 Task: In the  document record.docx. Insert footer and write 'www.nexusTech.com'. Find the word using Dictionary 'gratitude' Use the tool word Count and display word count while typing
Action: Mouse moved to (300, 337)
Screenshot: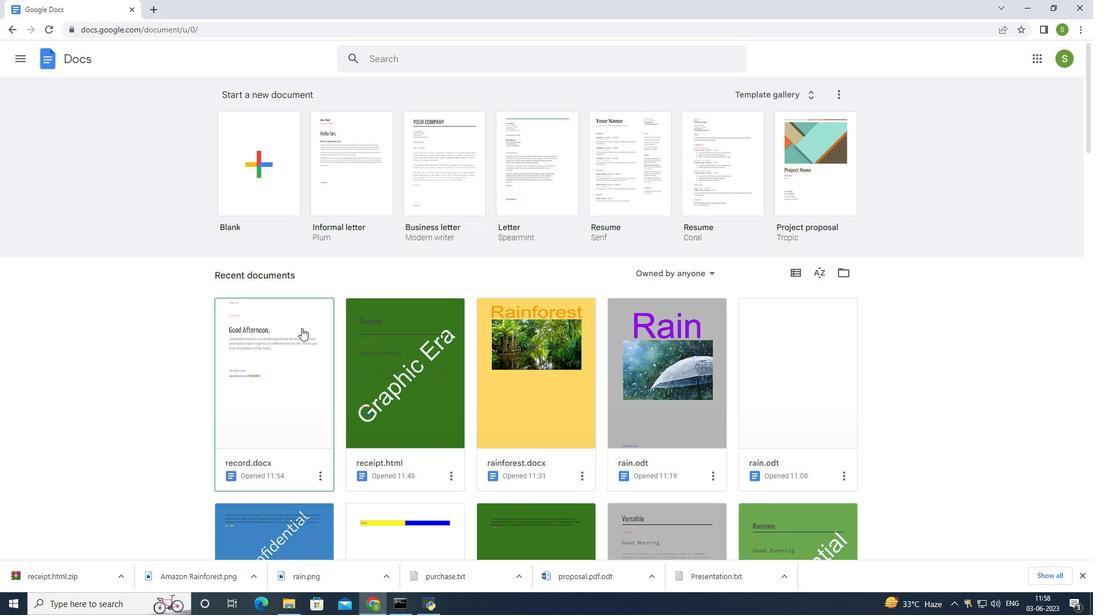 
Action: Mouse pressed left at (300, 337)
Screenshot: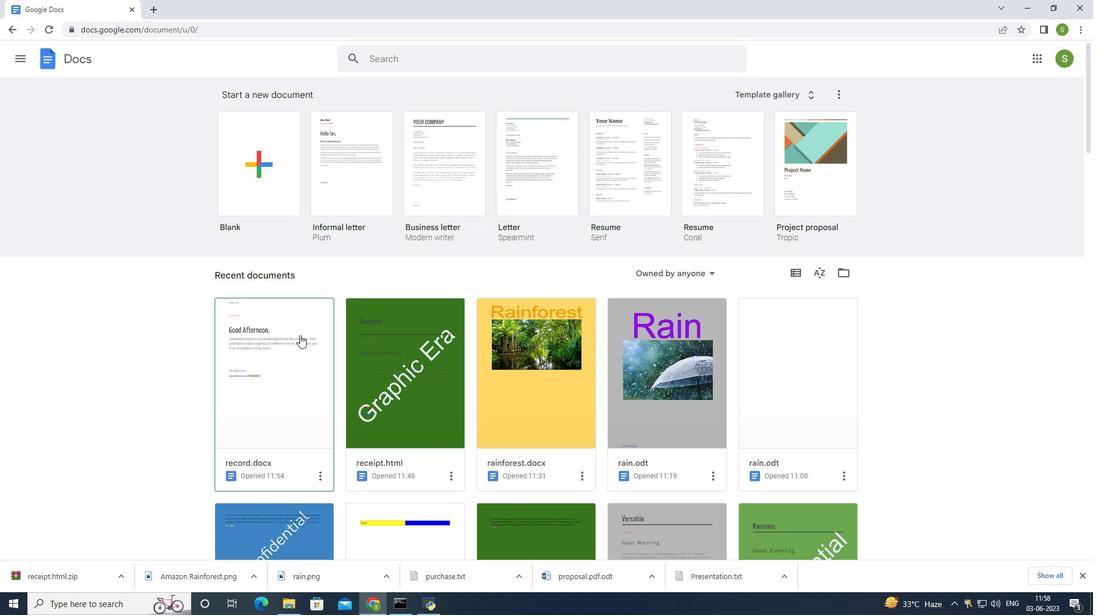 
Action: Mouse moved to (492, 373)
Screenshot: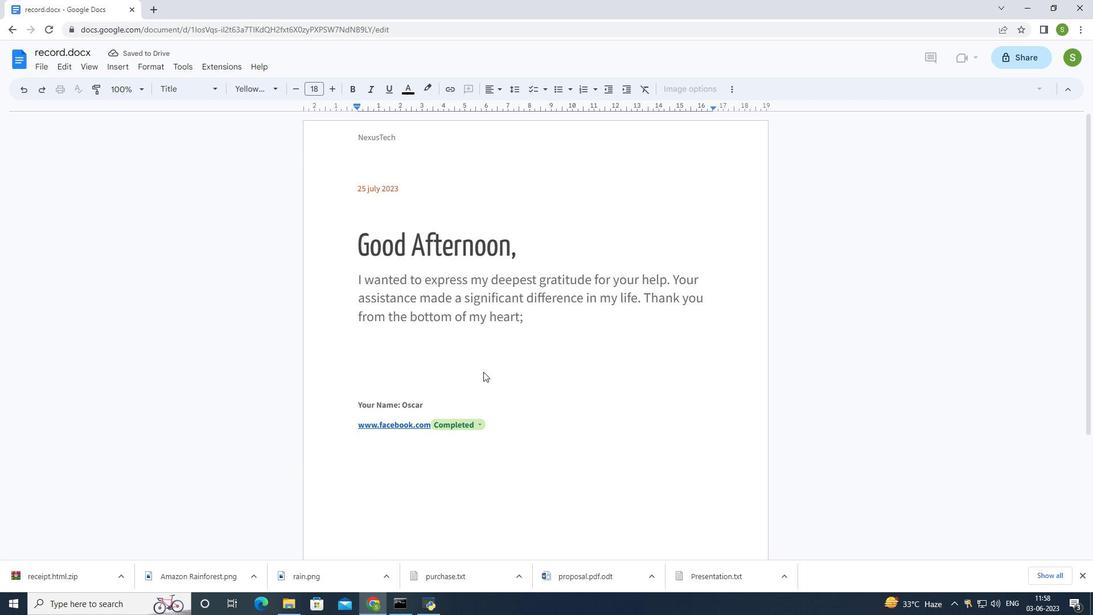 
Action: Mouse scrolled (492, 372) with delta (0, 0)
Screenshot: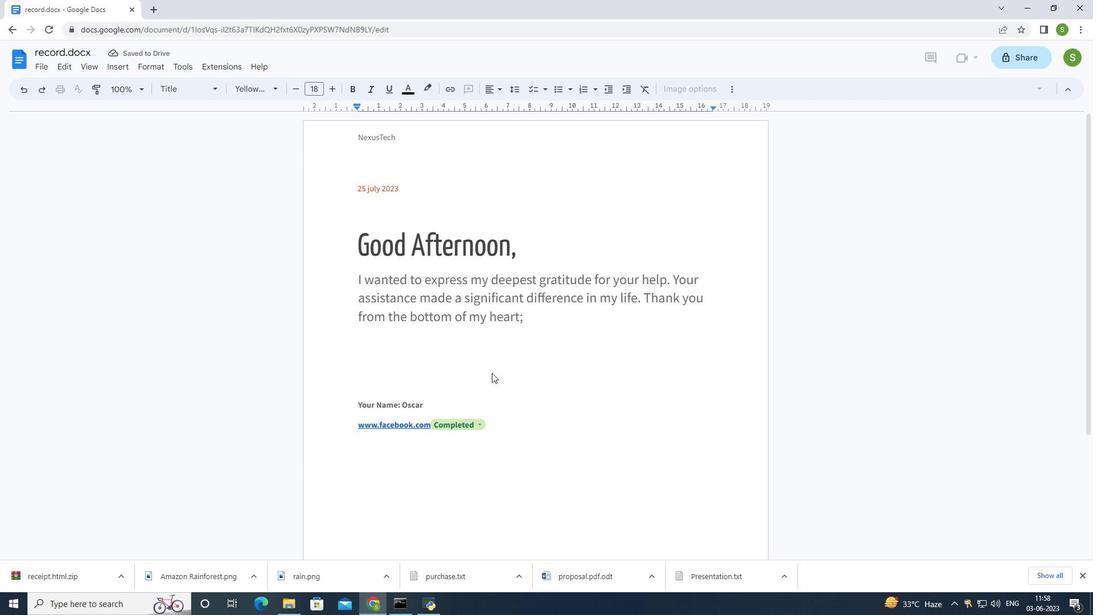 
Action: Mouse scrolled (492, 372) with delta (0, 0)
Screenshot: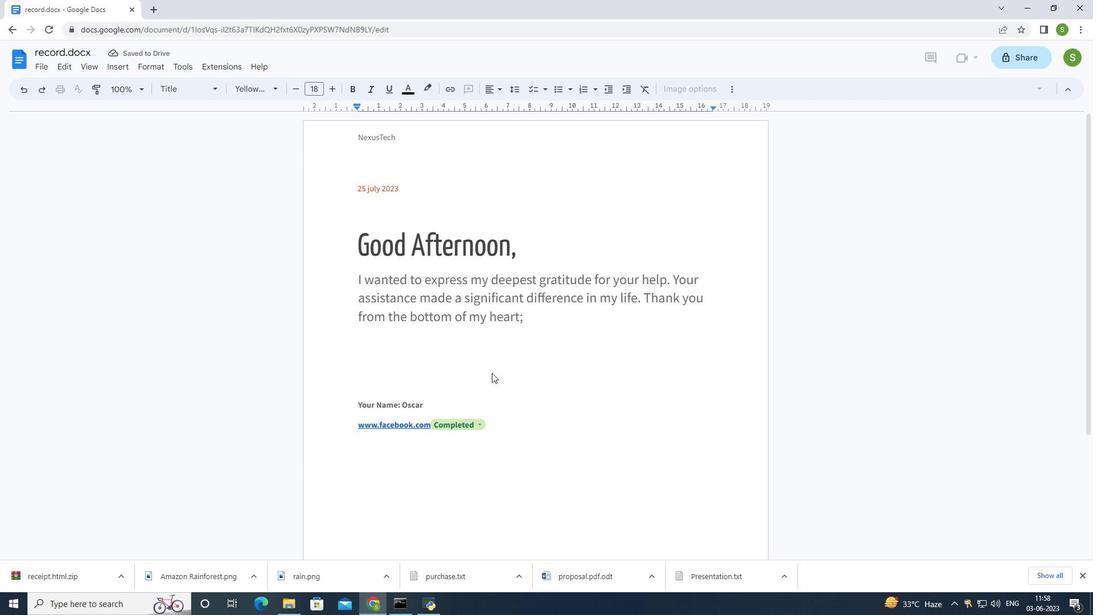 
Action: Mouse scrolled (492, 372) with delta (0, 0)
Screenshot: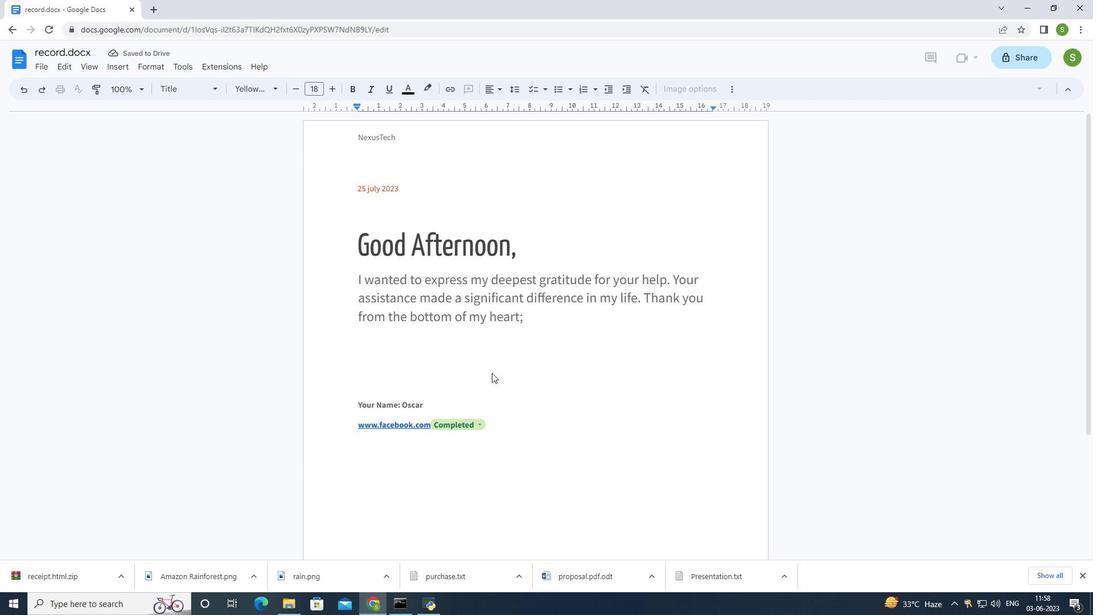 
Action: Mouse scrolled (492, 372) with delta (0, 0)
Screenshot: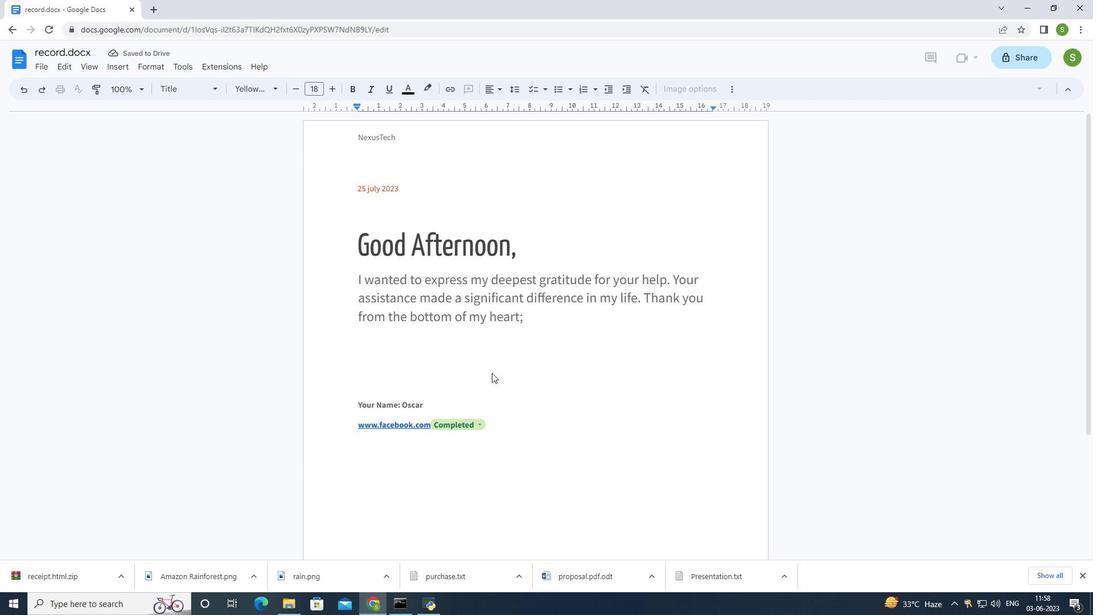 
Action: Mouse scrolled (492, 372) with delta (0, 0)
Screenshot: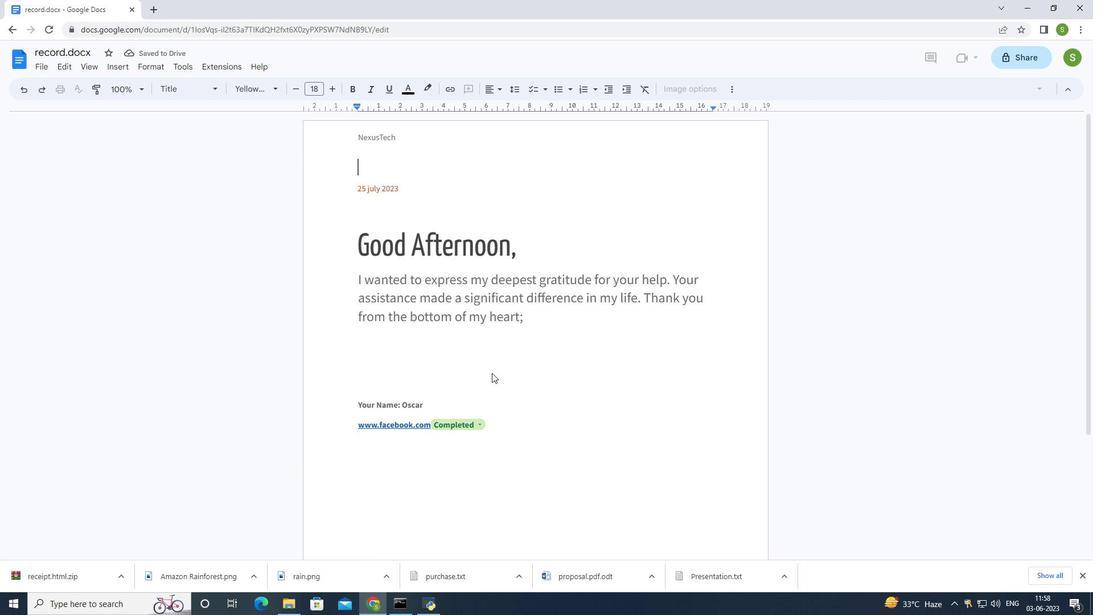 
Action: Mouse moved to (491, 365)
Screenshot: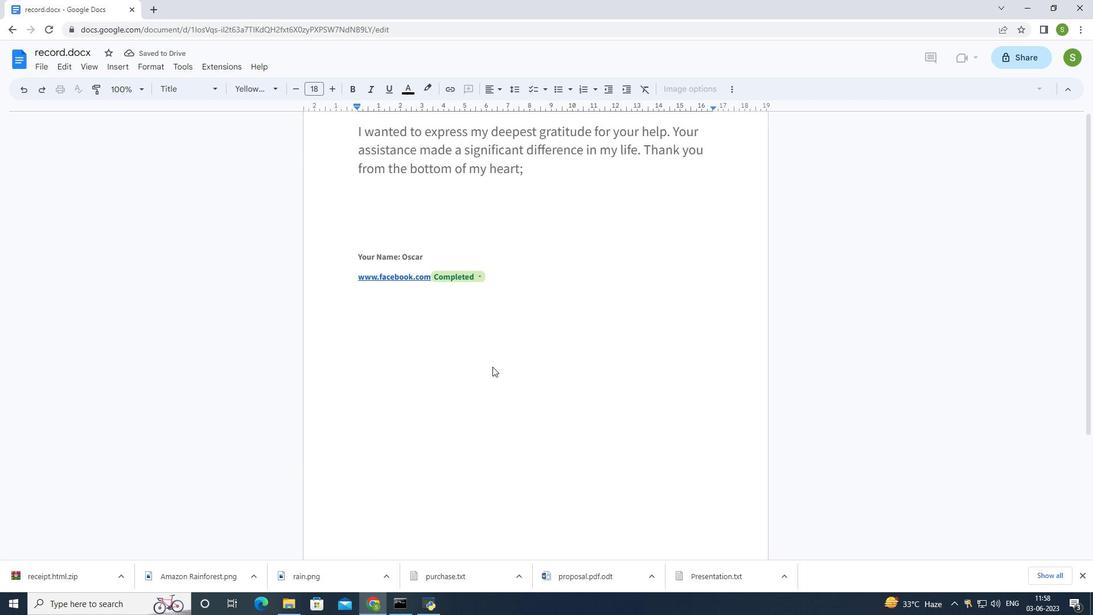 
Action: Mouse scrolled (491, 365) with delta (0, 0)
Screenshot: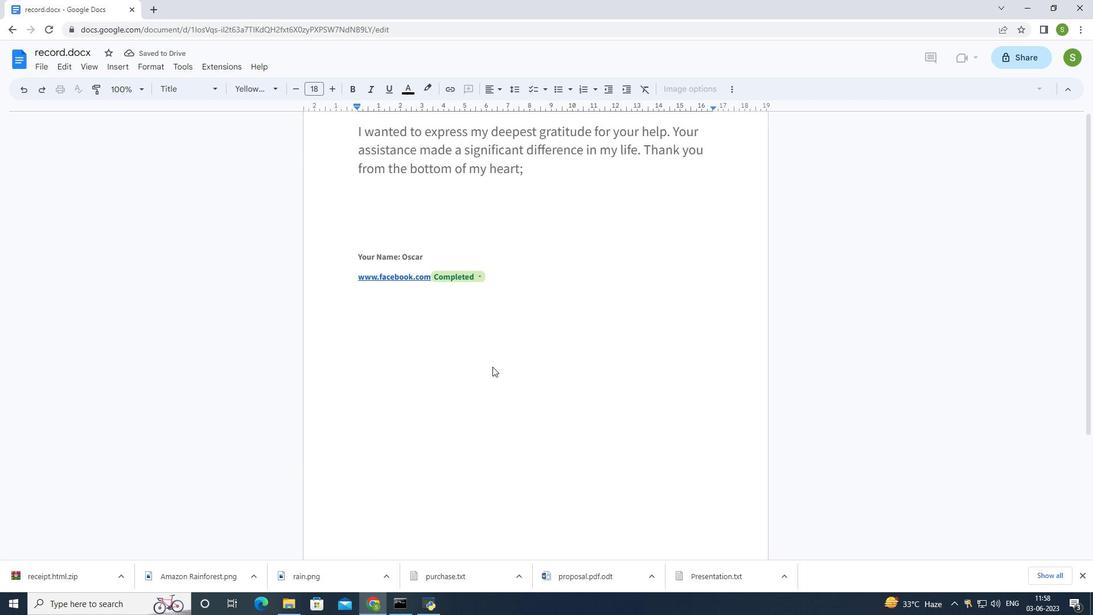 
Action: Mouse moved to (491, 365)
Screenshot: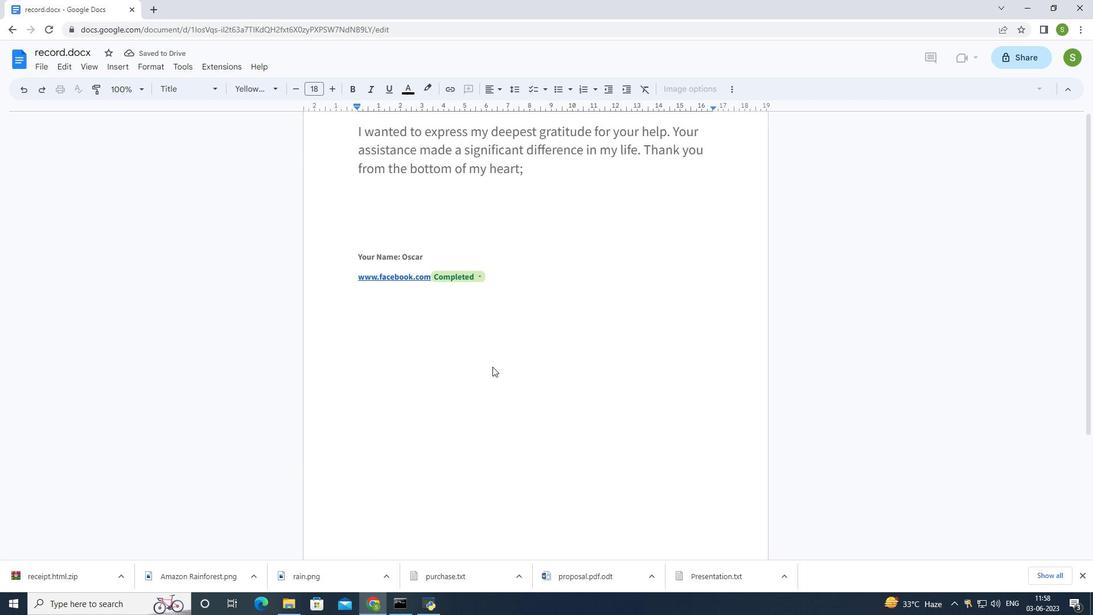 
Action: Mouse scrolled (491, 365) with delta (0, 0)
Screenshot: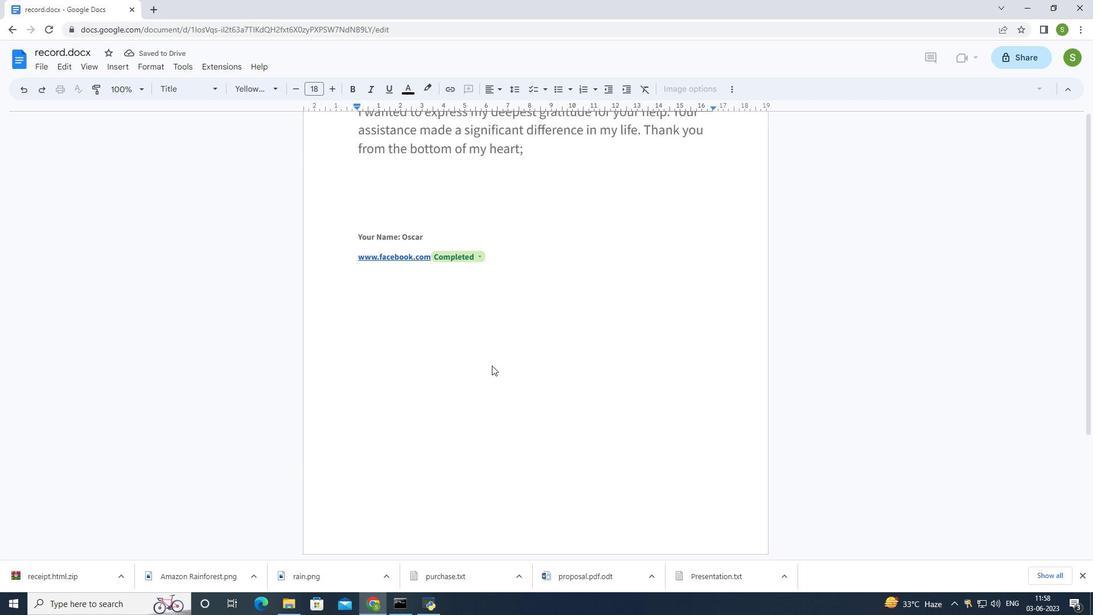 
Action: Mouse moved to (490, 366)
Screenshot: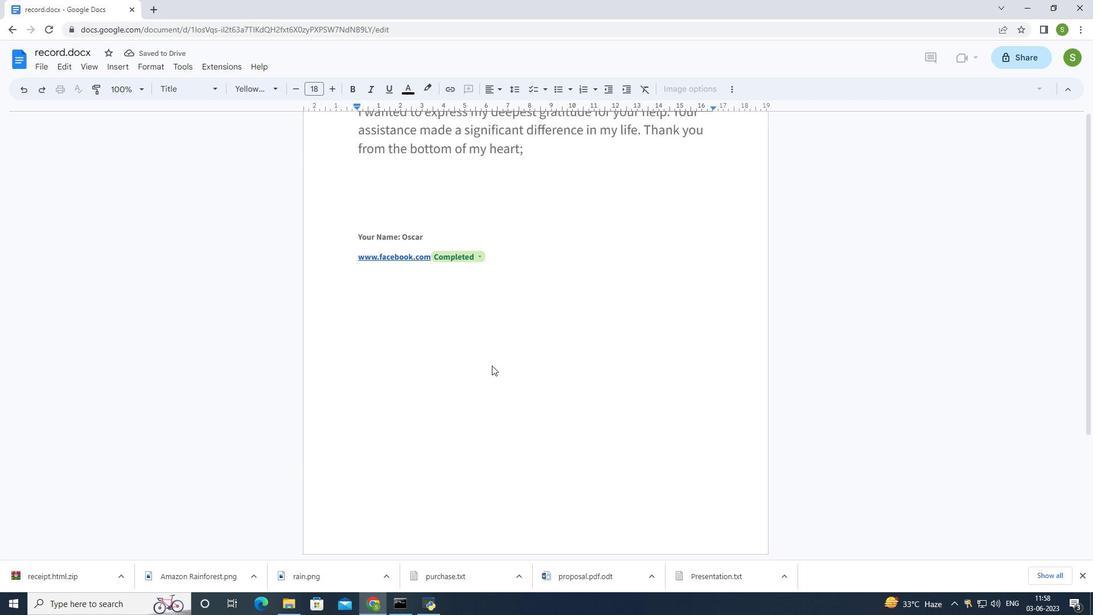 
Action: Mouse scrolled (490, 365) with delta (0, 0)
Screenshot: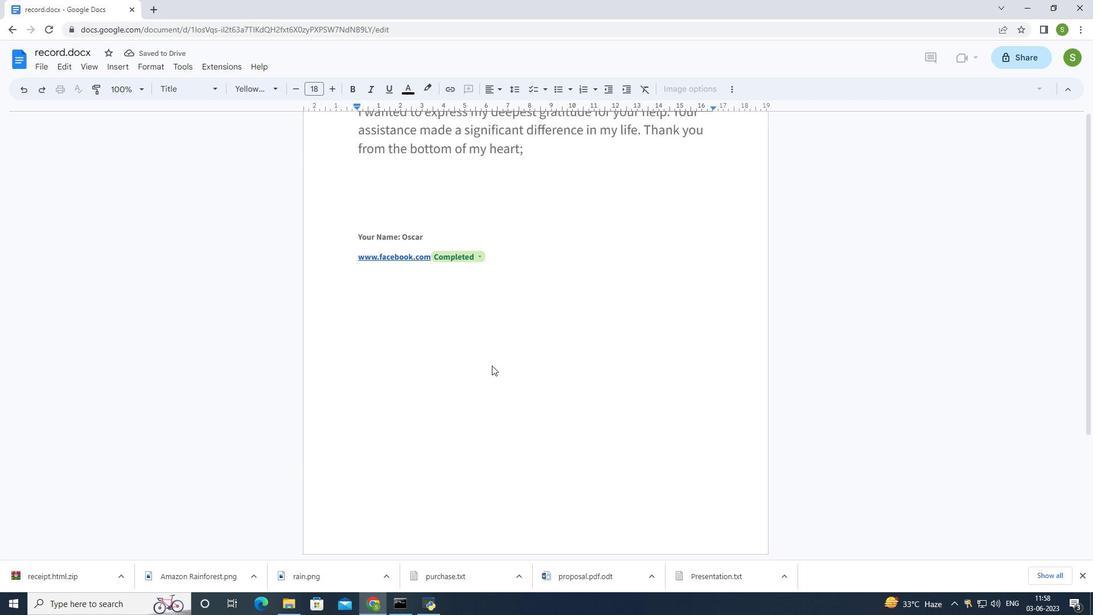 
Action: Mouse moved to (404, 512)
Screenshot: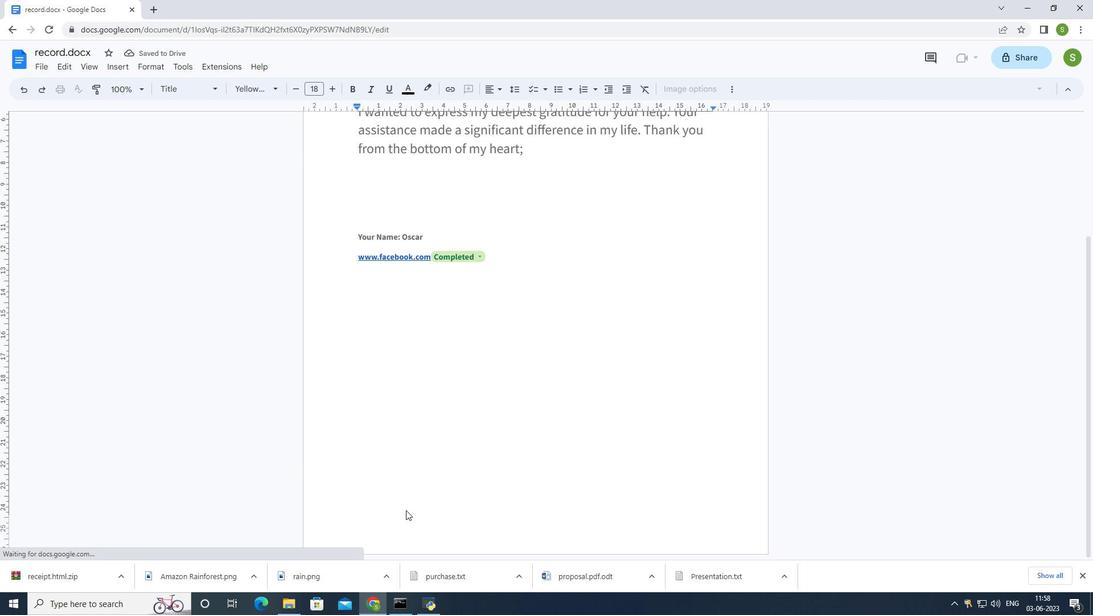 
Action: Mouse pressed left at (404, 512)
Screenshot: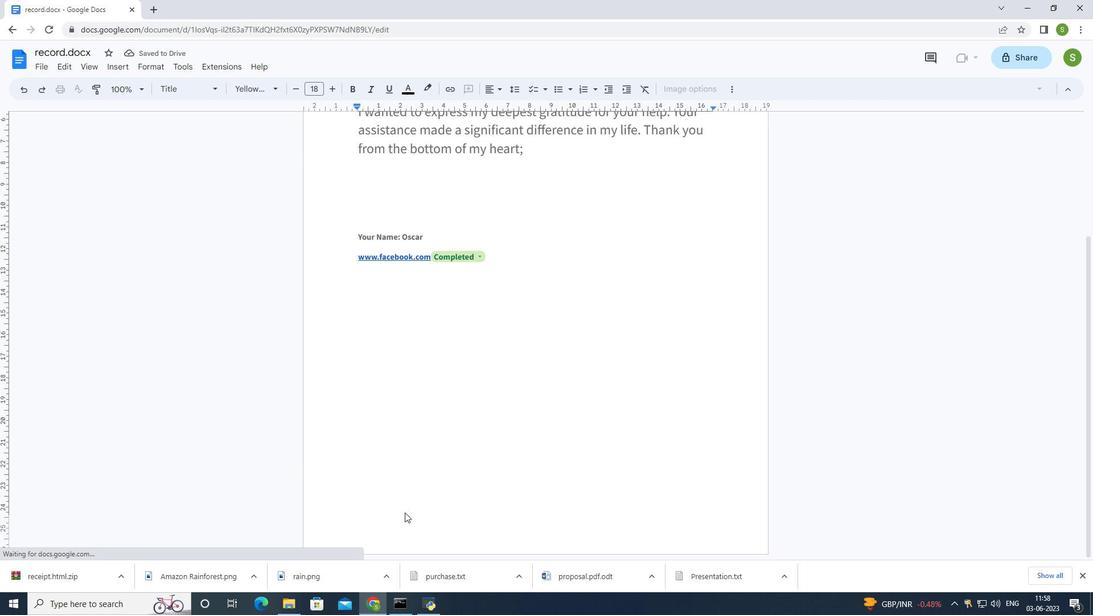 
Action: Mouse pressed left at (404, 512)
Screenshot: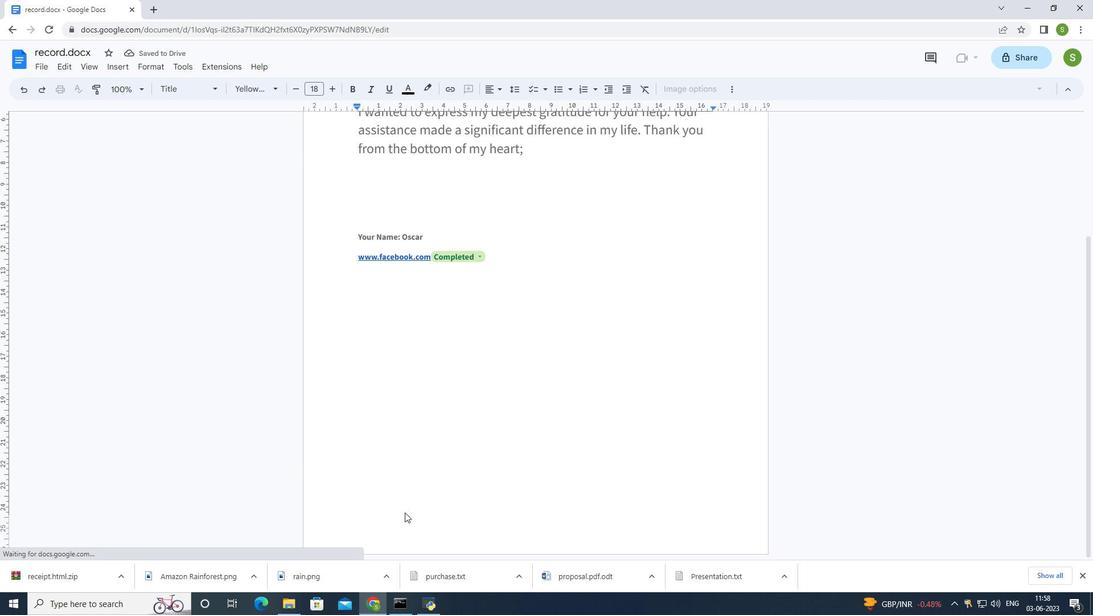 
Action: Mouse pressed left at (404, 512)
Screenshot: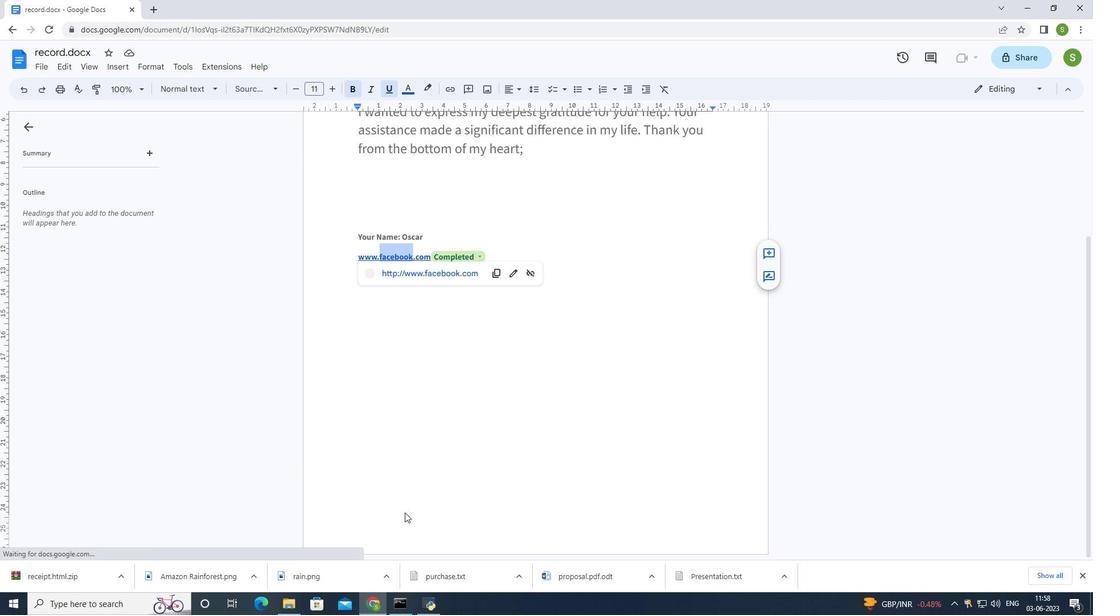 
Action: Mouse pressed left at (404, 512)
Screenshot: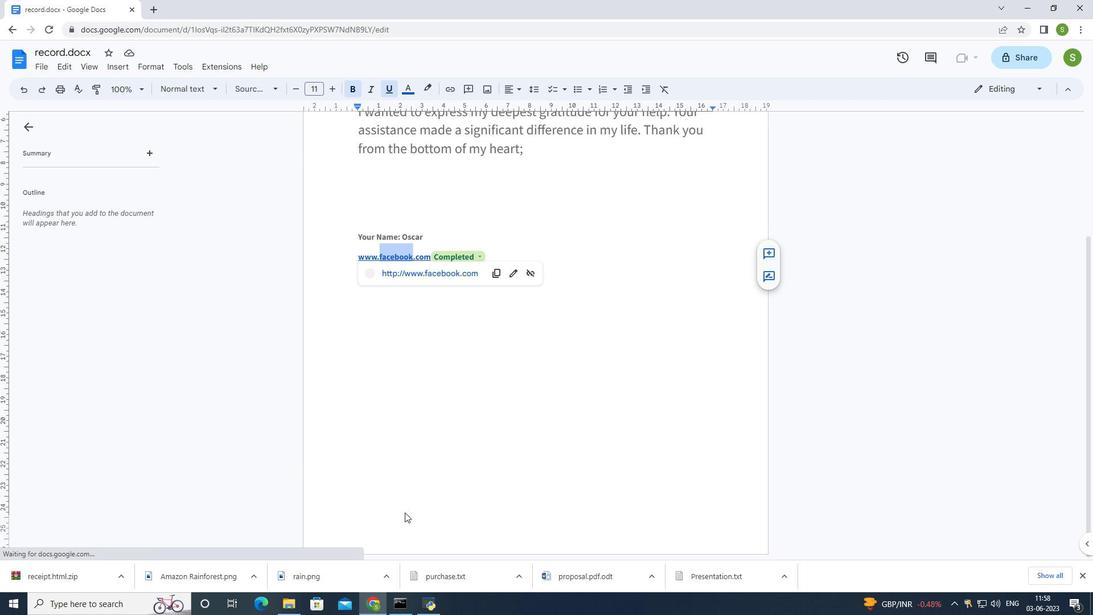 
Action: Mouse pressed left at (404, 512)
Screenshot: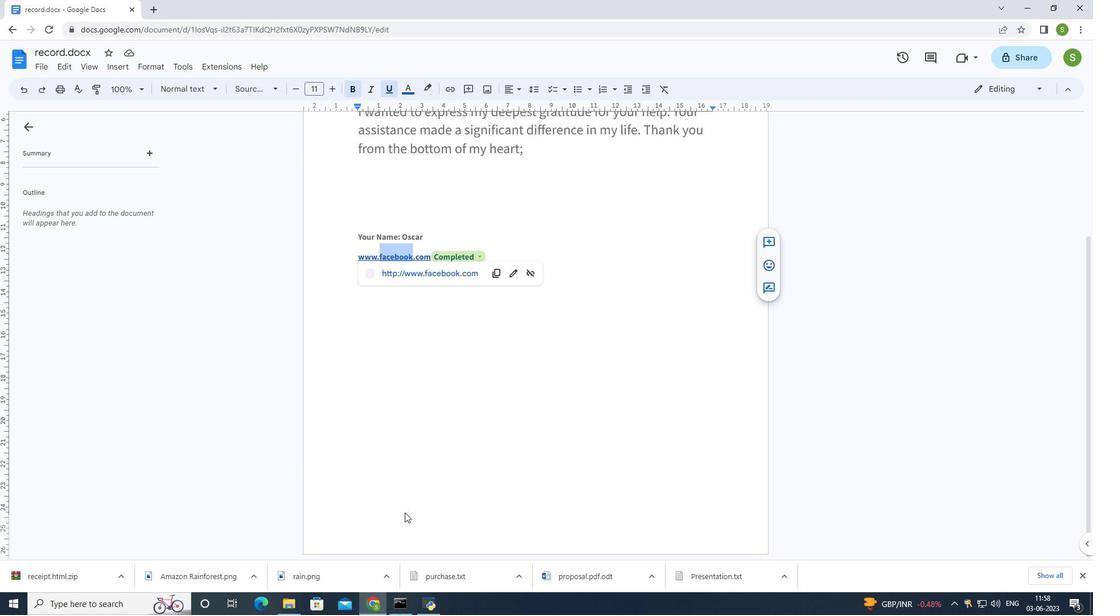 
Action: Mouse pressed left at (404, 512)
Screenshot: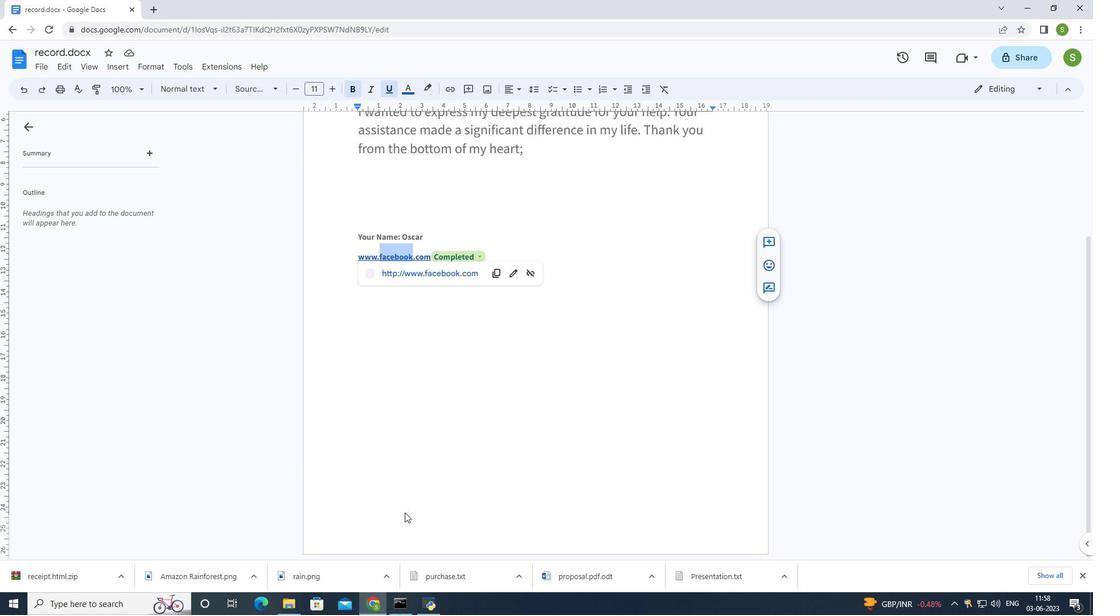 
Action: Mouse pressed left at (404, 512)
Screenshot: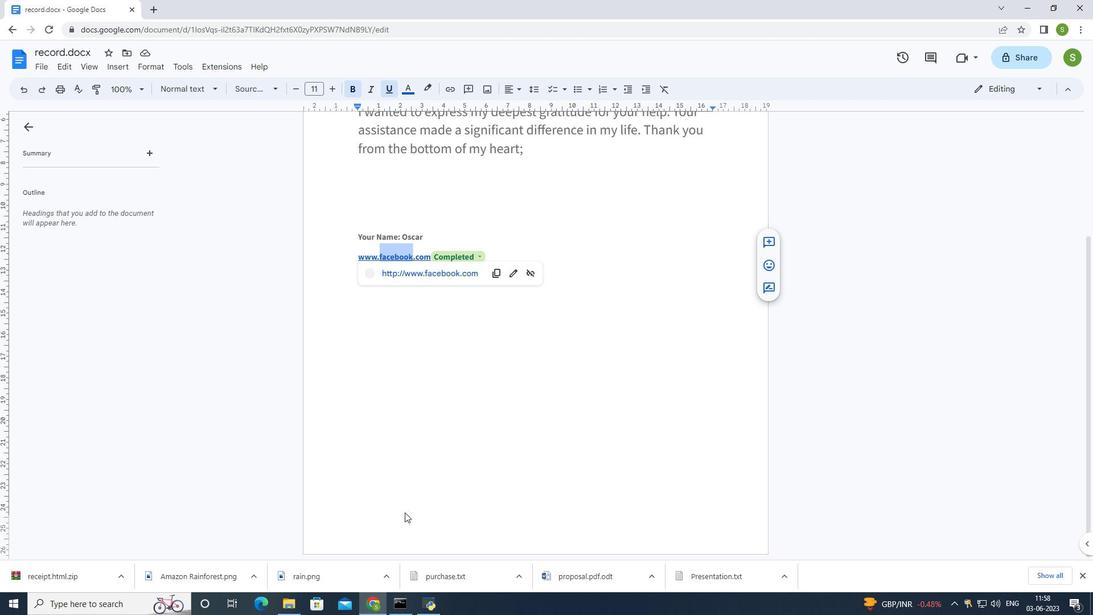 
Action: Mouse pressed left at (404, 512)
Screenshot: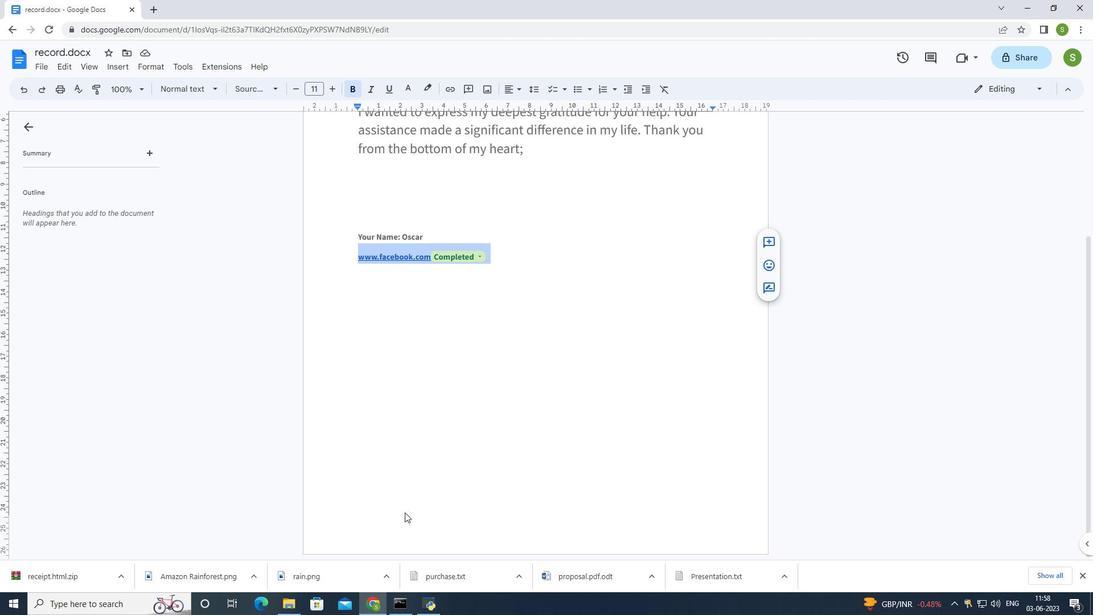 
Action: Mouse pressed left at (404, 512)
Screenshot: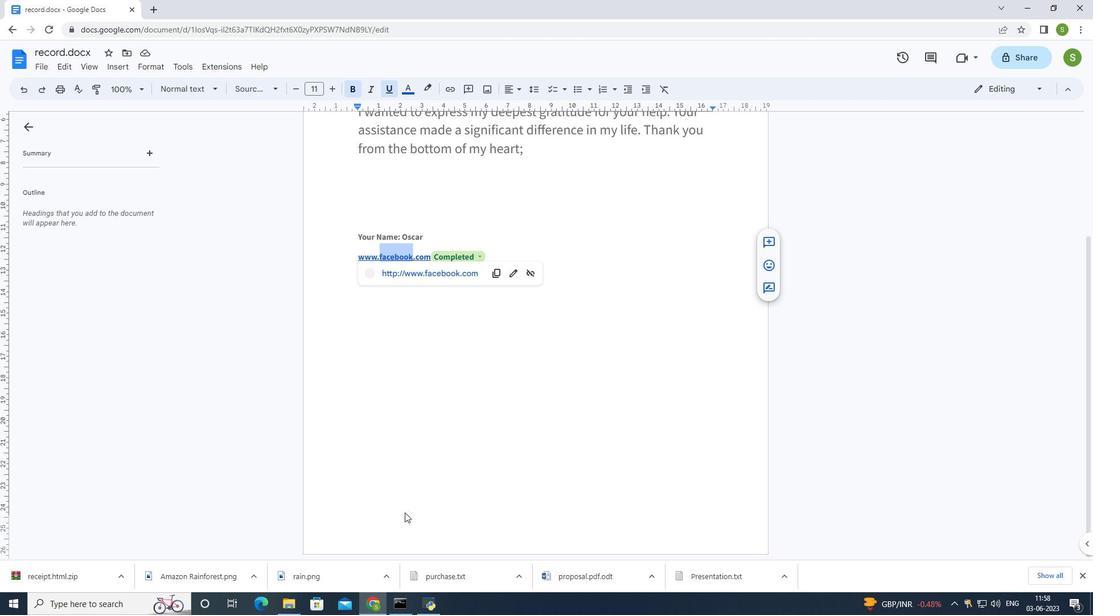 
Action: Mouse pressed left at (404, 512)
Screenshot: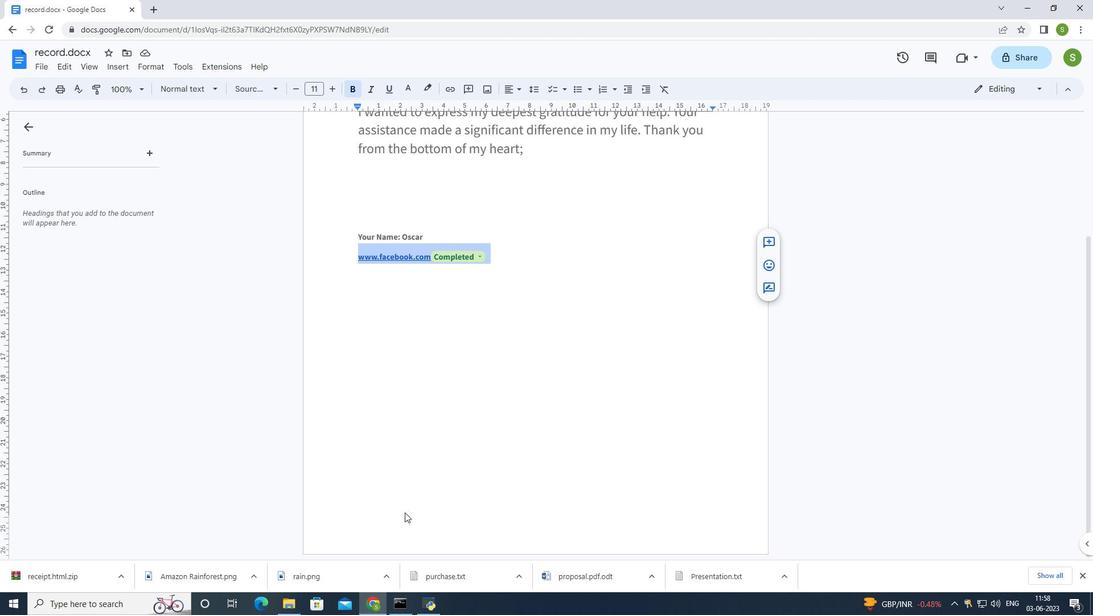 
Action: Mouse moved to (522, 411)
Screenshot: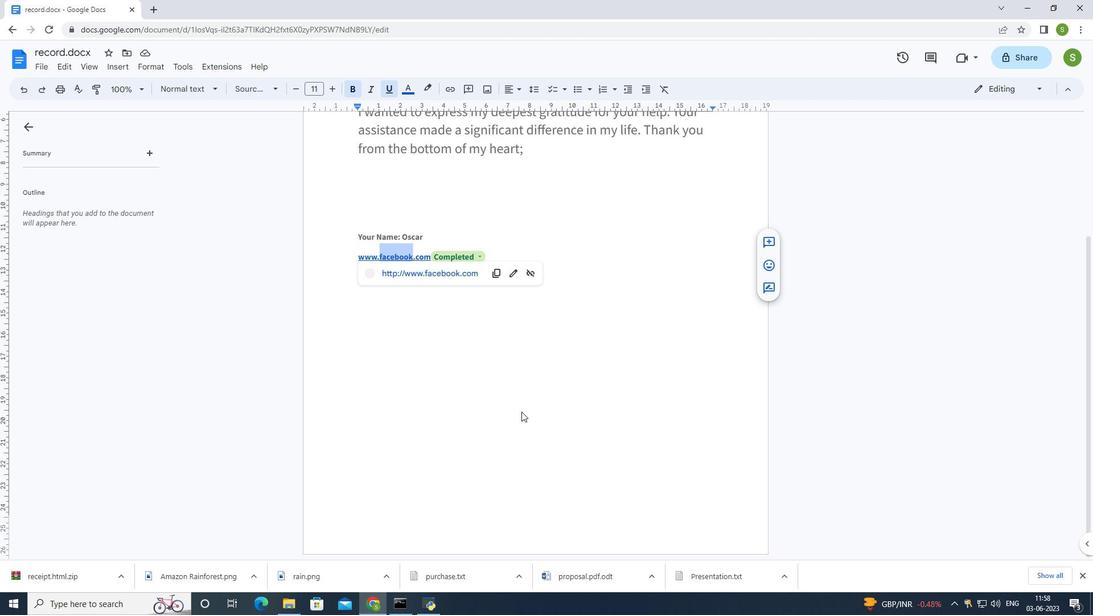 
Action: Mouse pressed left at (522, 411)
Screenshot: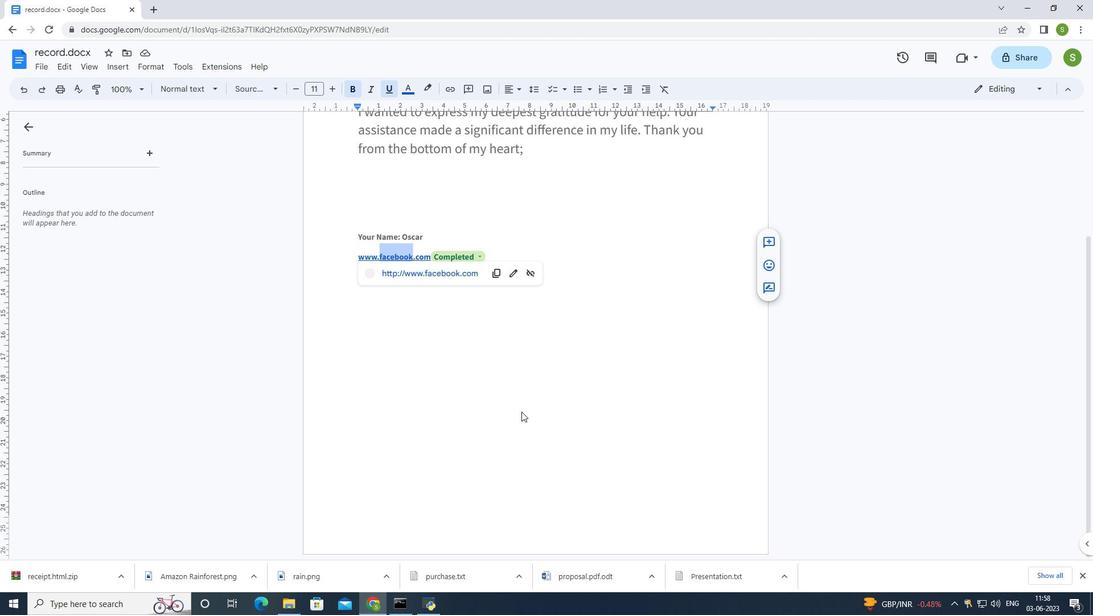 
Action: Mouse moved to (500, 425)
Screenshot: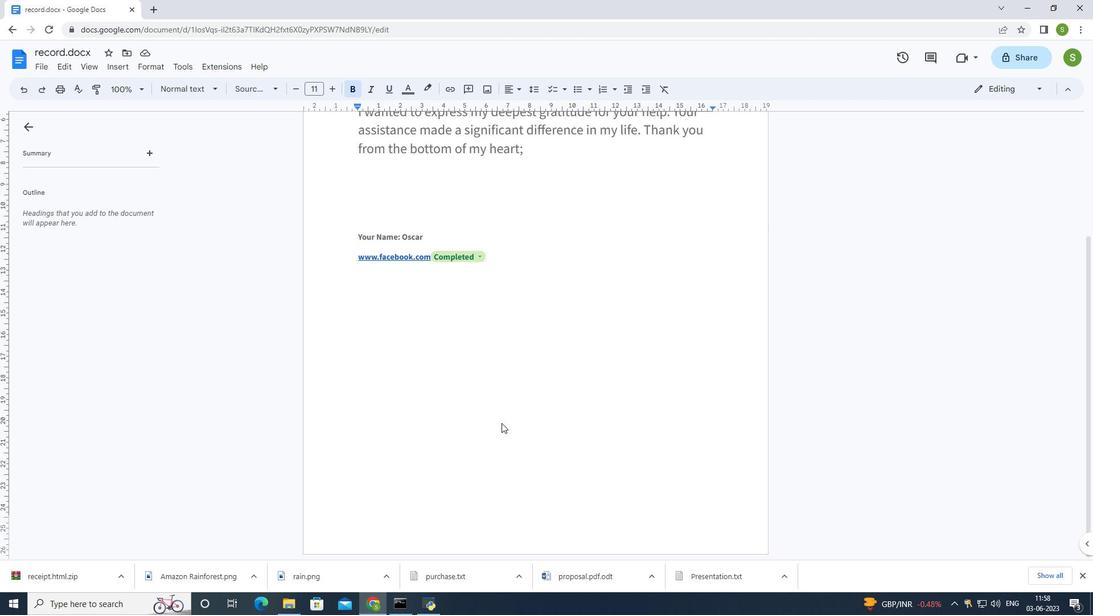 
Action: Key pressed <Key.enter><Key.enter><Key.enter><Key.enter>
Screenshot: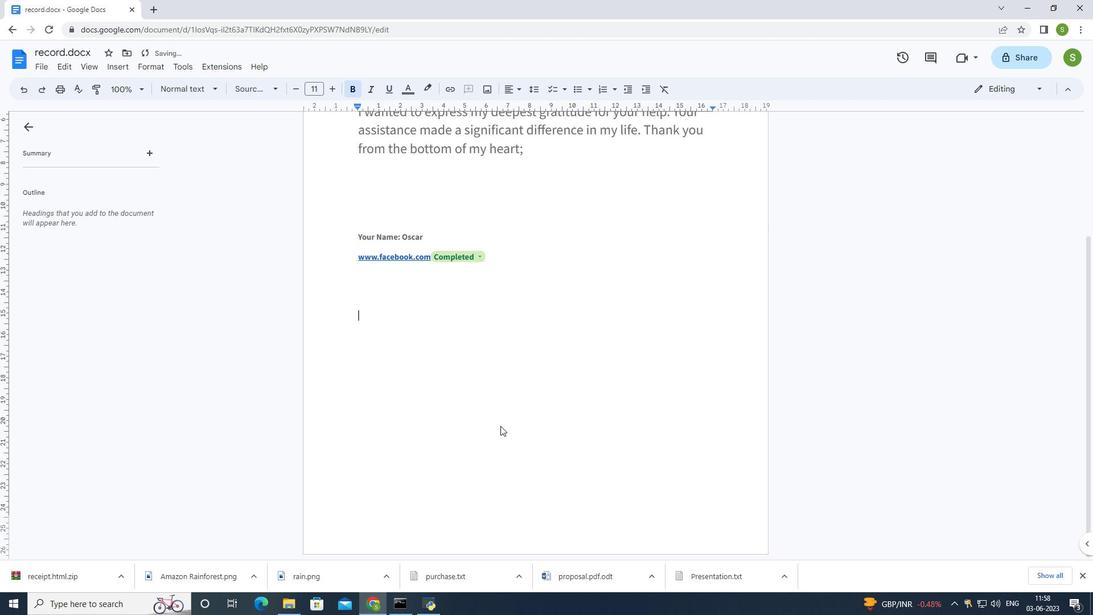 
Action: Mouse moved to (380, 497)
Screenshot: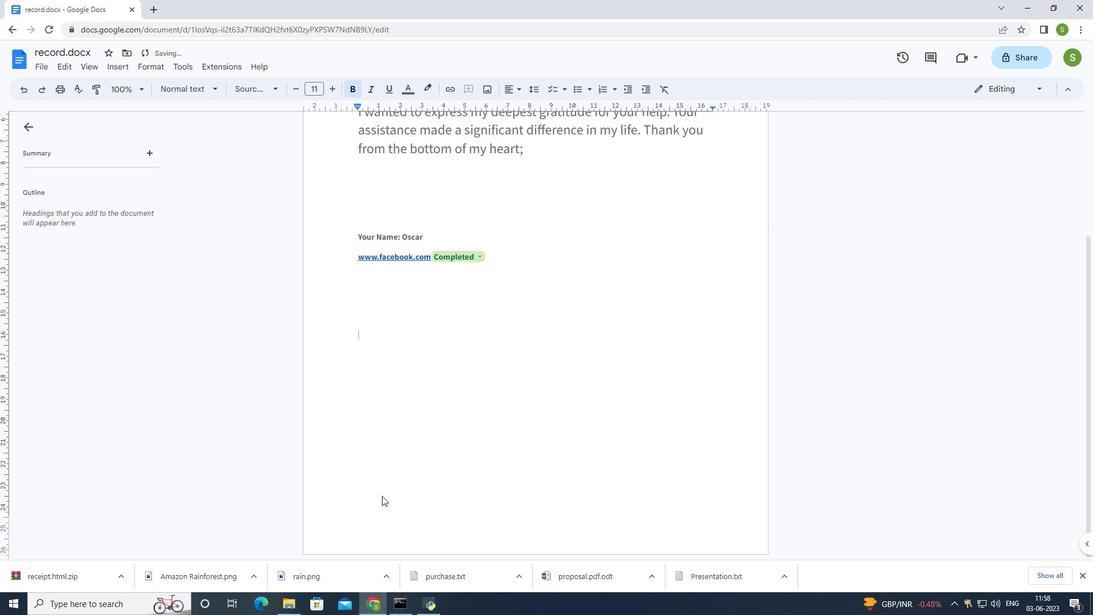 
Action: Mouse pressed left at (380, 497)
Screenshot: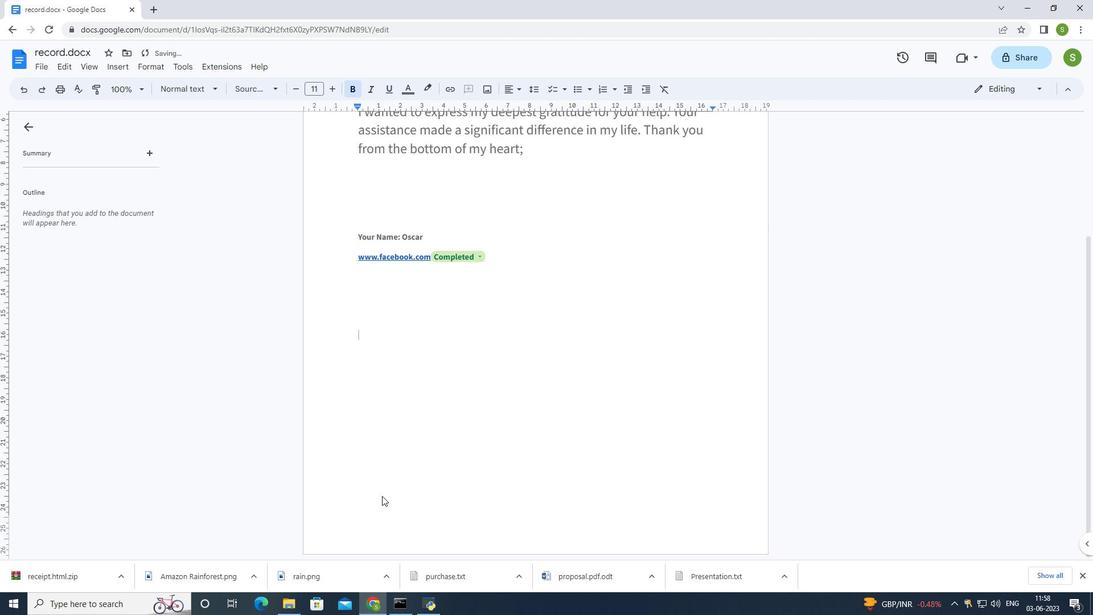 
Action: Mouse moved to (379, 497)
Screenshot: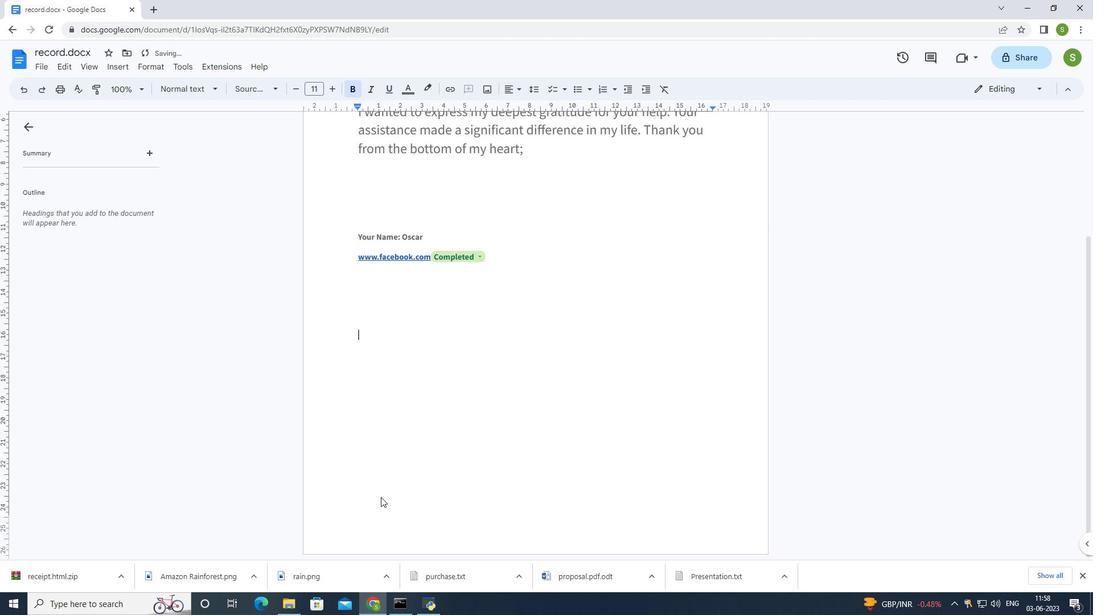 
Action: Mouse pressed left at (379, 497)
Screenshot: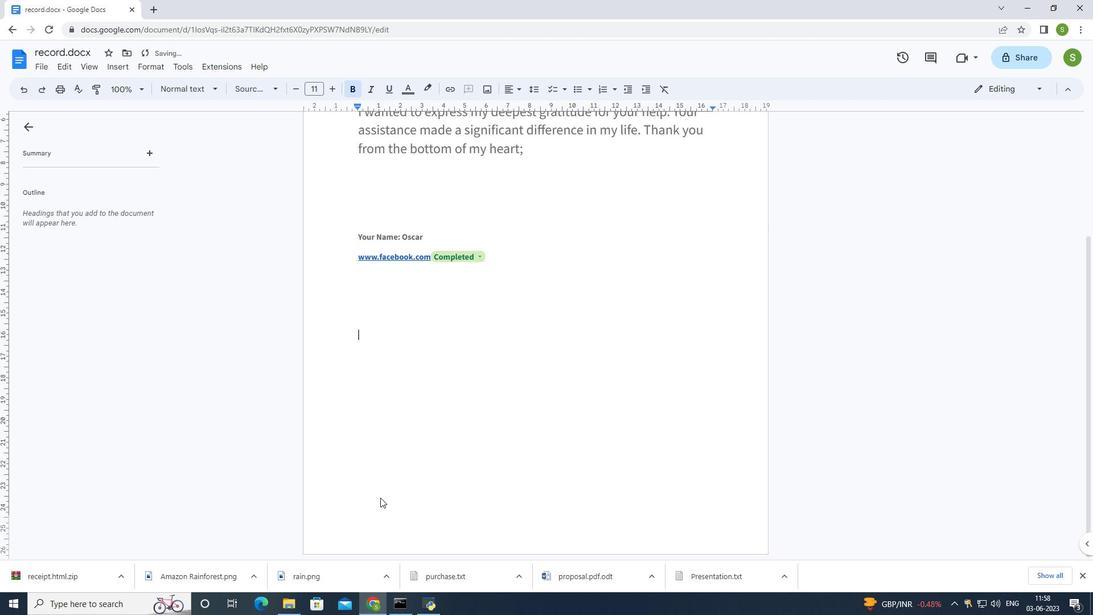 
Action: Mouse moved to (379, 498)
Screenshot: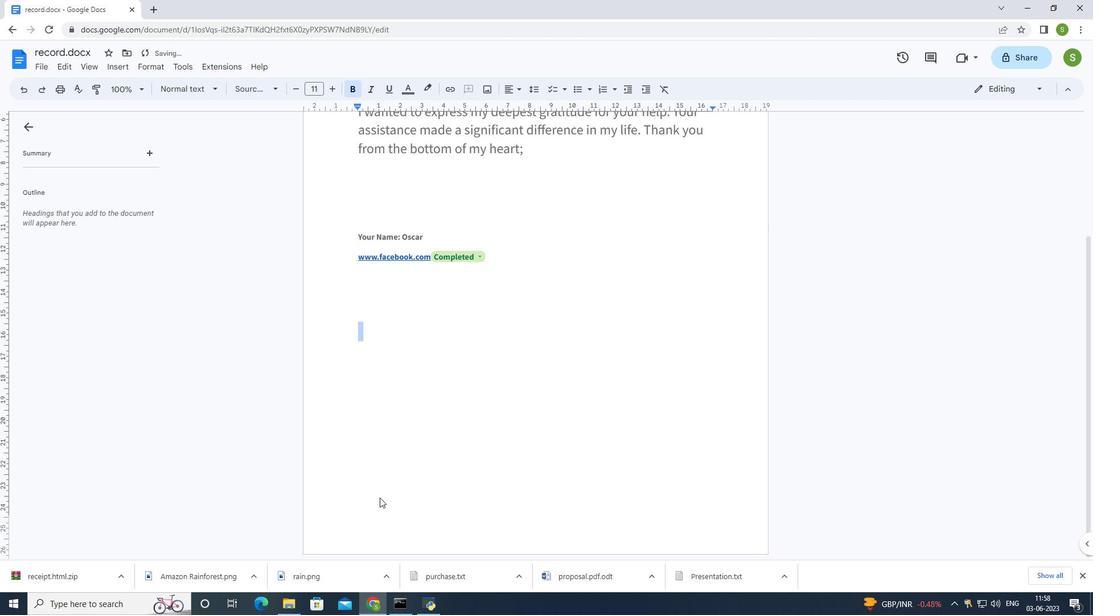 
Action: Mouse pressed left at (379, 498)
Screenshot: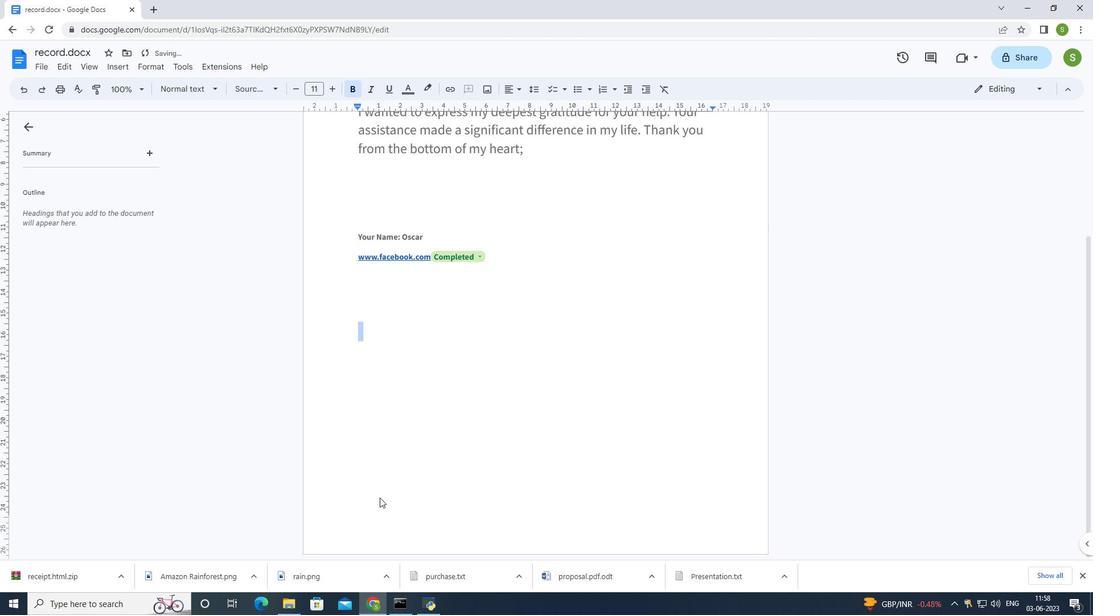 
Action: Mouse moved to (379, 501)
Screenshot: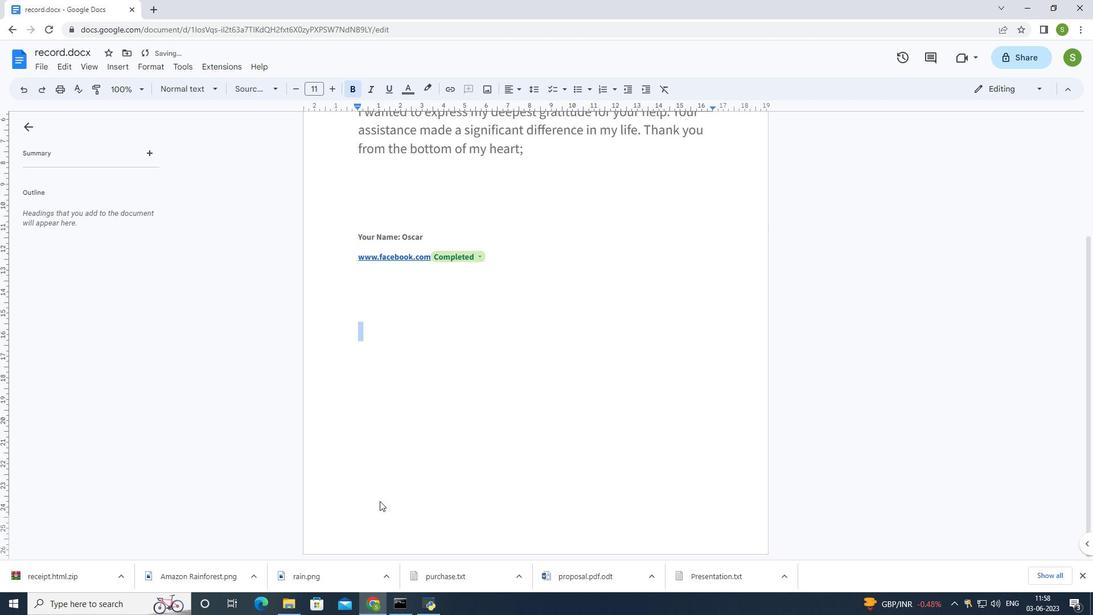 
Action: Mouse pressed left at (379, 501)
Screenshot: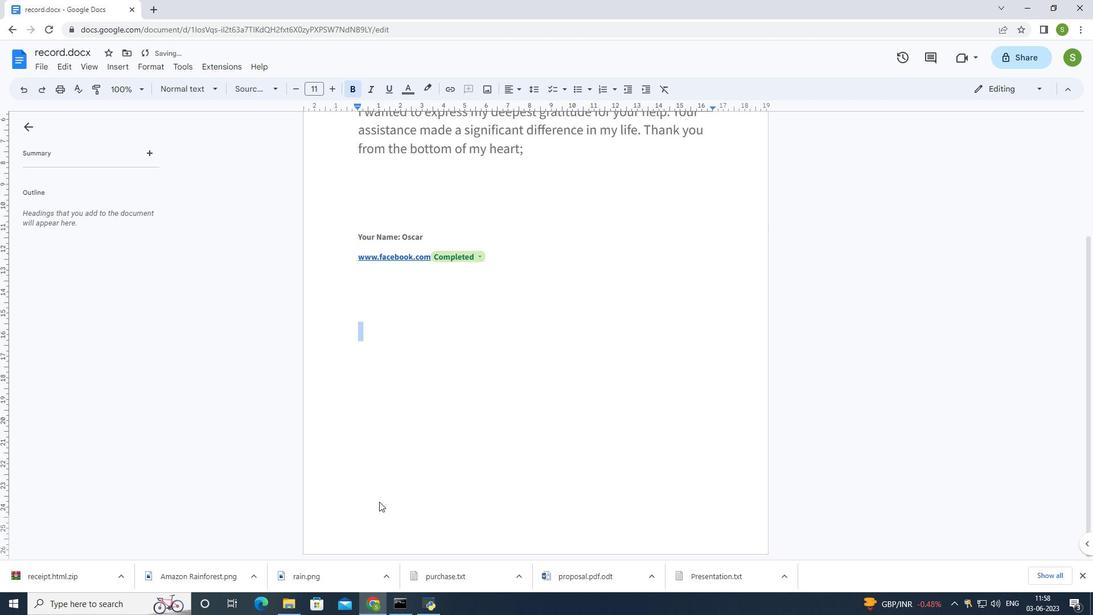 
Action: Mouse pressed left at (379, 501)
Screenshot: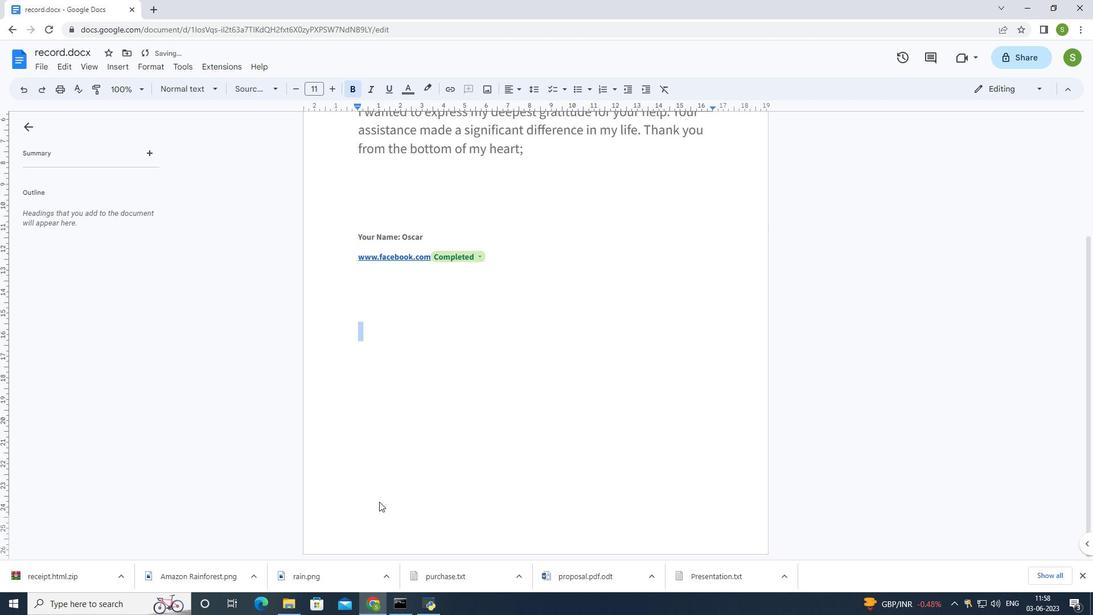 
Action: Mouse moved to (378, 502)
Screenshot: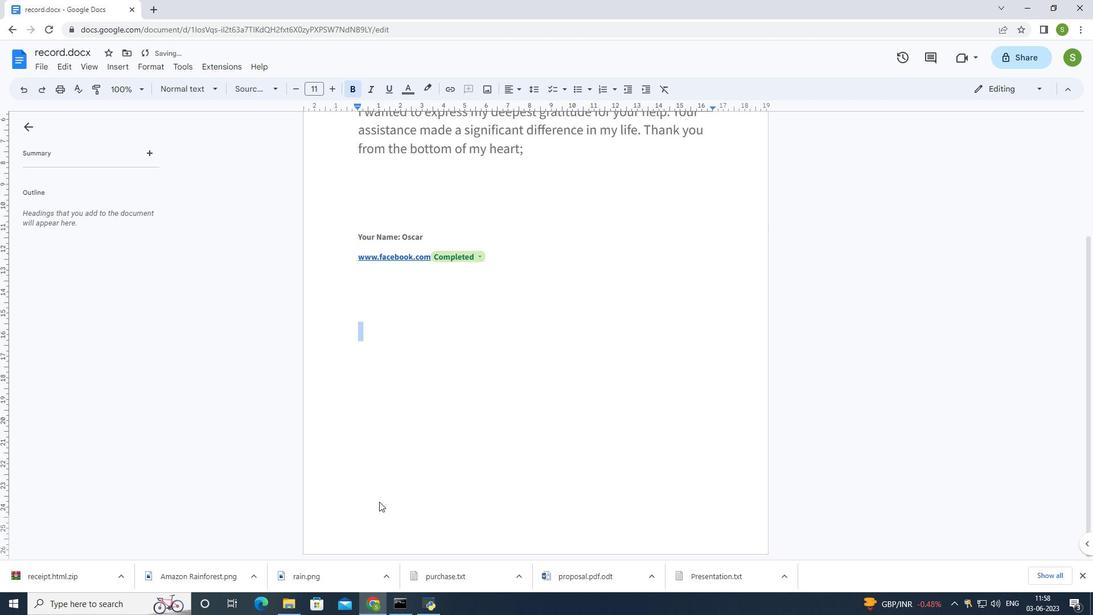 
Action: Mouse pressed left at (379, 501)
Screenshot: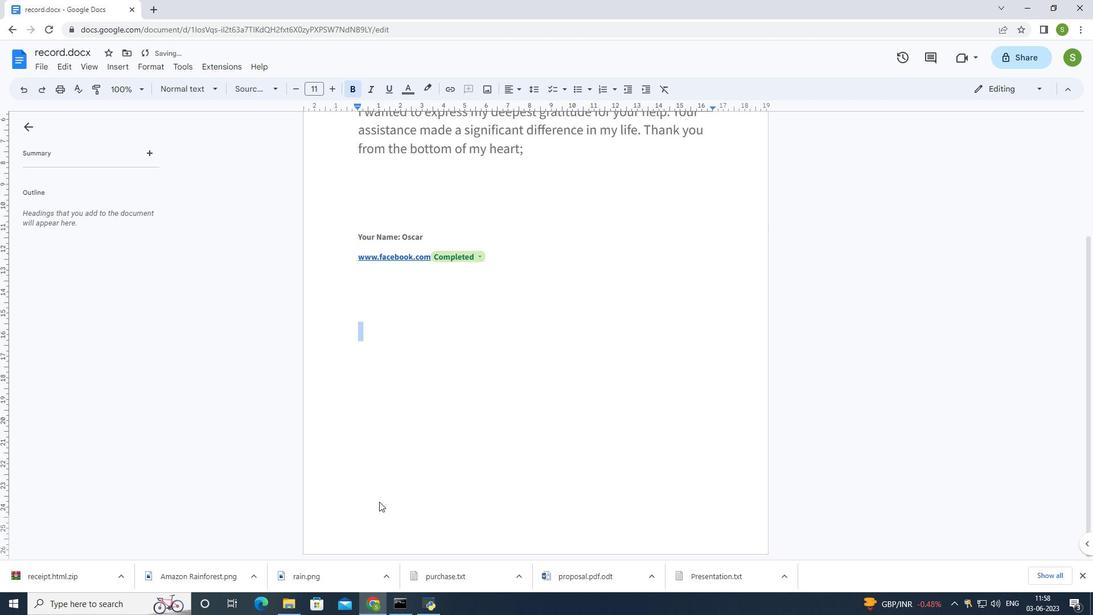 
Action: Mouse moved to (378, 504)
Screenshot: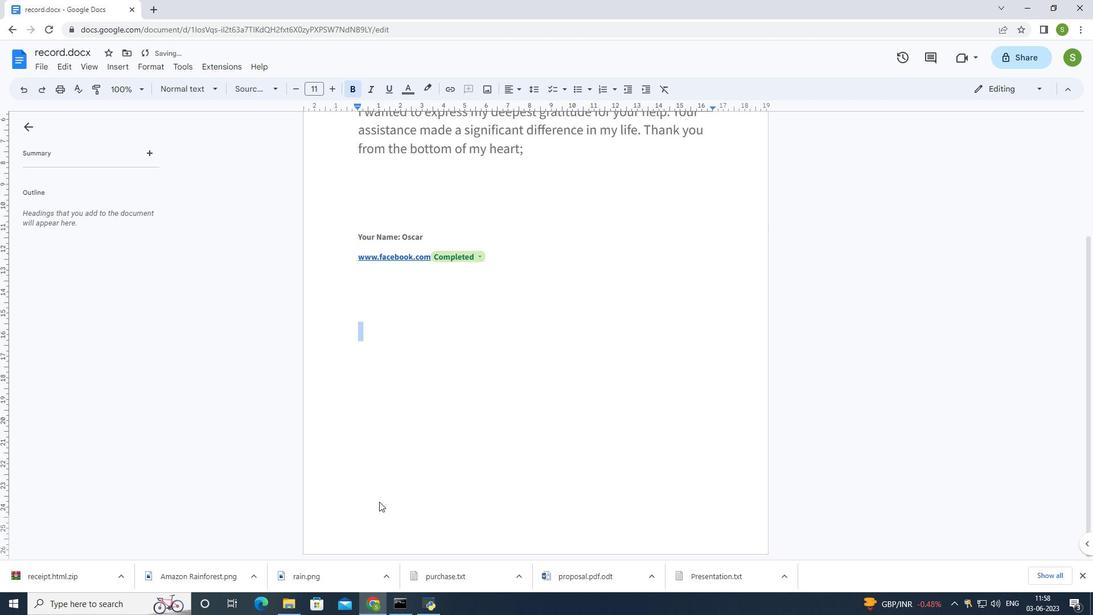 
Action: Mouse pressed left at (378, 504)
Screenshot: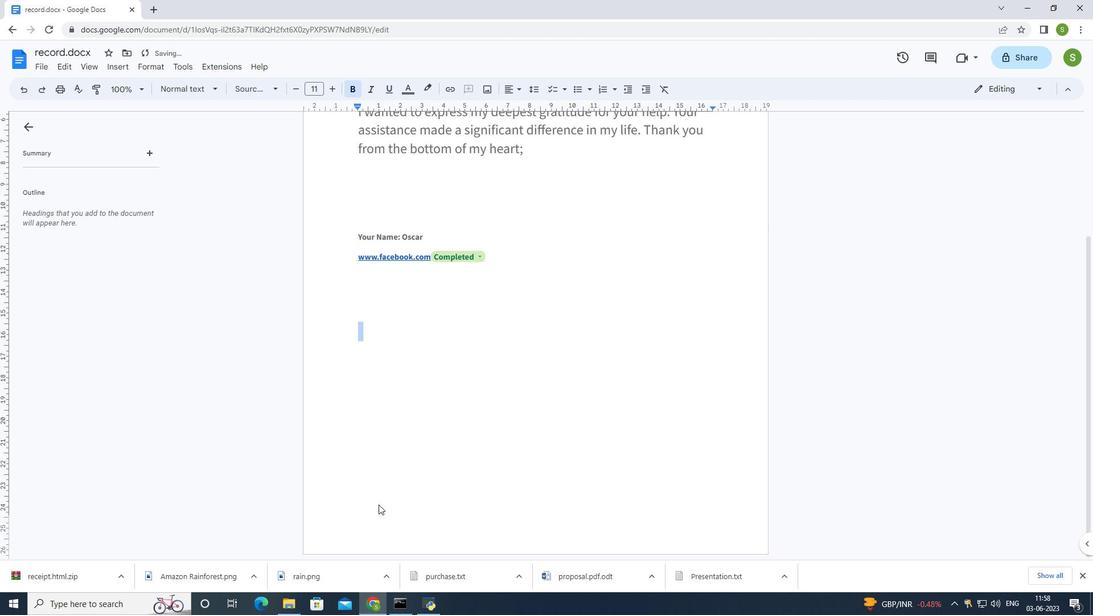 
Action: Mouse moved to (378, 505)
Screenshot: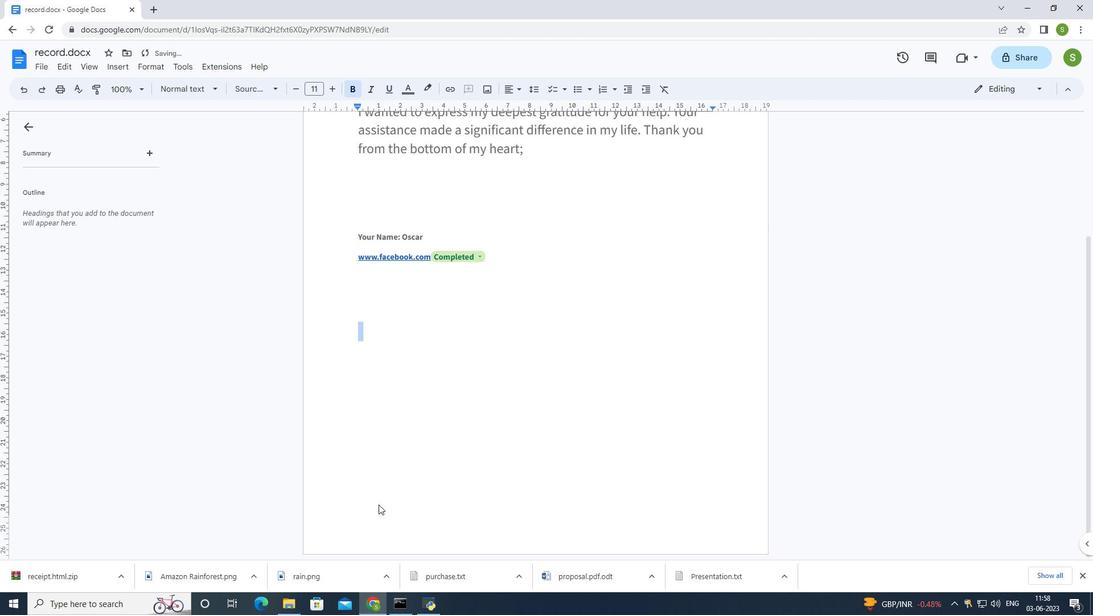 
Action: Mouse pressed left at (378, 505)
Screenshot: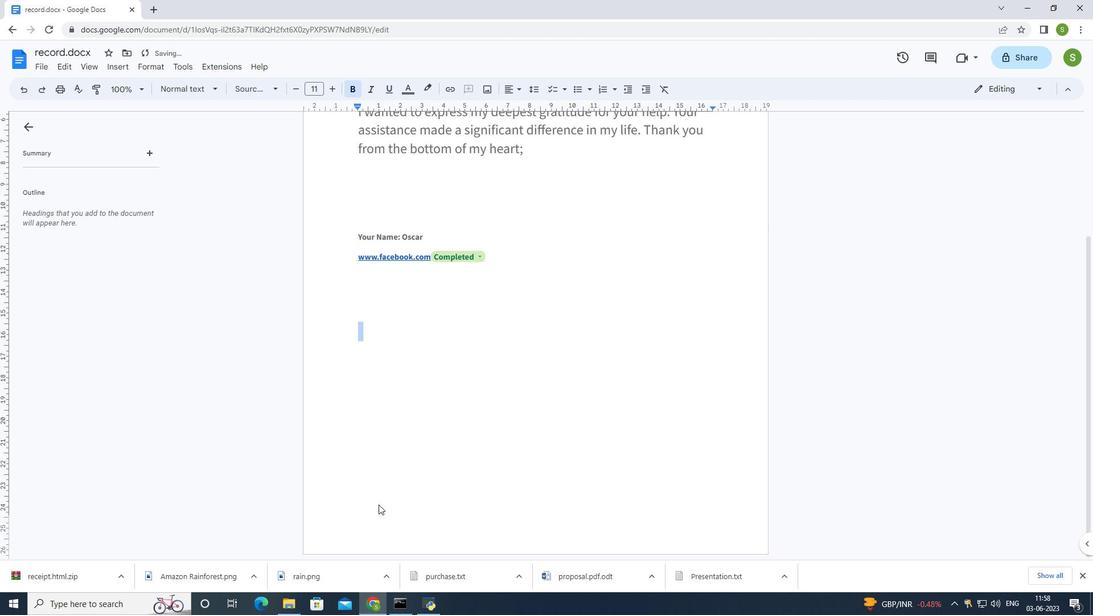 
Action: Mouse pressed left at (378, 505)
Screenshot: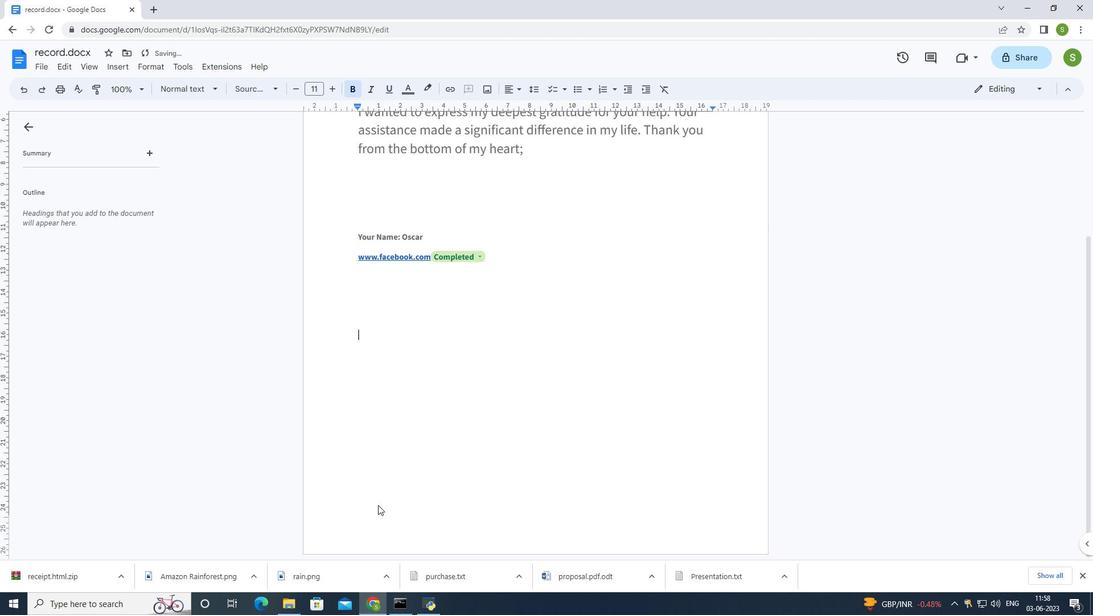 
Action: Mouse moved to (407, 394)
Screenshot: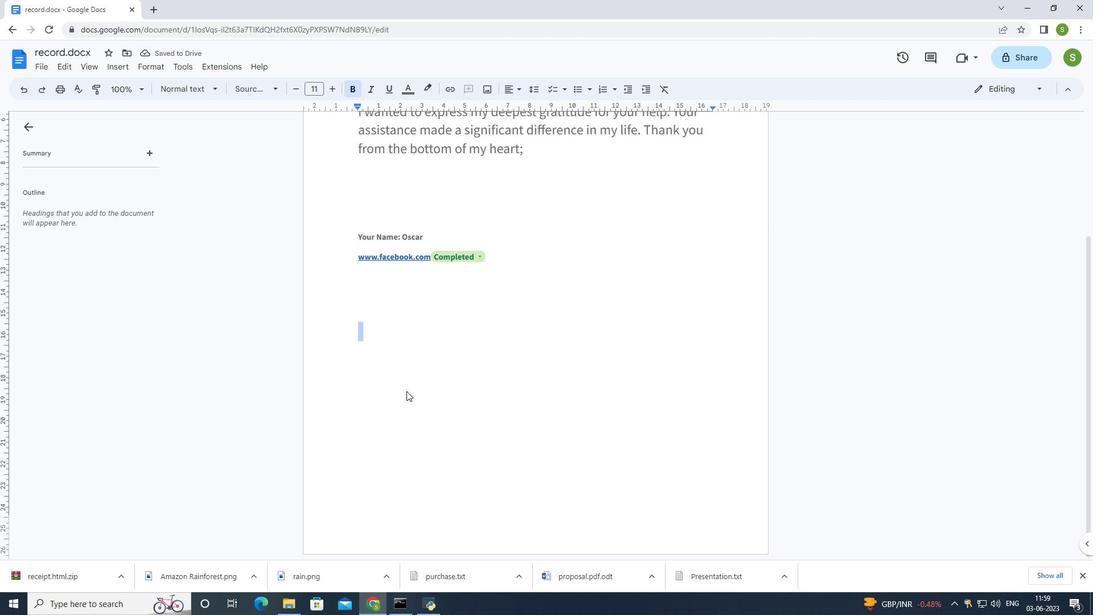
Action: Key pressed <Key.enter>
Screenshot: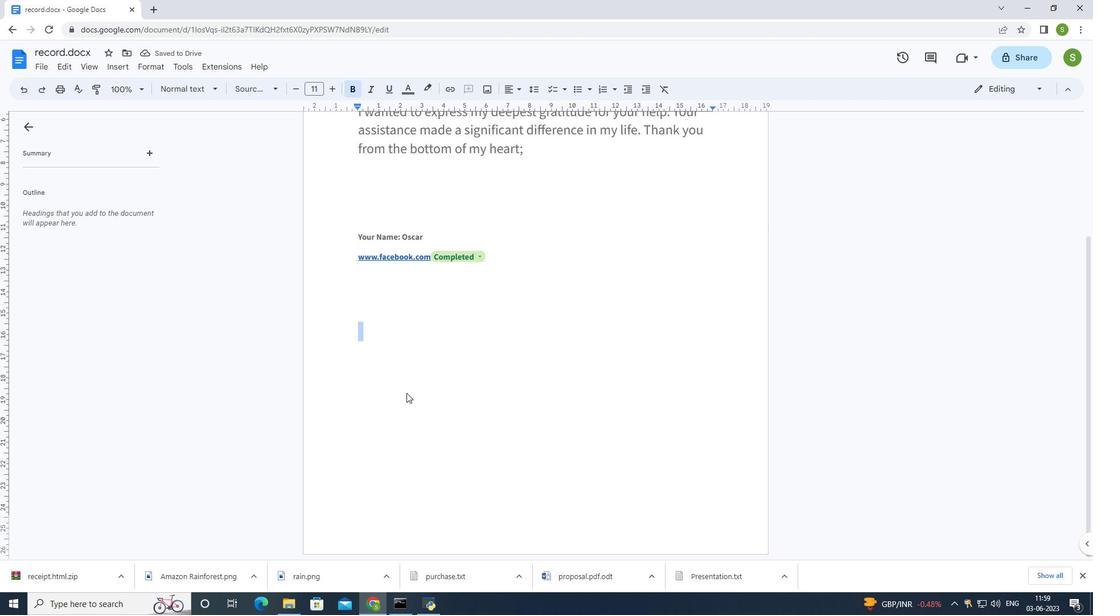 
Action: Mouse moved to (407, 395)
Screenshot: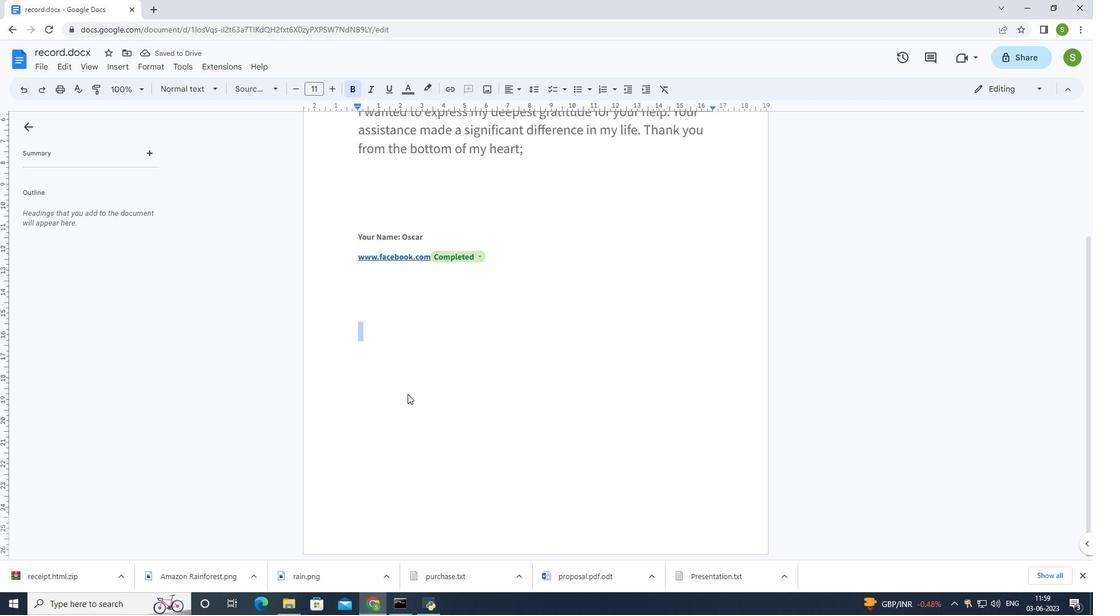 
Action: Key pressed <Key.enter>
Screenshot: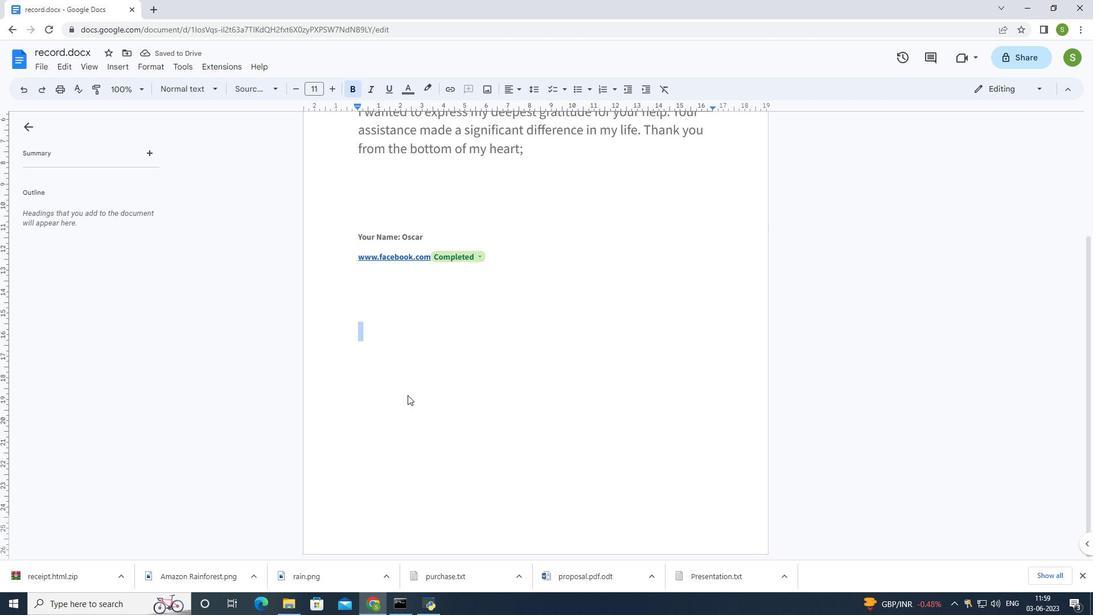 
Action: Mouse moved to (408, 395)
Screenshot: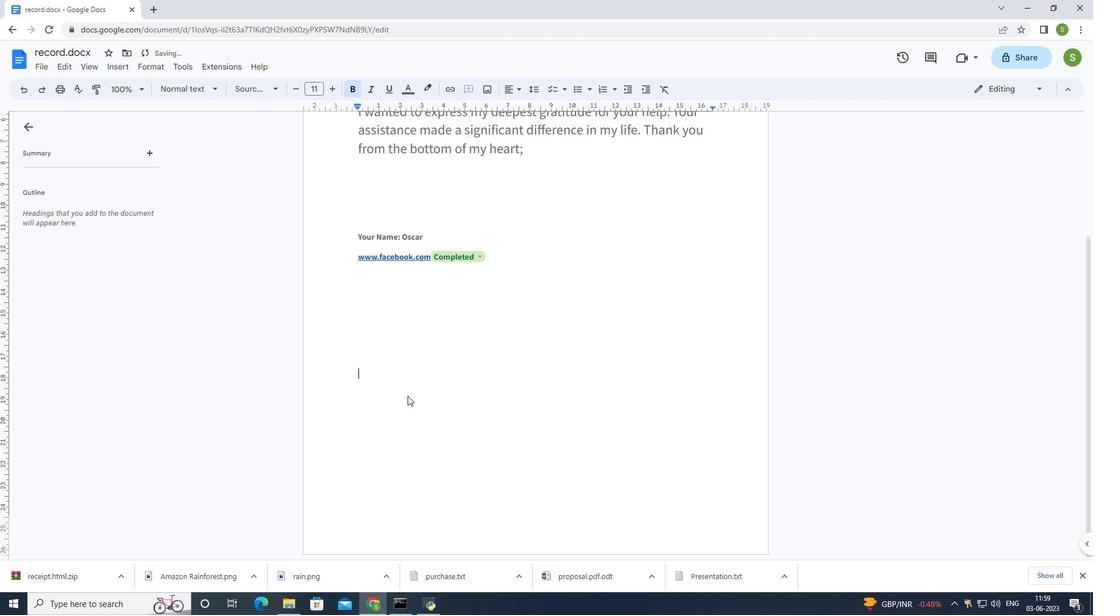 
Action: Key pressed <Key.enter>
Screenshot: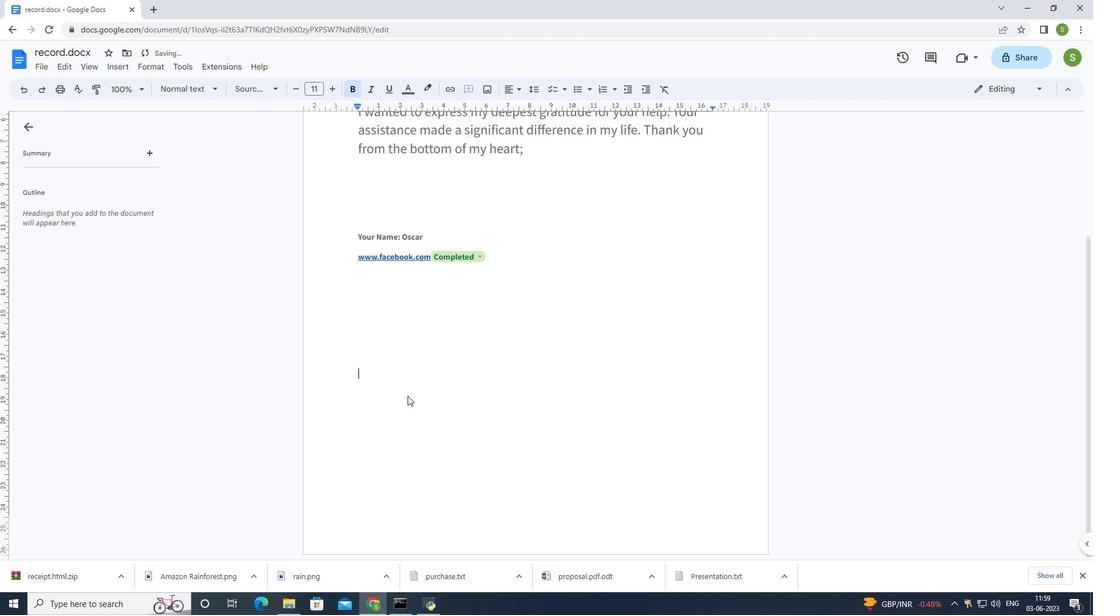 
Action: Mouse moved to (409, 395)
Screenshot: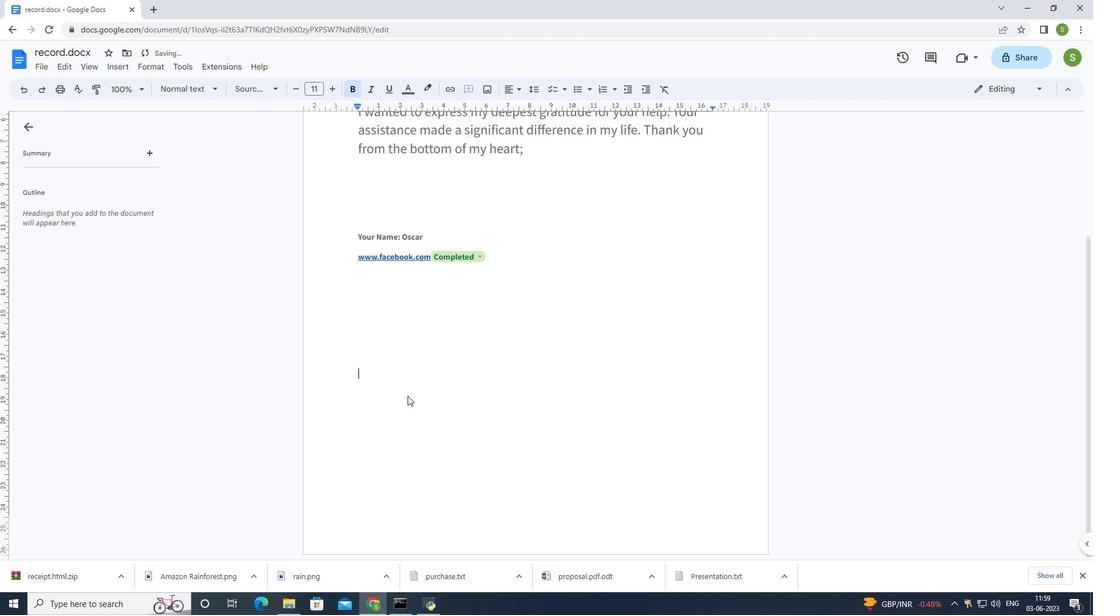 
Action: Key pressed <Key.enter>
Screenshot: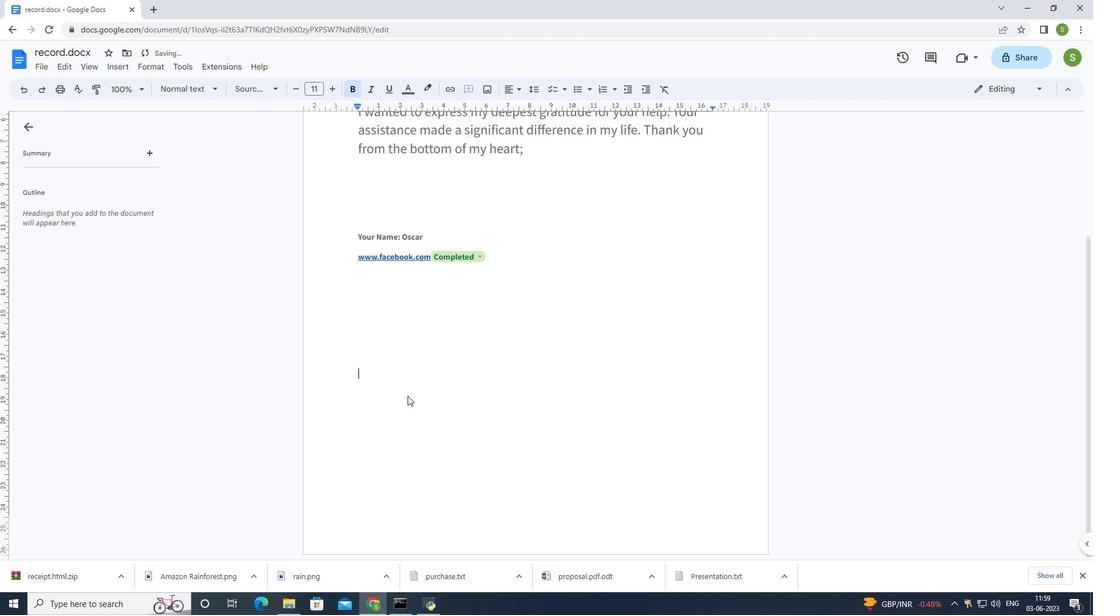 
Action: Mouse moved to (410, 395)
Screenshot: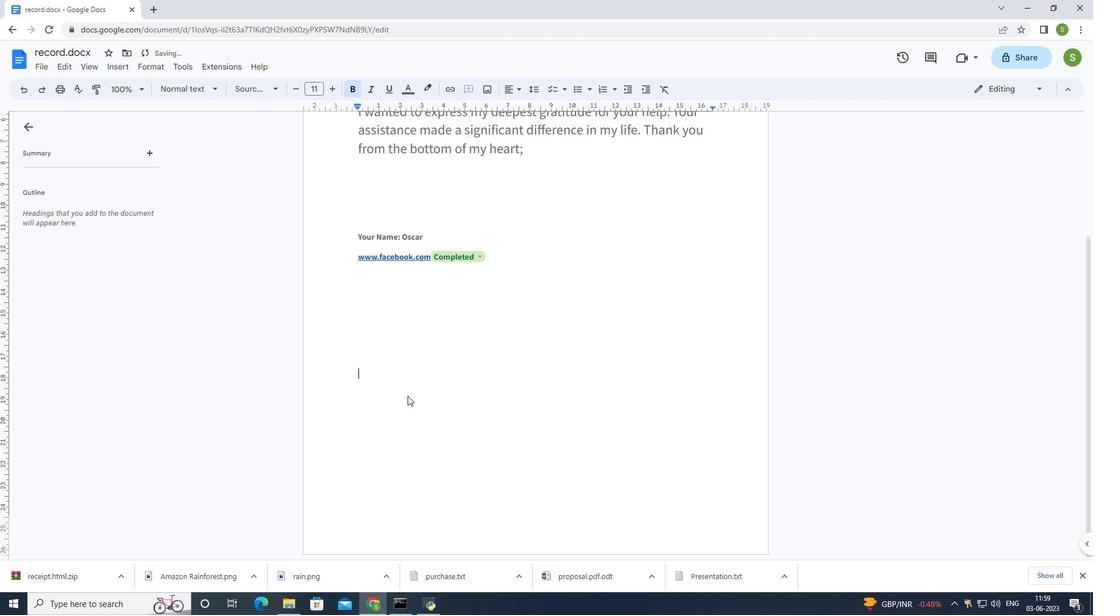 
Action: Key pressed <Key.enter><Key.enter>
Screenshot: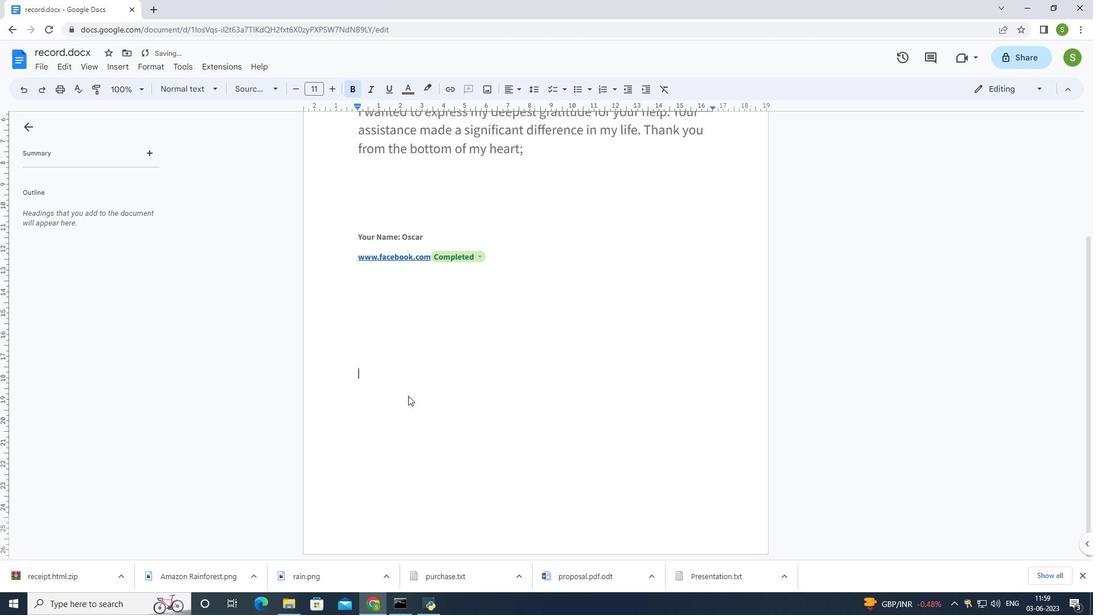 
Action: Mouse moved to (410, 395)
Screenshot: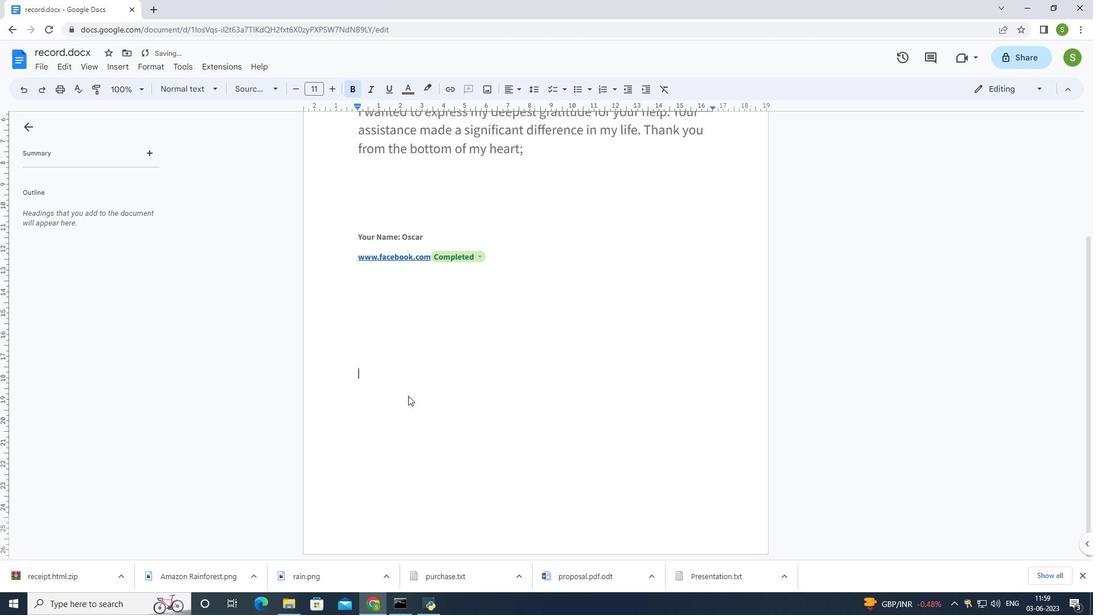 
Action: Key pressed <Key.enter><Key.enter><Key.enter>
Screenshot: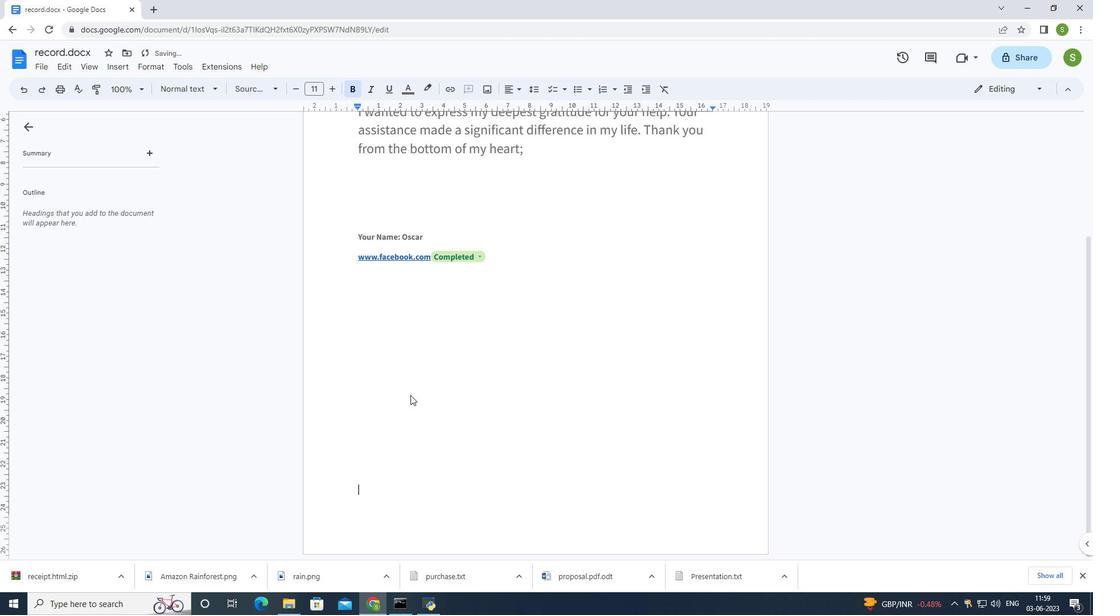 
Action: Mouse moved to (385, 519)
Screenshot: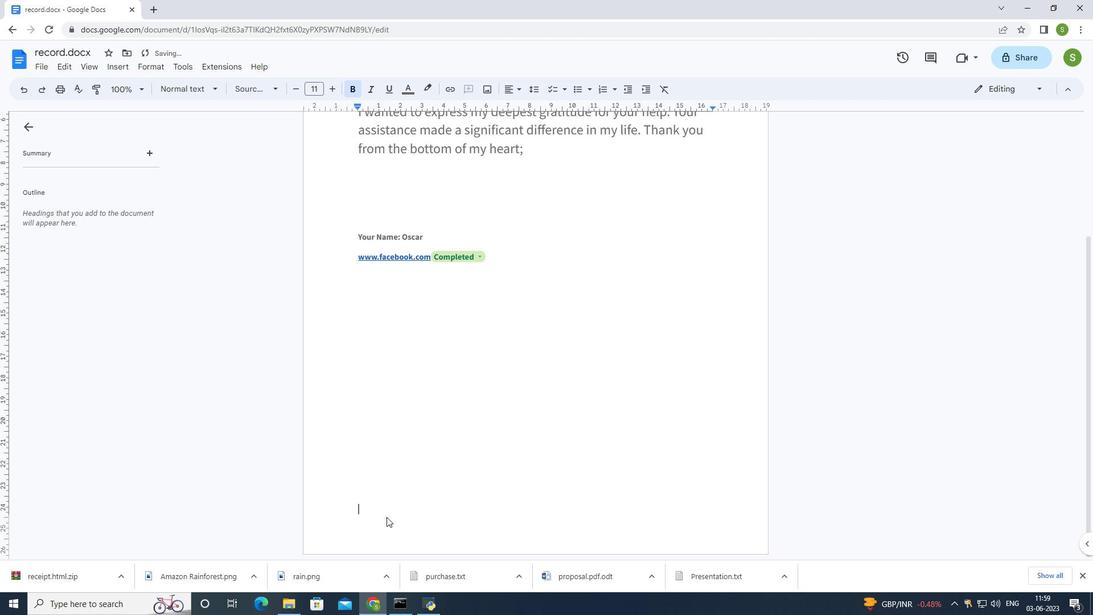 
Action: Mouse pressed left at (385, 519)
Screenshot: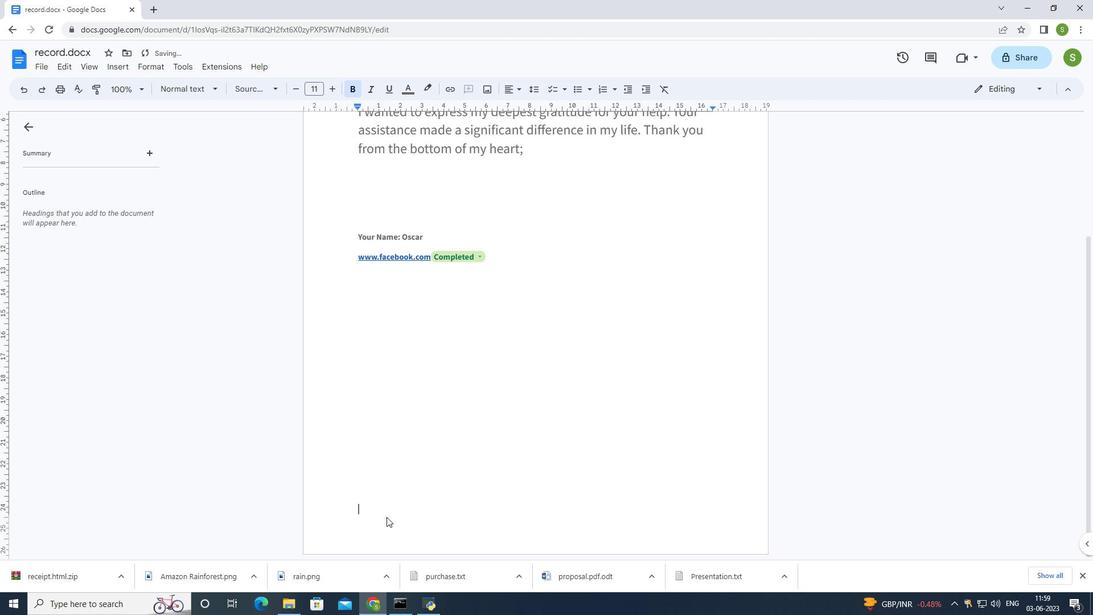 
Action: Mouse moved to (385, 518)
Screenshot: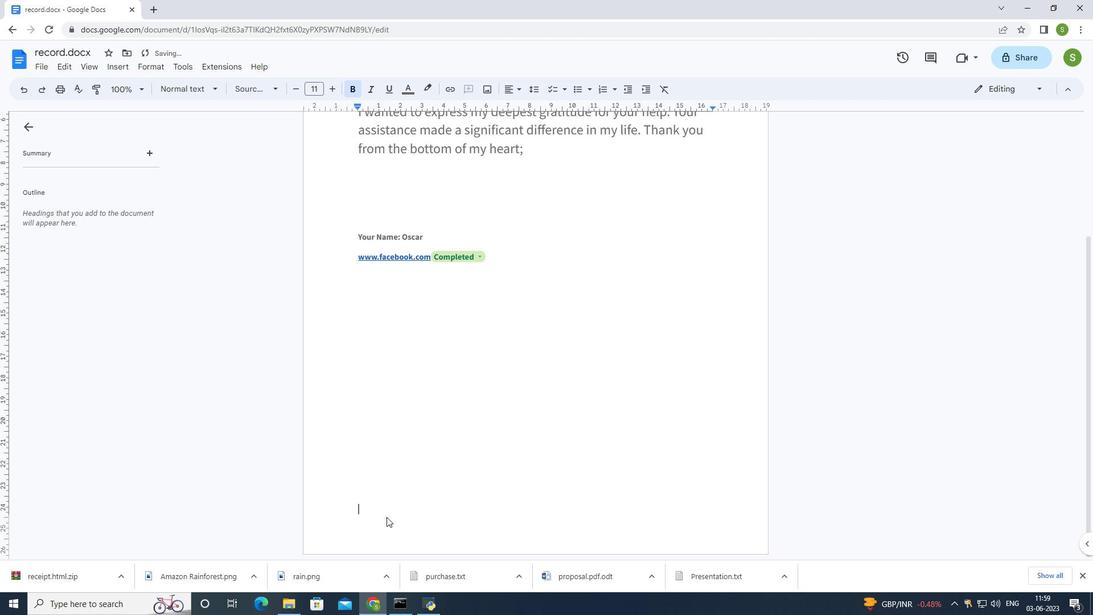
Action: Mouse pressed left at (385, 518)
Screenshot: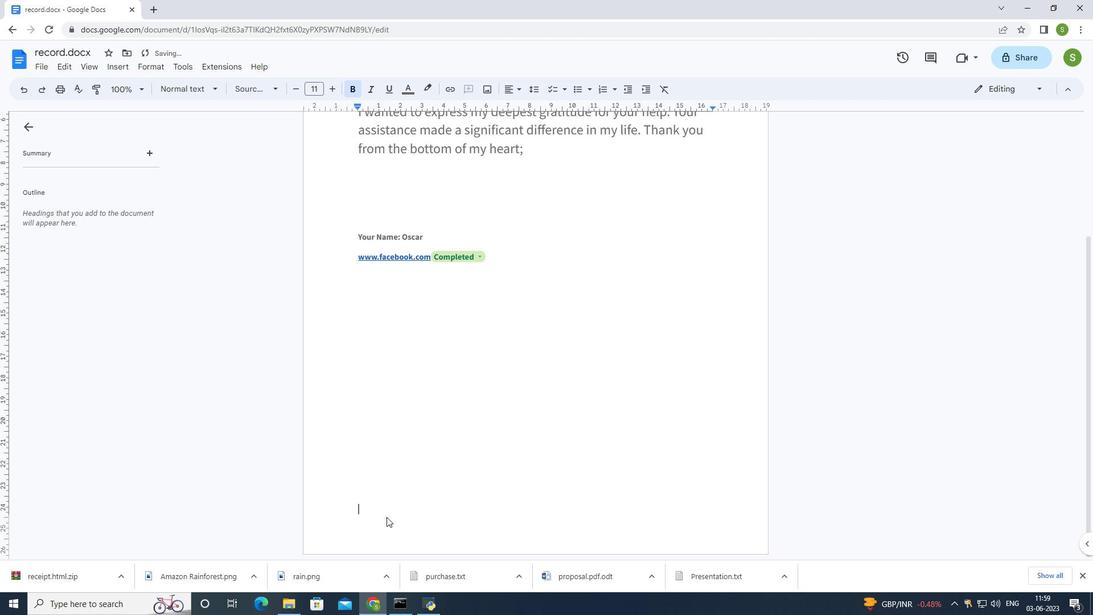 
Action: Mouse moved to (385, 518)
Screenshot: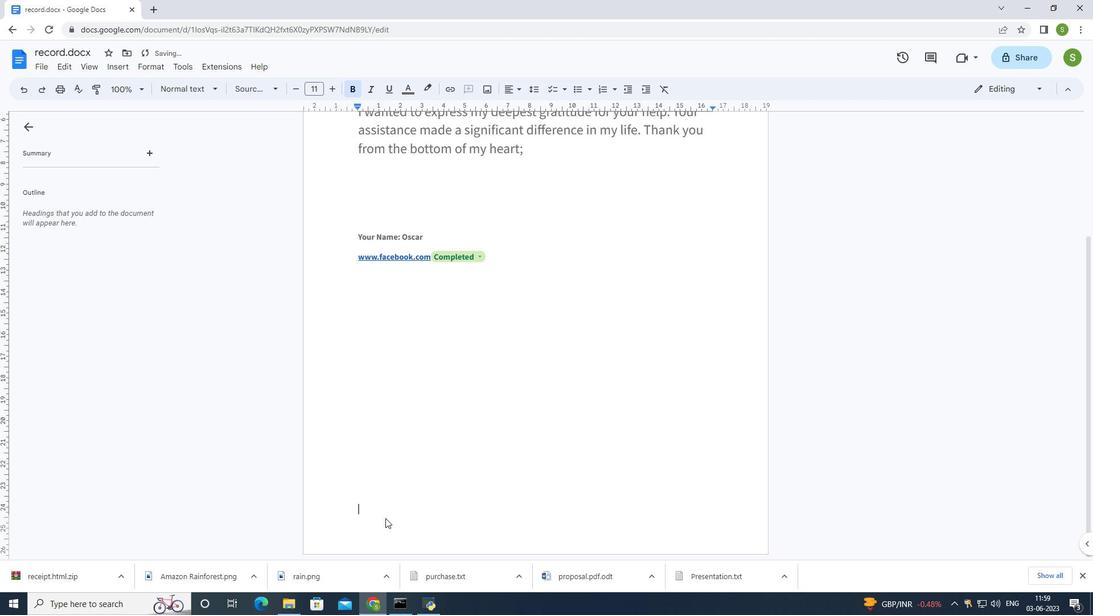 
Action: Mouse pressed left at (385, 518)
Screenshot: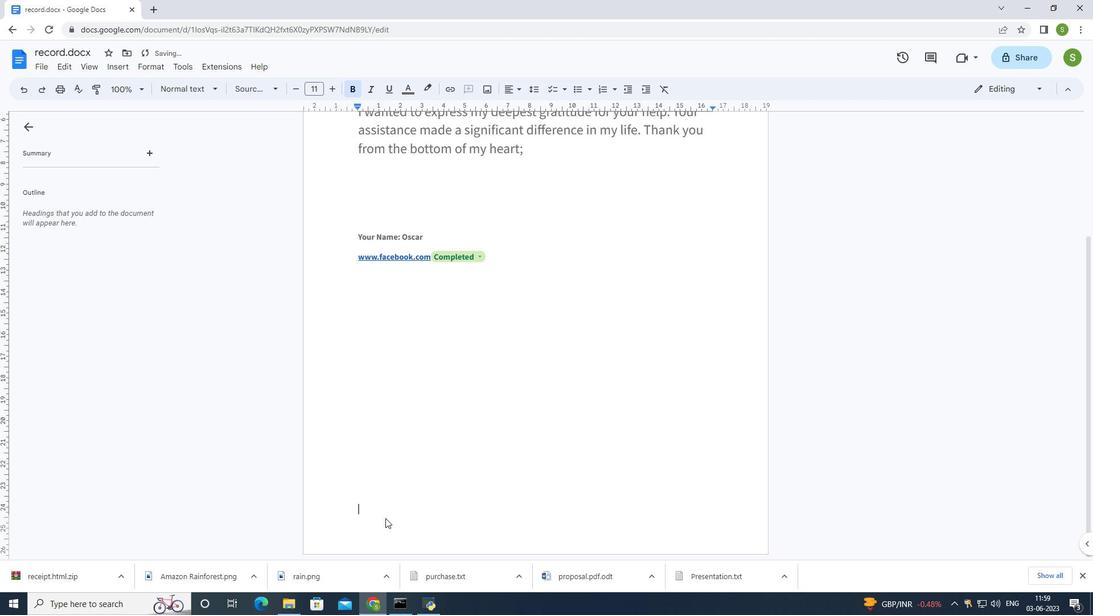 
Action: Mouse moved to (407, 486)
Screenshot: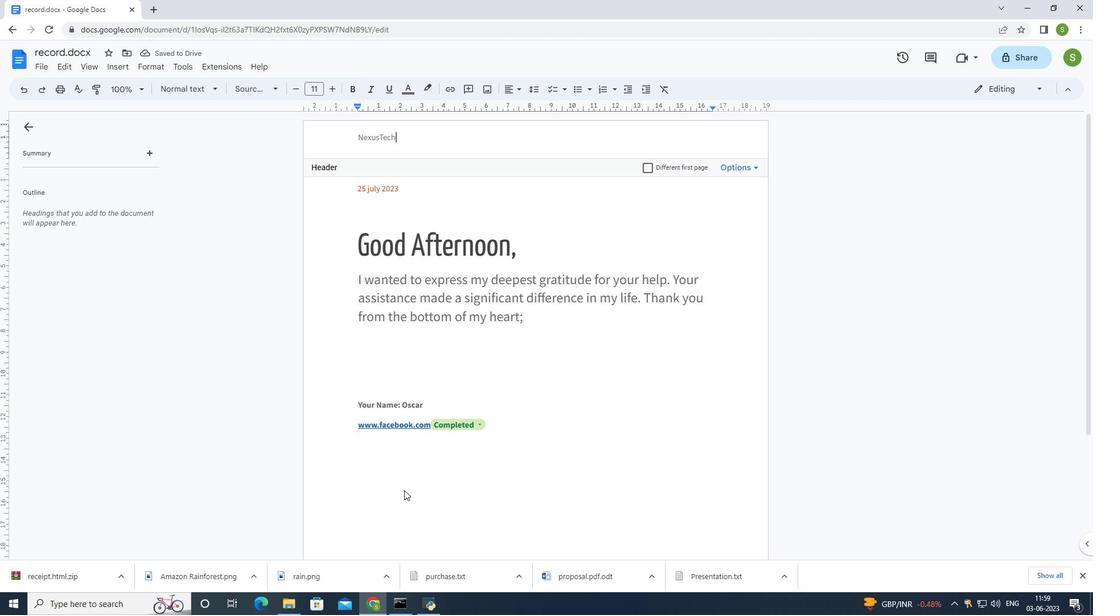 
Action: Mouse scrolled (407, 485) with delta (0, 0)
Screenshot: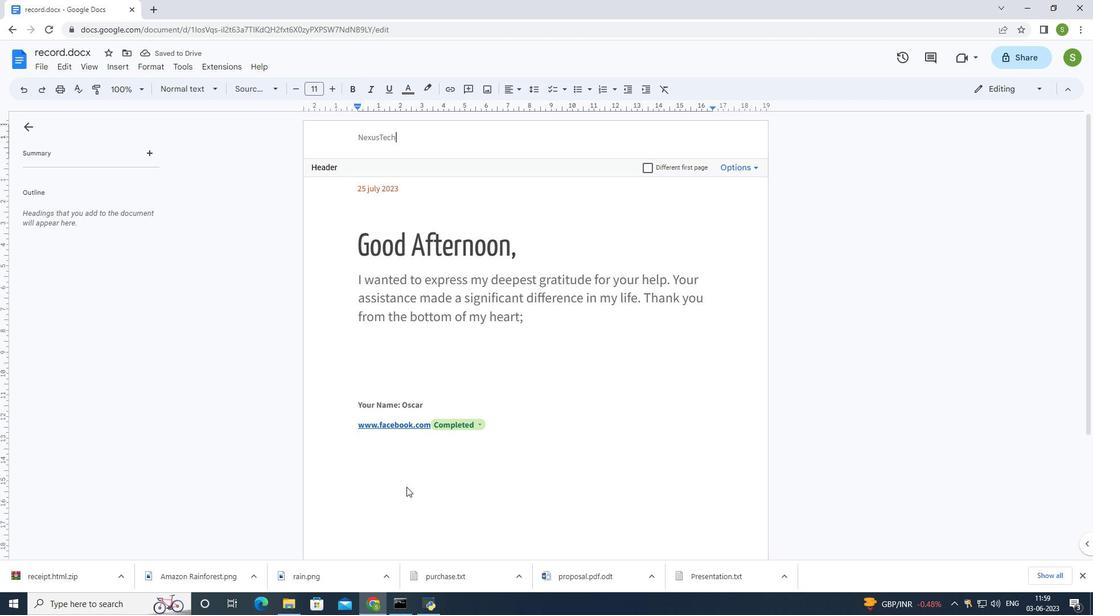 
Action: Mouse scrolled (407, 485) with delta (0, 0)
Screenshot: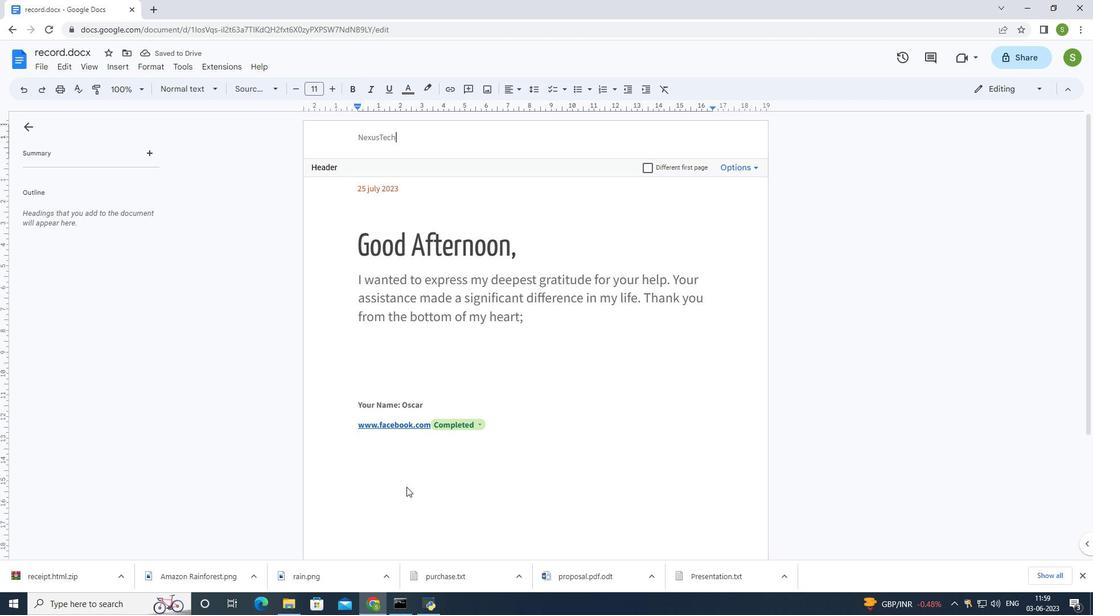 
Action: Mouse scrolled (407, 485) with delta (0, 0)
Screenshot: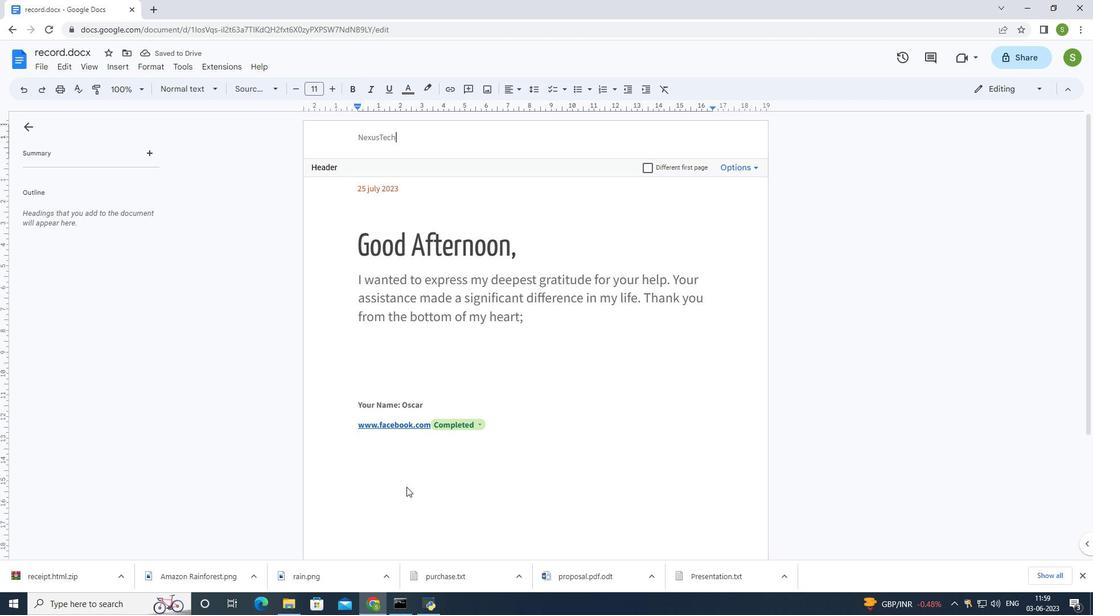 
Action: Mouse scrolled (407, 485) with delta (0, 0)
Screenshot: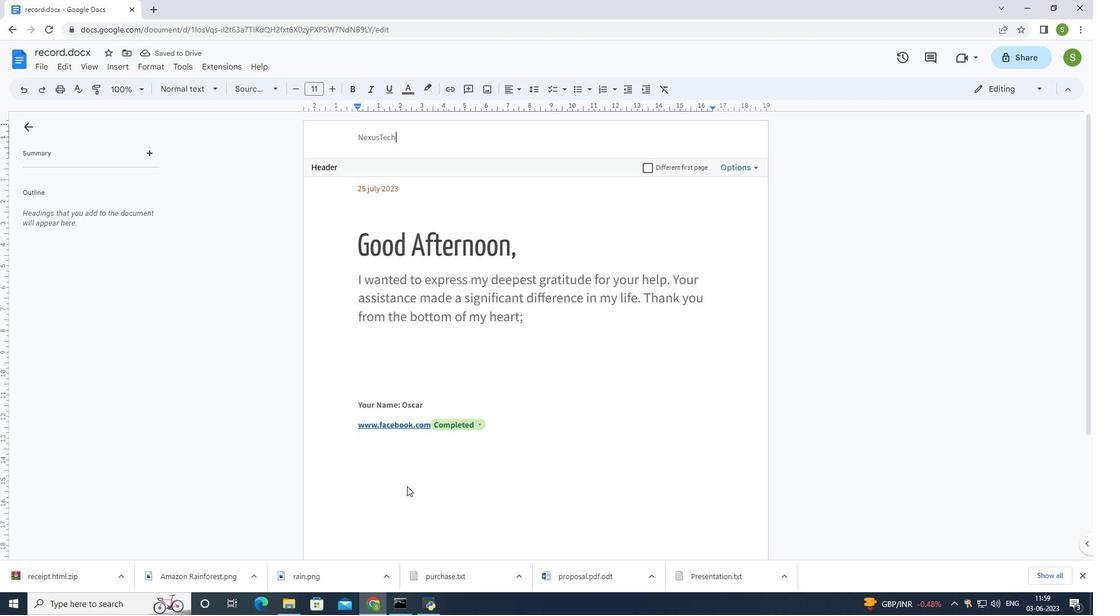
Action: Mouse scrolled (407, 485) with delta (0, 0)
Screenshot: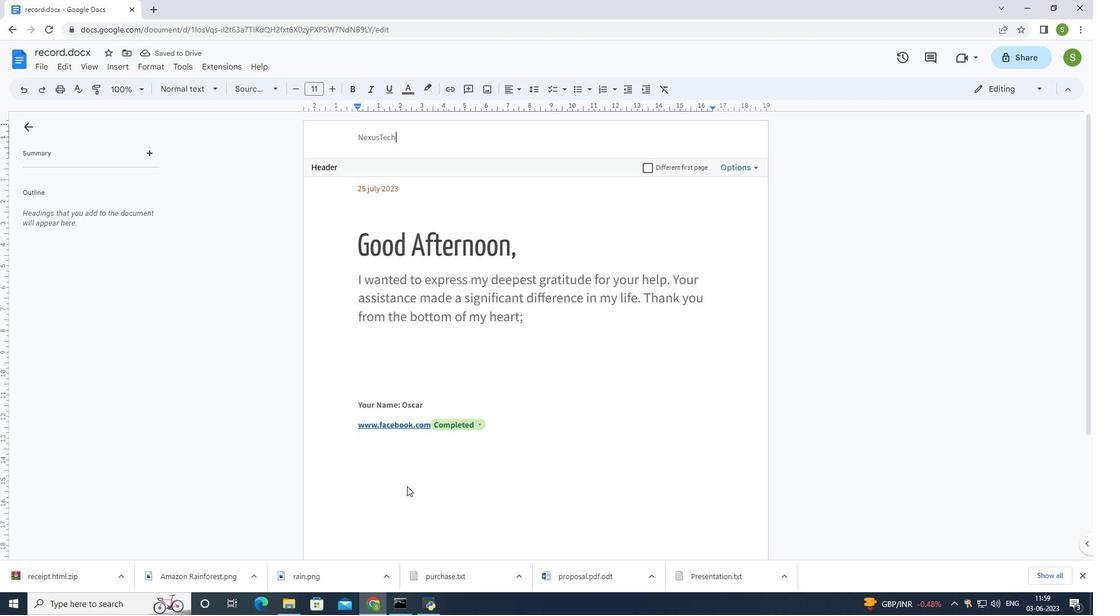 
Action: Mouse moved to (410, 483)
Screenshot: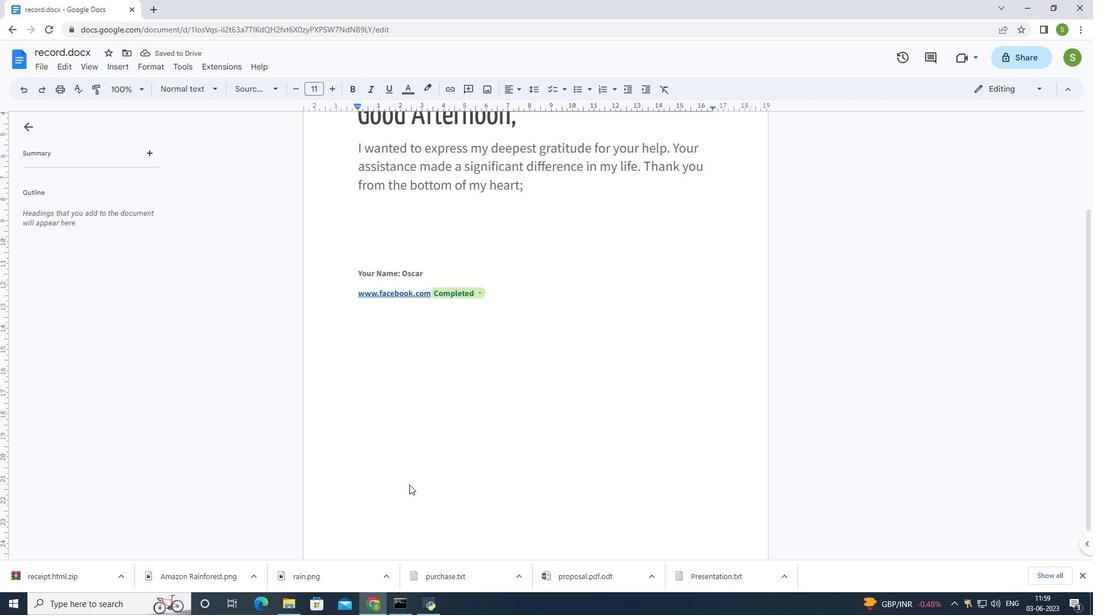 
Action: Mouse scrolled (410, 482) with delta (0, 0)
Screenshot: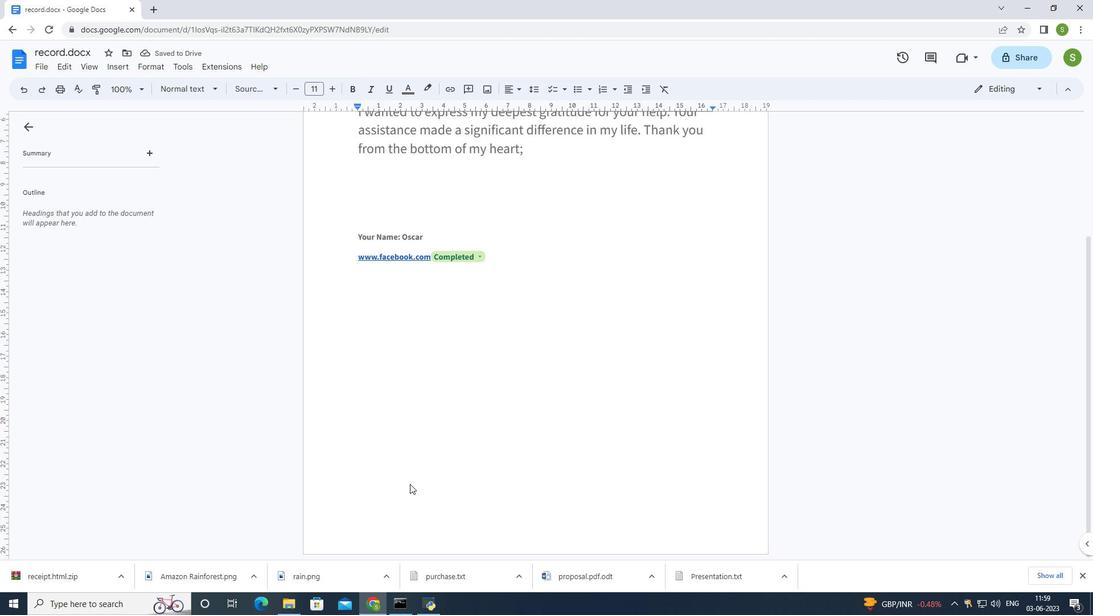 
Action: Mouse scrolled (410, 482) with delta (0, 0)
Screenshot: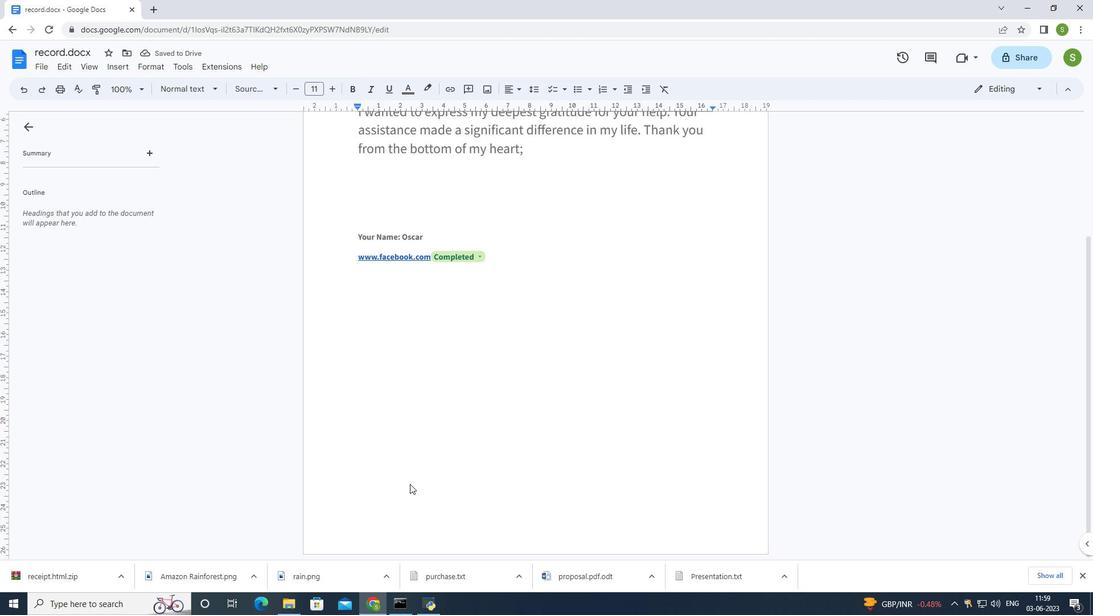 
Action: Mouse scrolled (410, 482) with delta (0, 0)
Screenshot: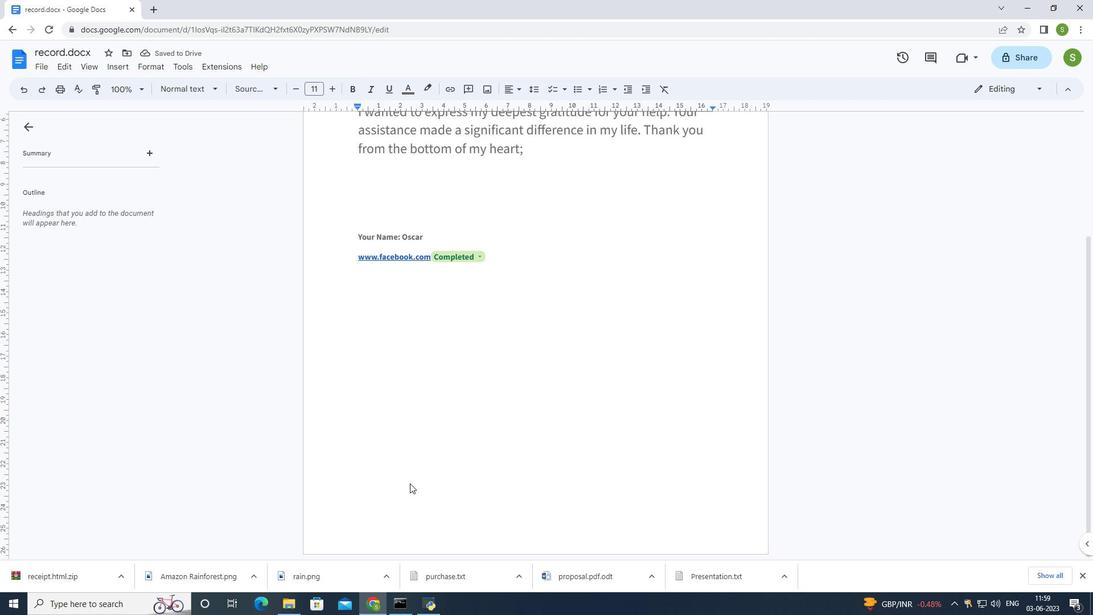 
Action: Mouse scrolled (410, 482) with delta (0, 0)
Screenshot: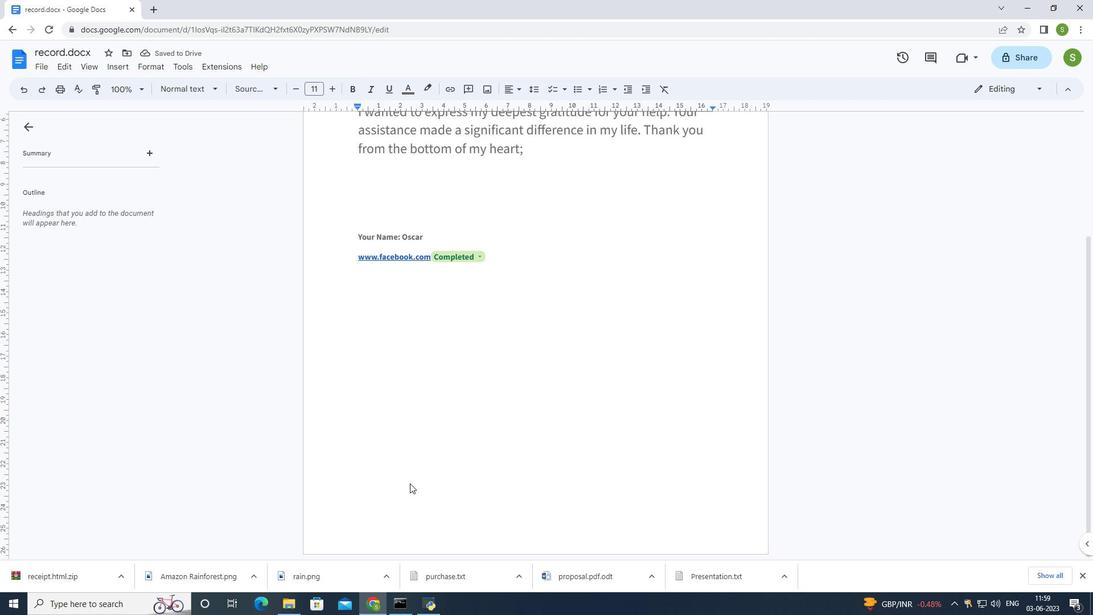 
Action: Mouse moved to (381, 521)
Screenshot: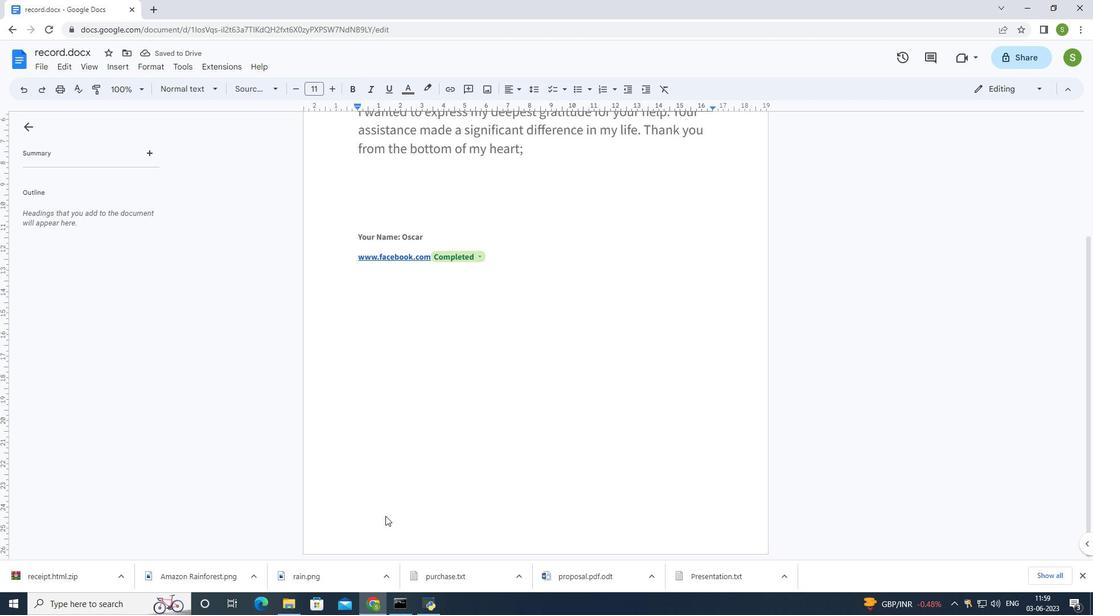 
Action: Mouse pressed left at (381, 521)
Screenshot: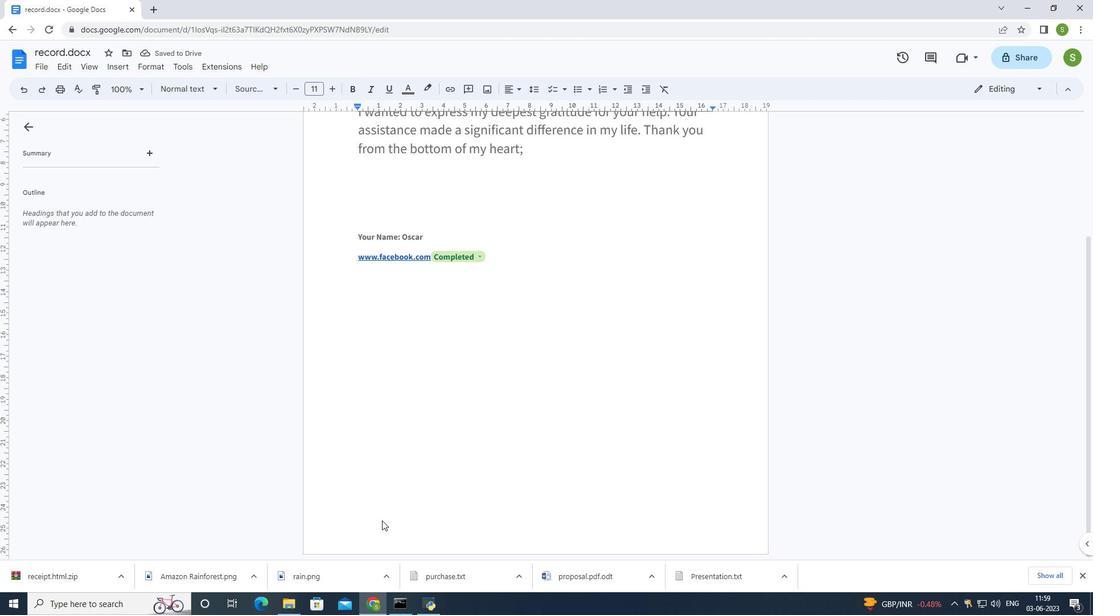 
Action: Mouse moved to (450, 92)
Screenshot: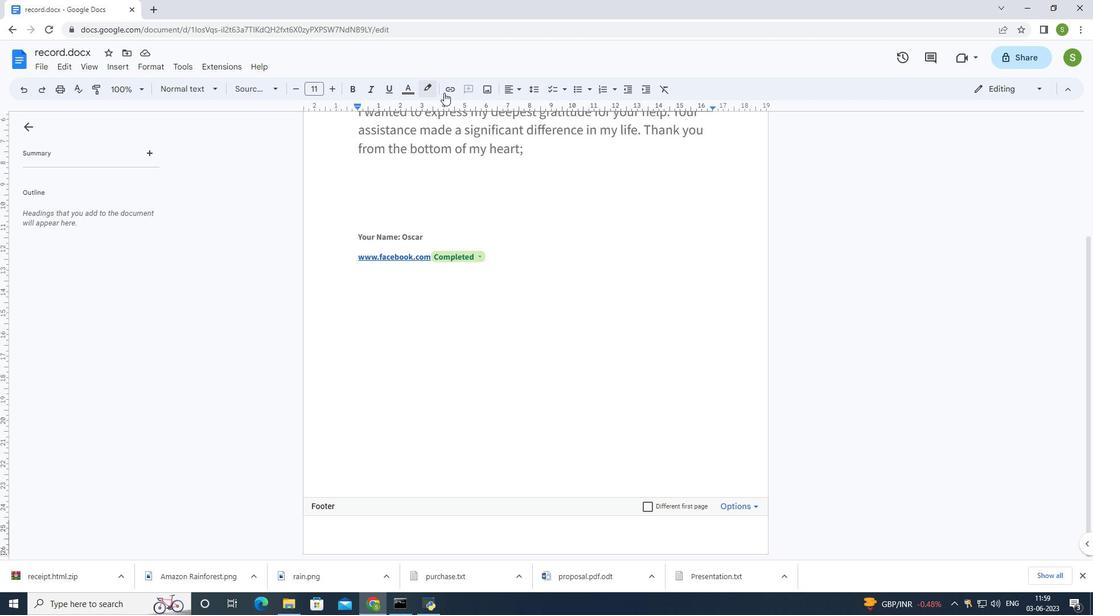 
Action: Mouse pressed left at (450, 92)
Screenshot: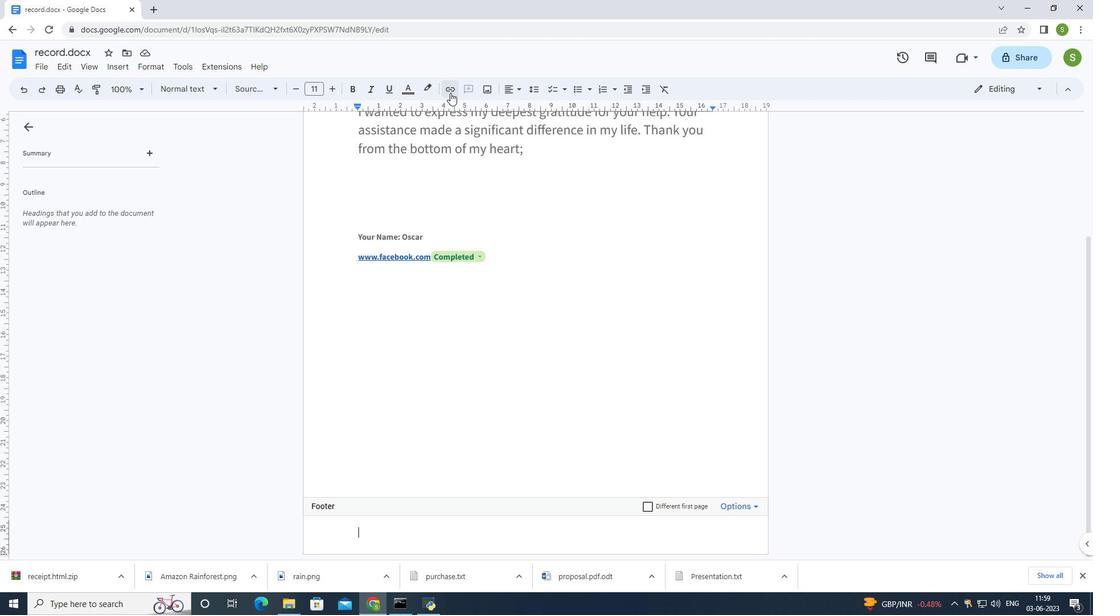 
Action: Mouse moved to (596, 304)
Screenshot: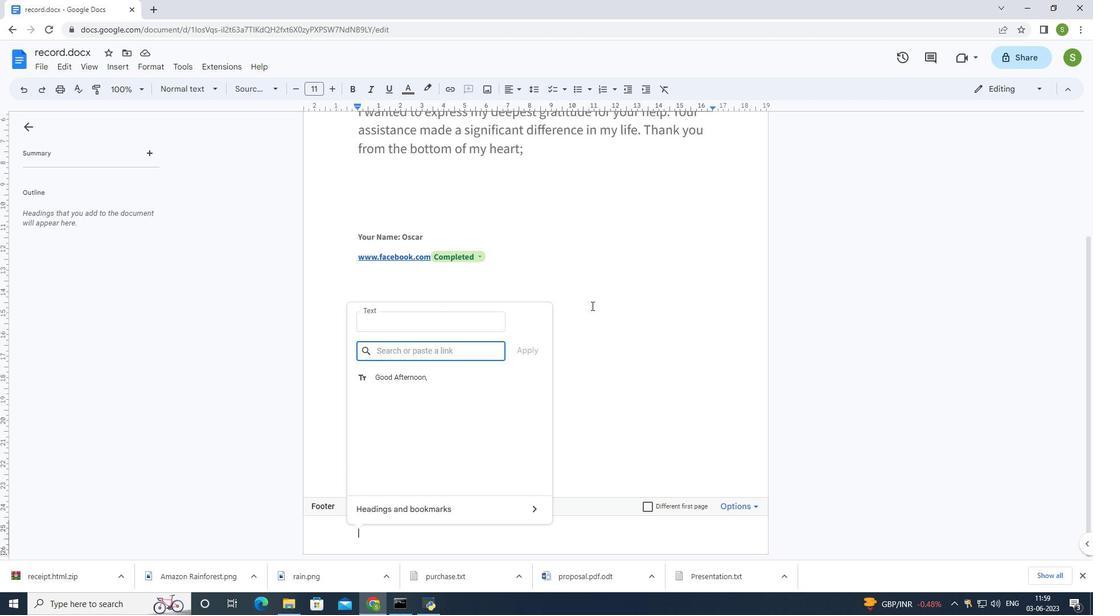 
Action: Key pressed www
Screenshot: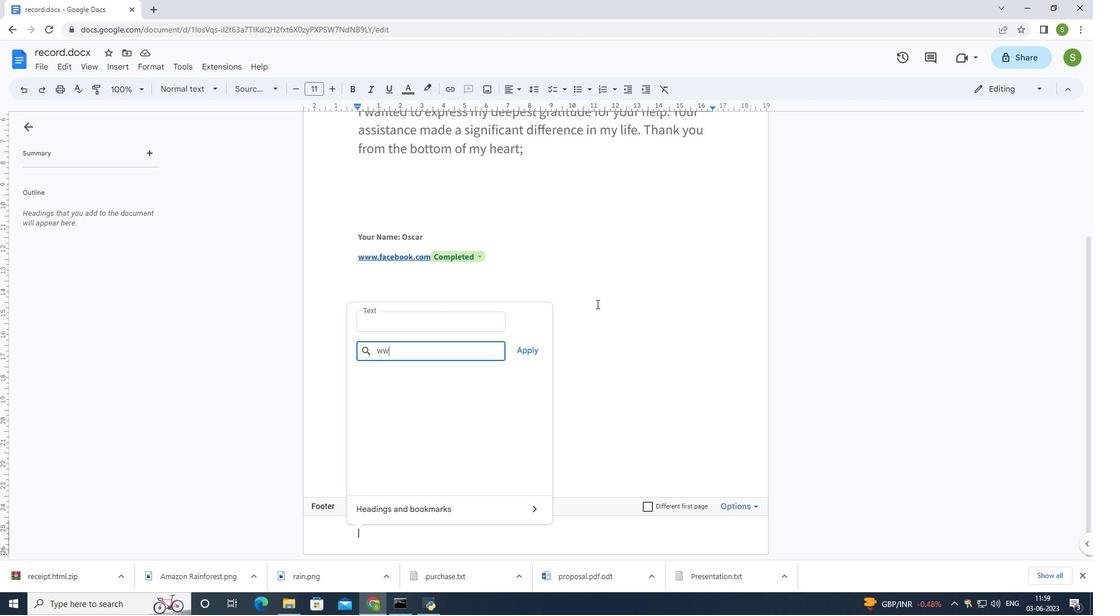 
Action: Mouse moved to (597, 303)
Screenshot: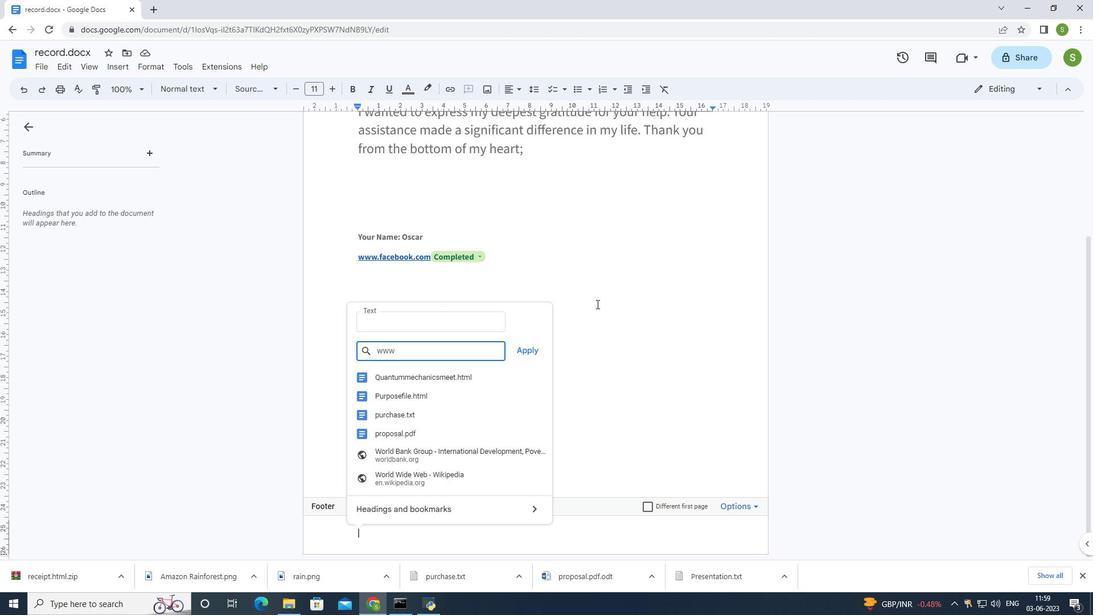
Action: Key pressed .
Screenshot: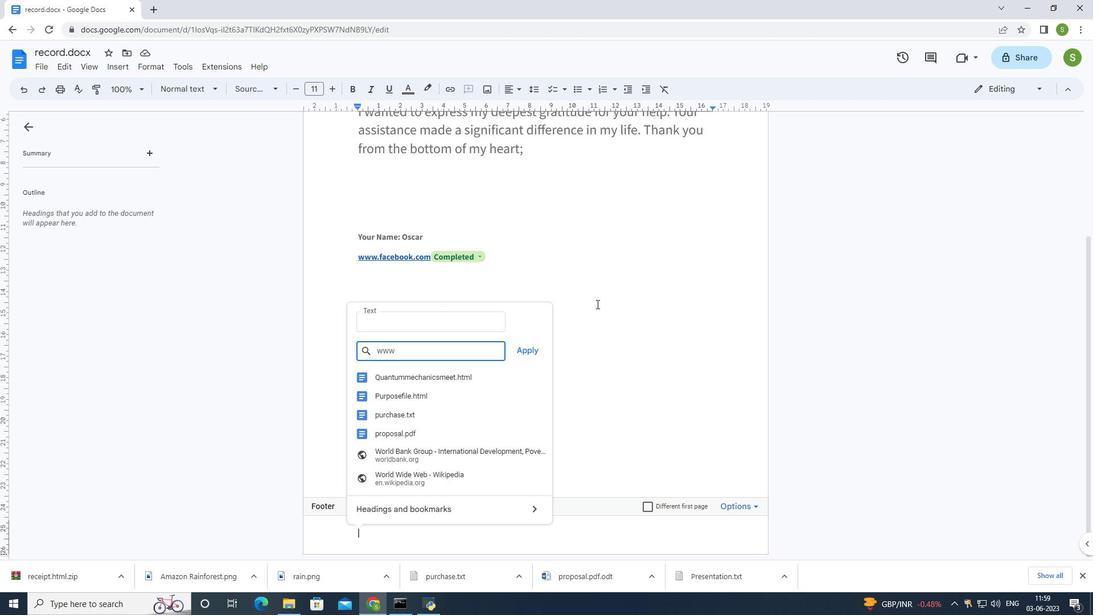 
Action: Mouse moved to (604, 298)
Screenshot: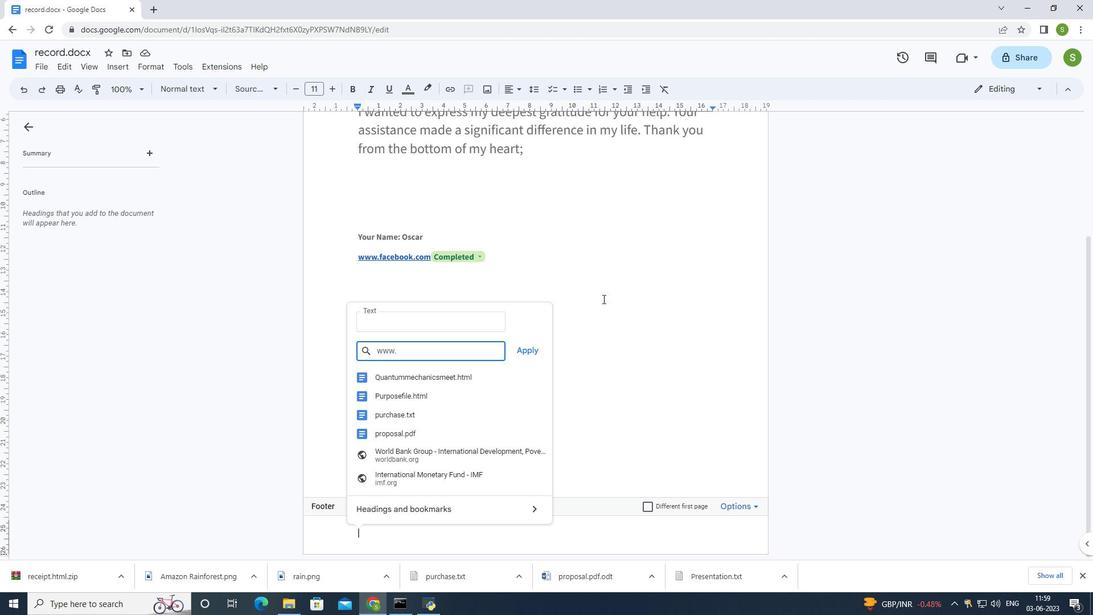 
Action: Key pressed nexus<Key.shift>Tech.com<Key.enter>
Screenshot: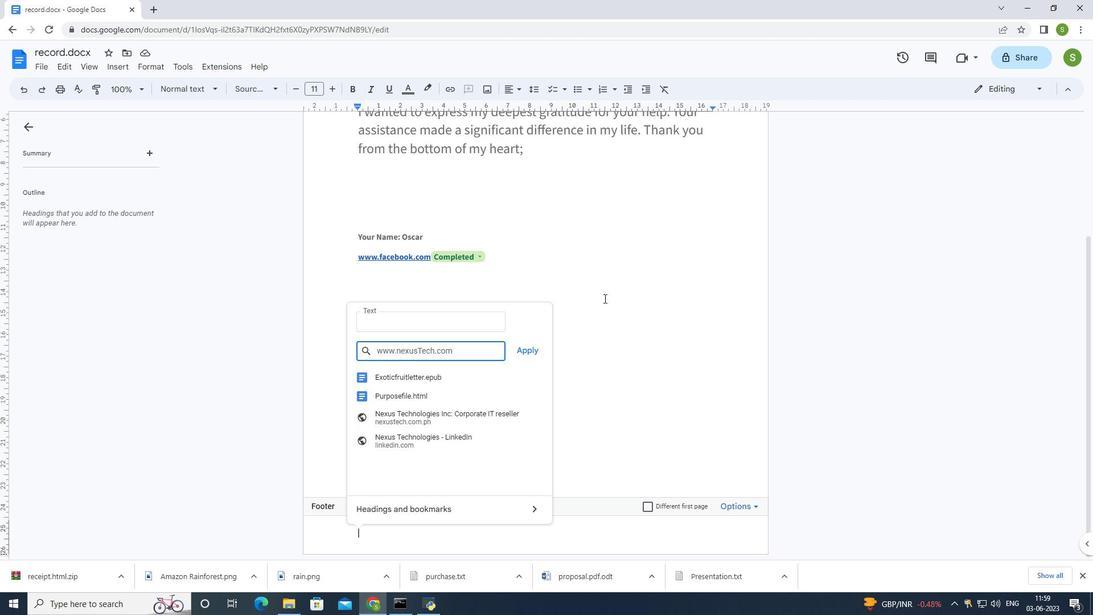 
Action: Mouse moved to (175, 67)
Screenshot: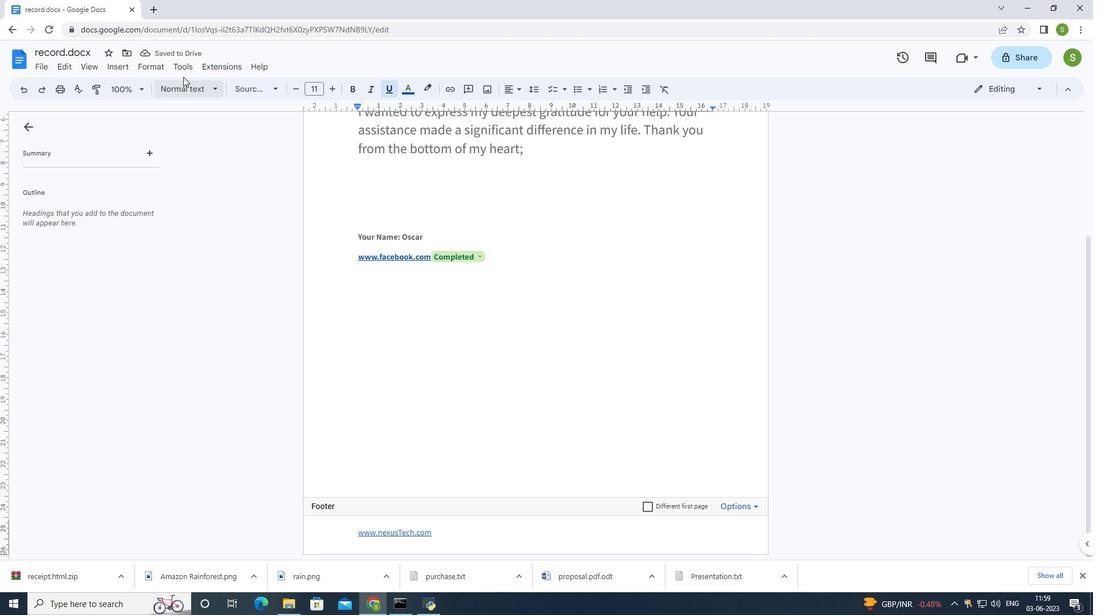 
Action: Mouse pressed left at (175, 67)
Screenshot: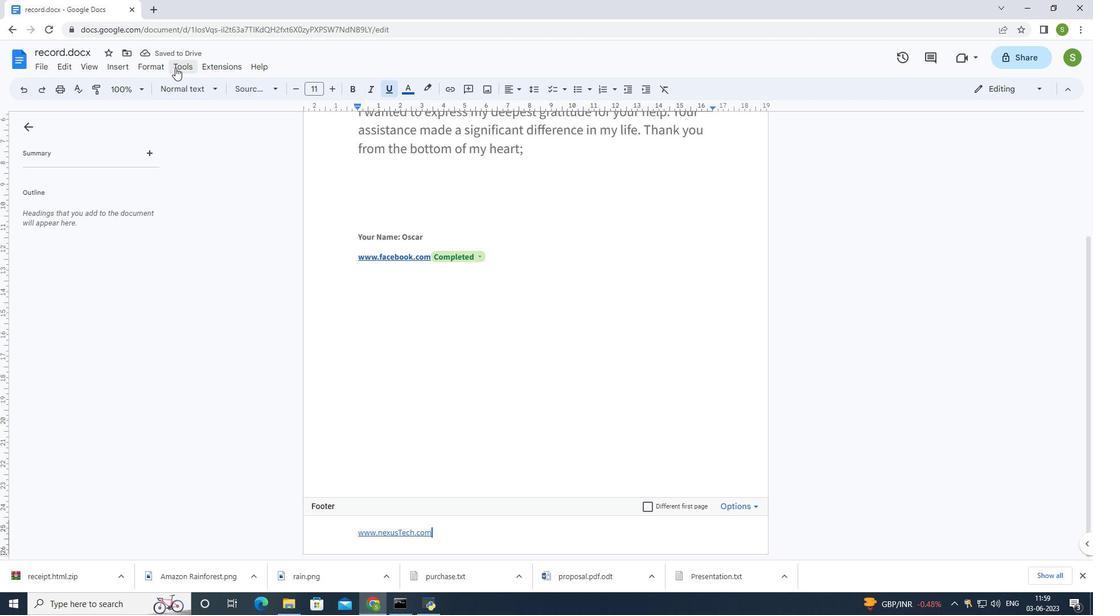 
Action: Mouse moved to (216, 214)
Screenshot: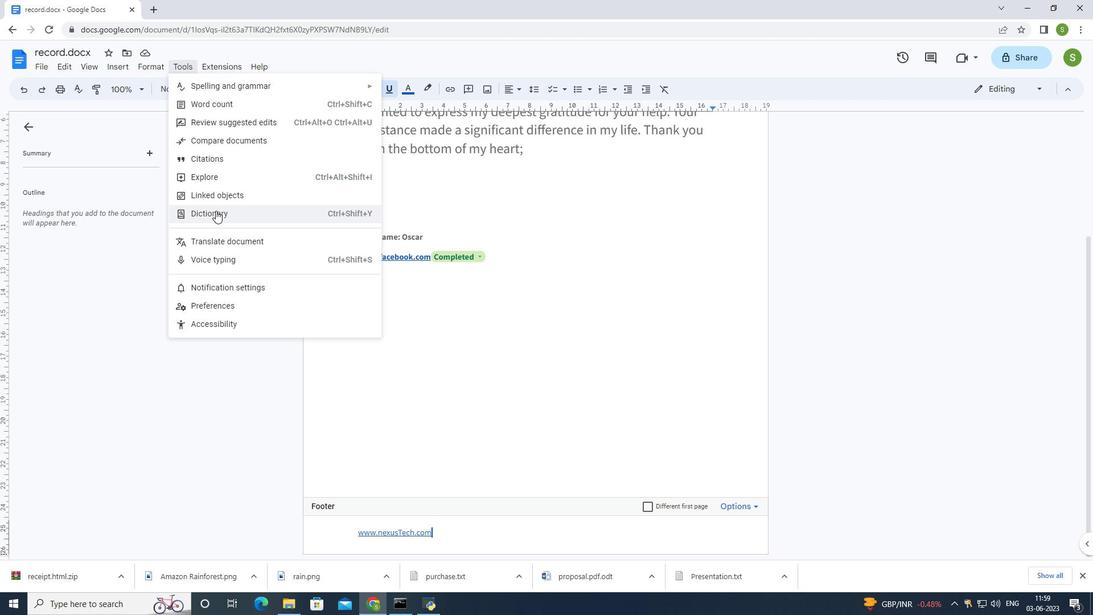 
Action: Mouse pressed left at (216, 214)
Screenshot: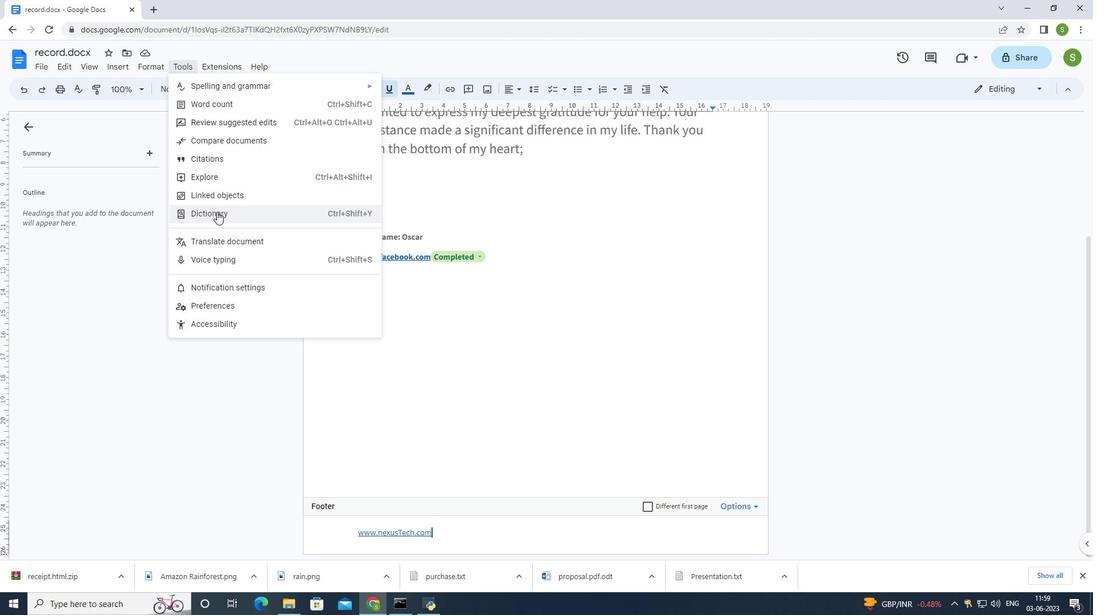 
Action: Mouse moved to (977, 126)
Screenshot: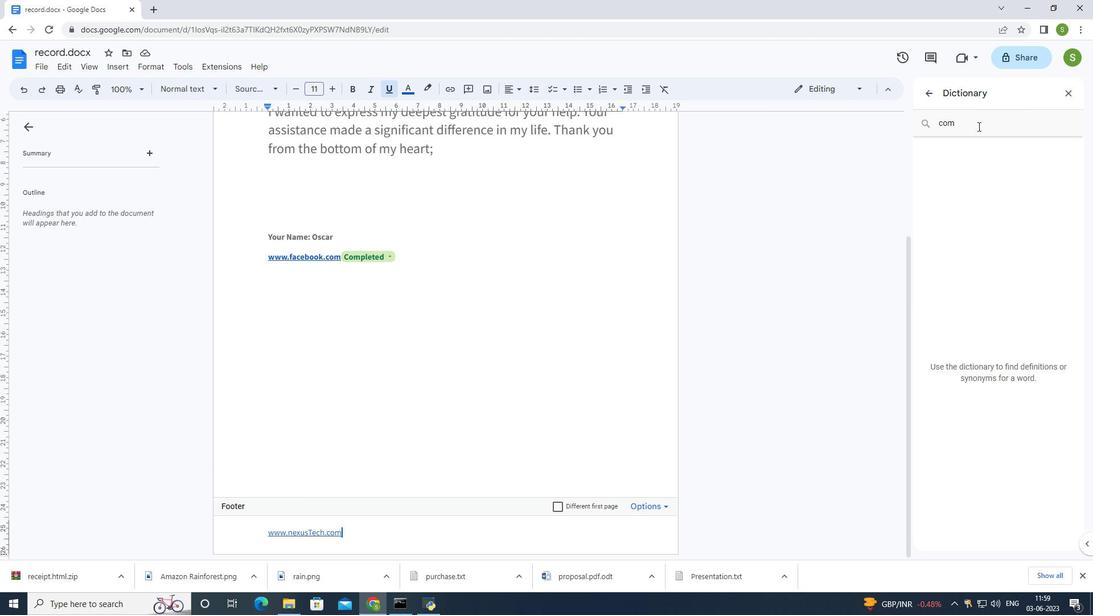 
Action: Mouse pressed left at (977, 126)
Screenshot: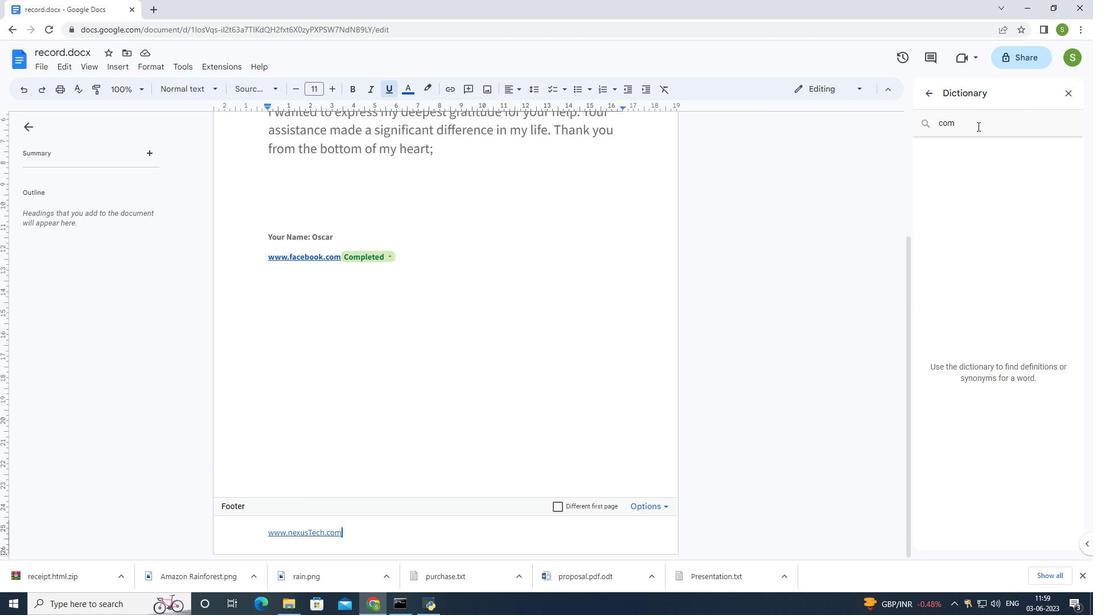 
Action: Mouse moved to (976, 135)
Screenshot: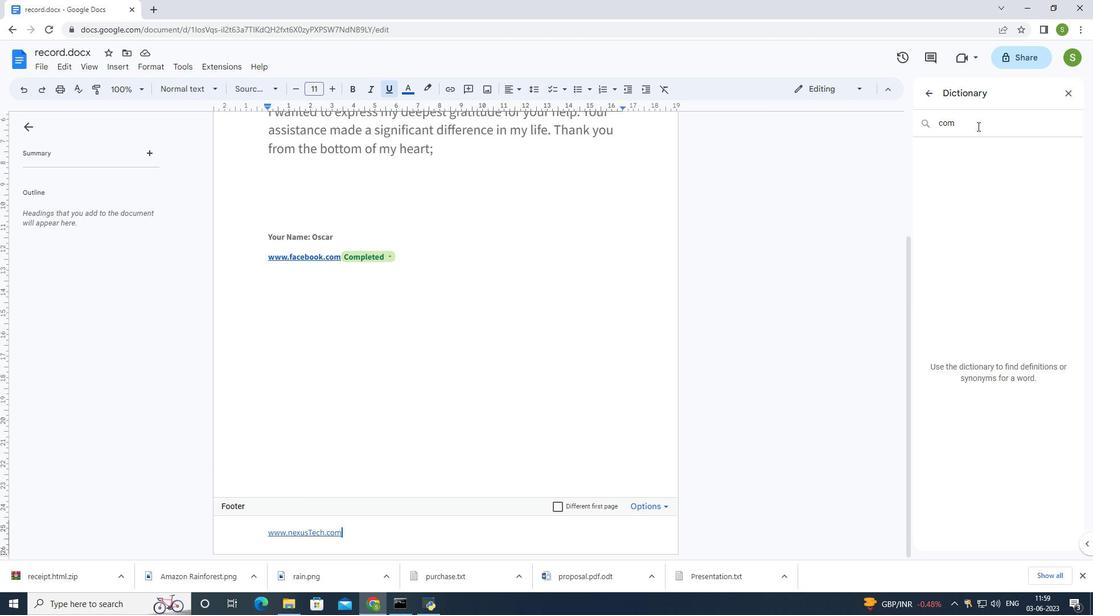 
Action: Key pressed <Key.backspace><Key.backspace><Key.backspace><Key.backspace><Key.backspace><Key.backspace><Key.backspace>gratitude
Screenshot: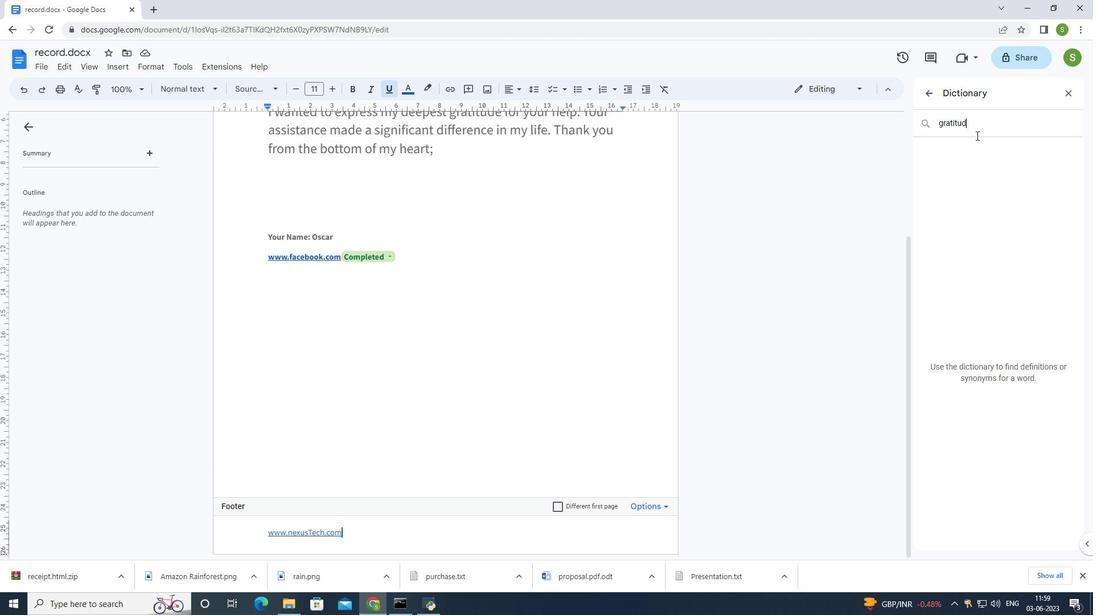 
Action: Mouse moved to (979, 134)
Screenshot: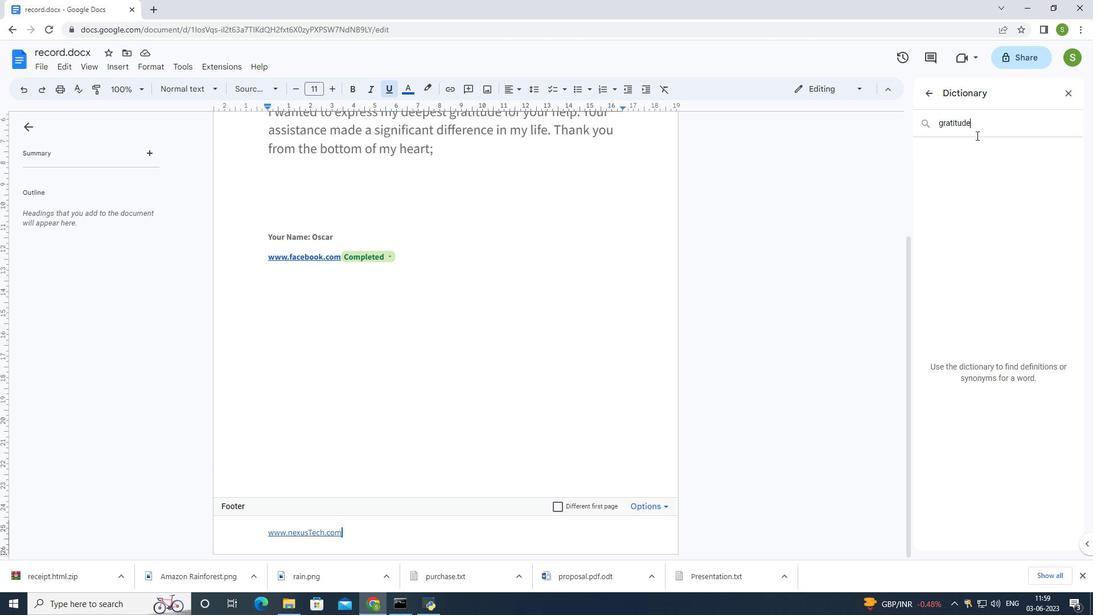 
Action: Key pressed <Key.enter>
Screenshot: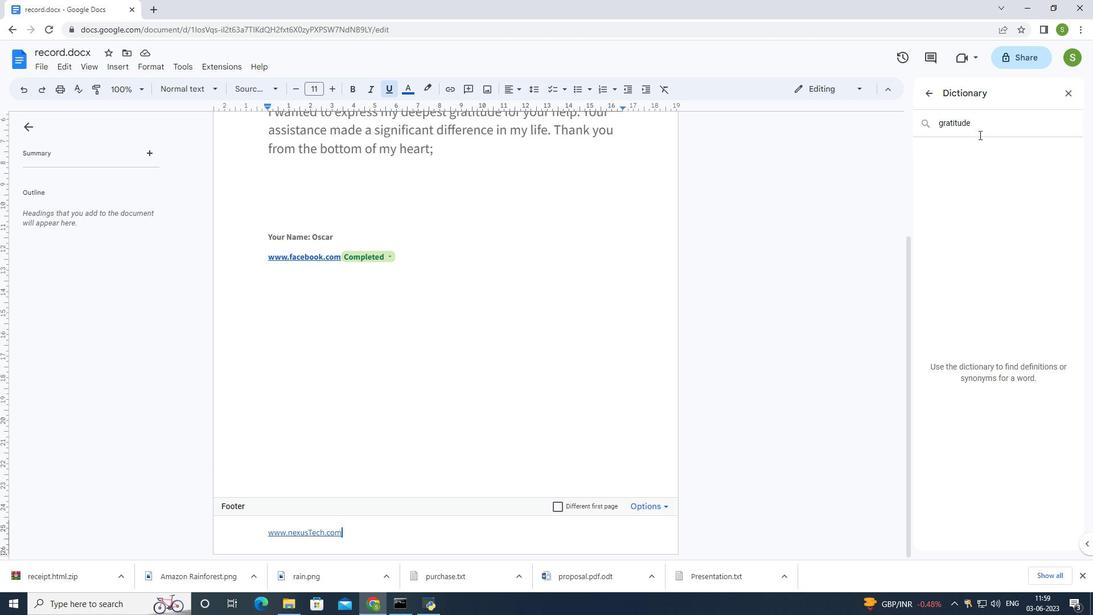 
Action: Mouse moved to (185, 62)
Screenshot: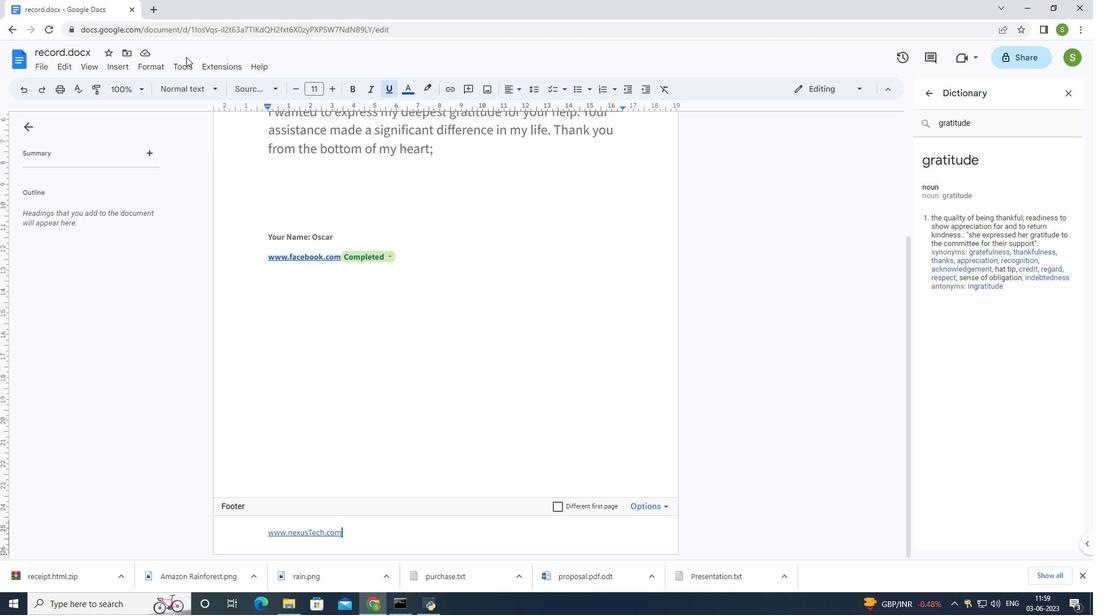 
Action: Mouse pressed left at (185, 62)
Screenshot: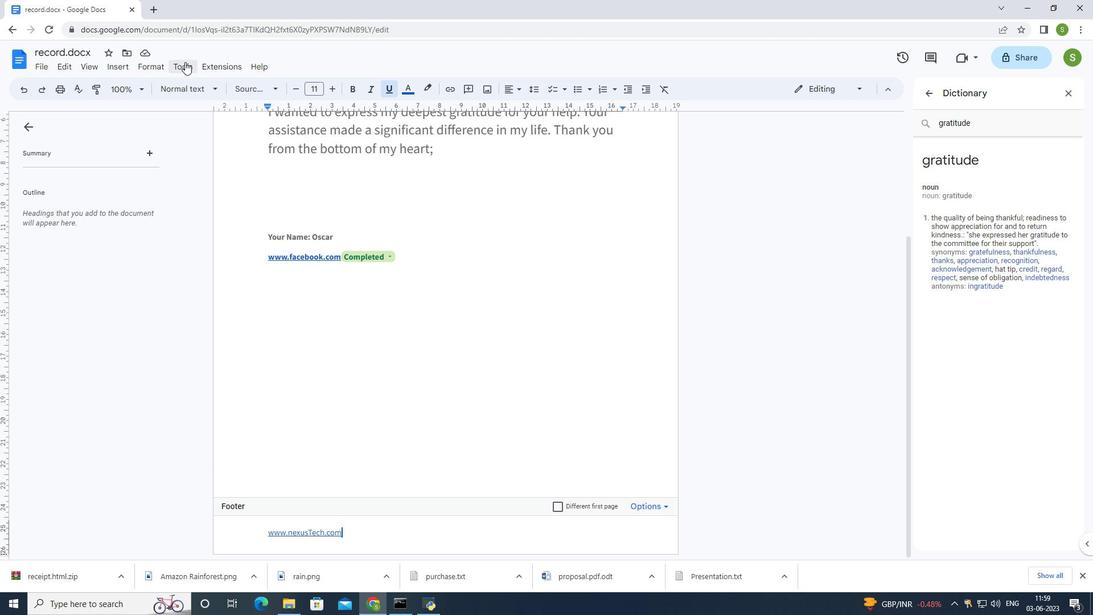 
Action: Mouse moved to (206, 106)
Screenshot: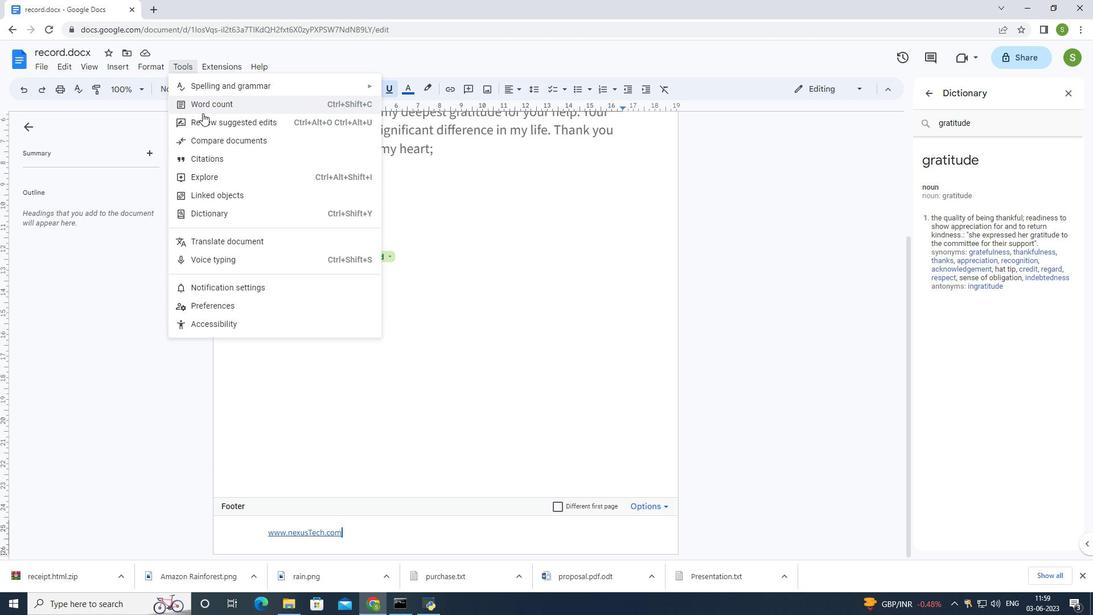
Action: Mouse pressed left at (206, 106)
Screenshot: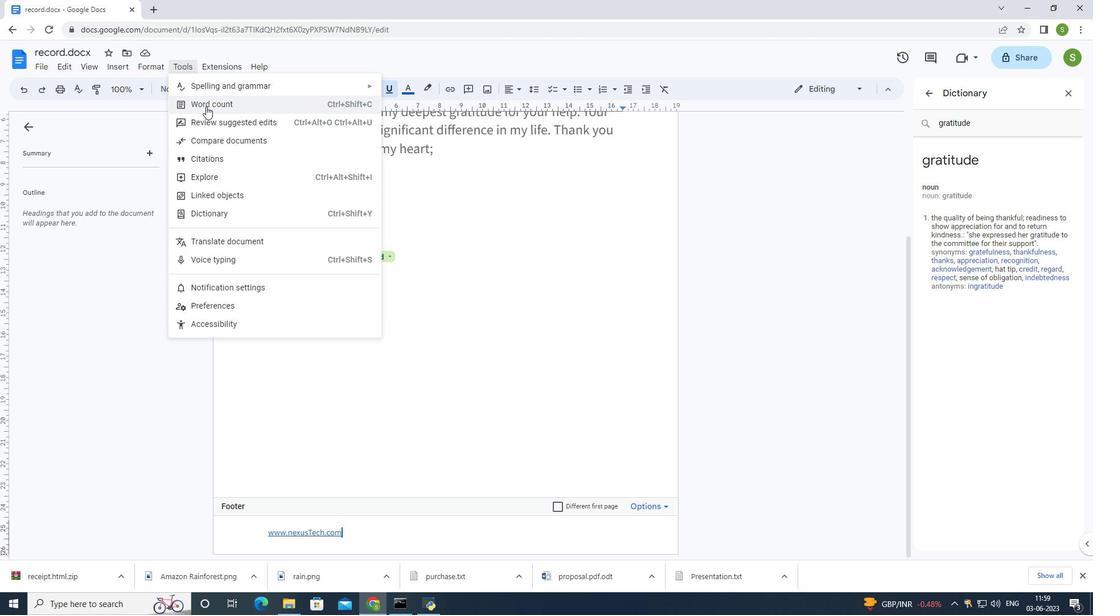 
Action: Mouse moved to (472, 349)
Screenshot: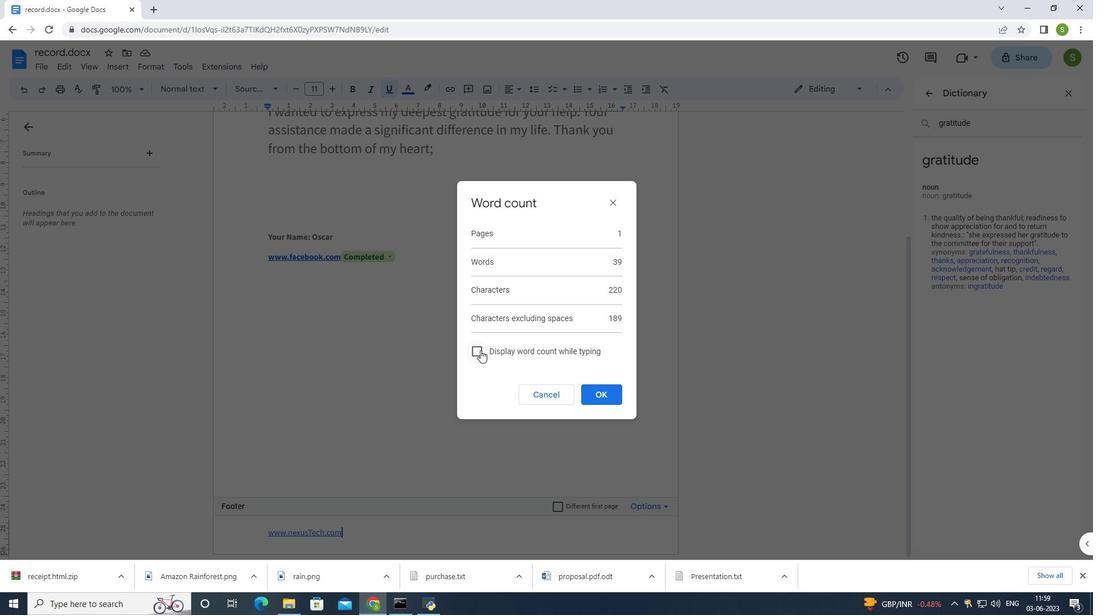 
Action: Mouse pressed left at (472, 349)
Screenshot: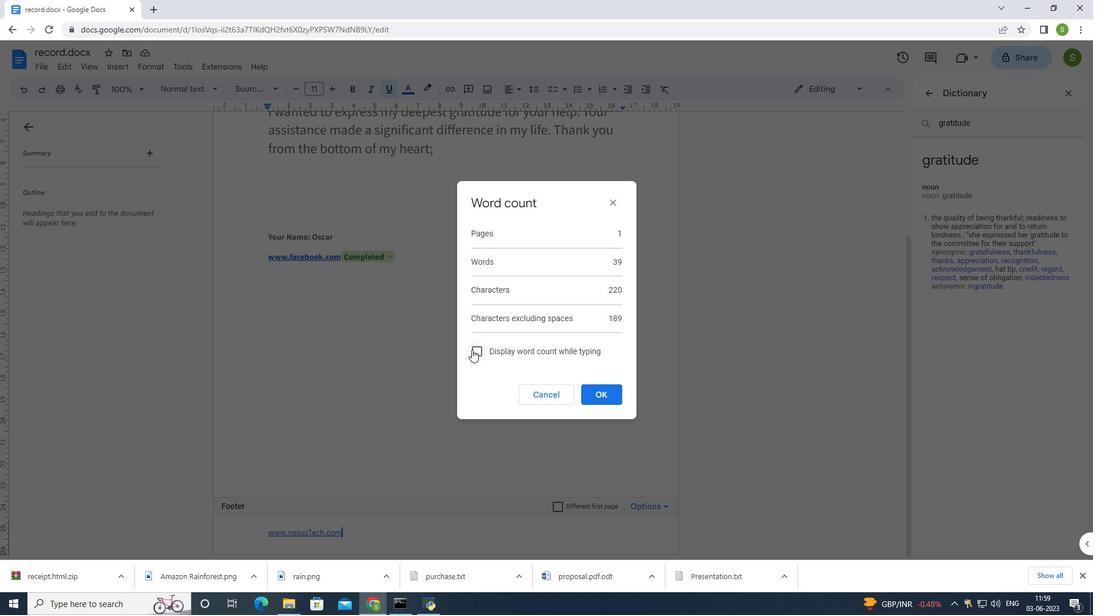 
Action: Mouse moved to (594, 395)
Screenshot: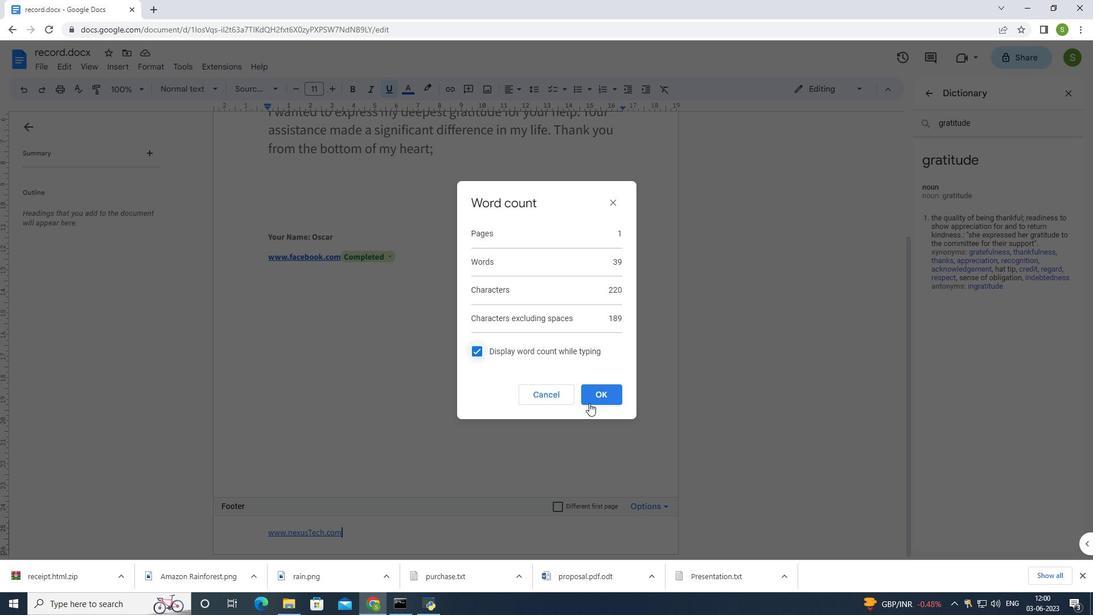 
Action: Mouse pressed left at (594, 395)
Screenshot: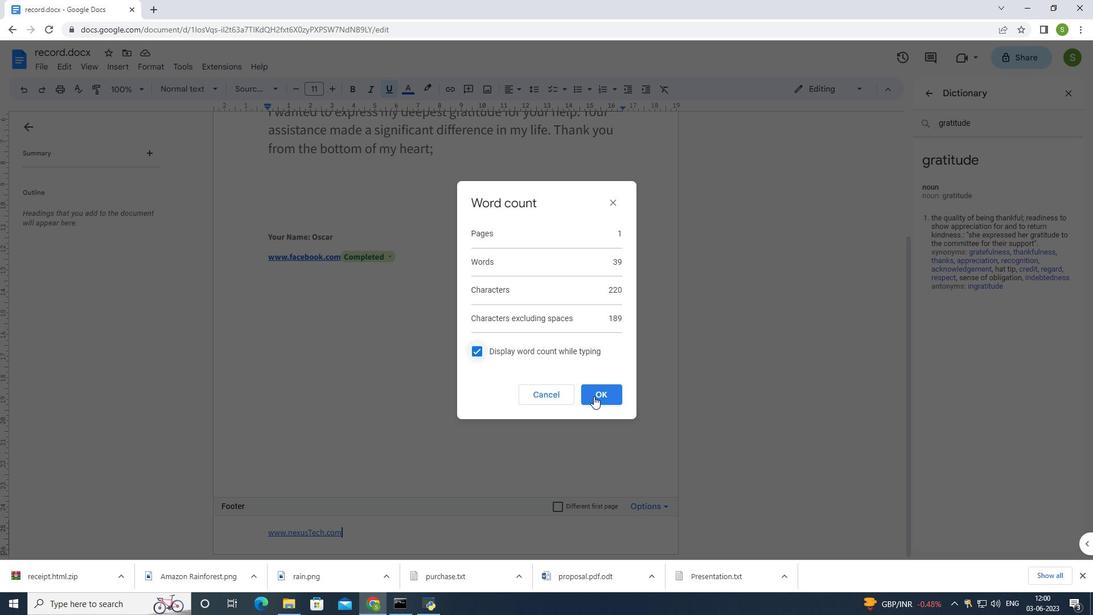 
Action: Mouse moved to (483, 260)
Screenshot: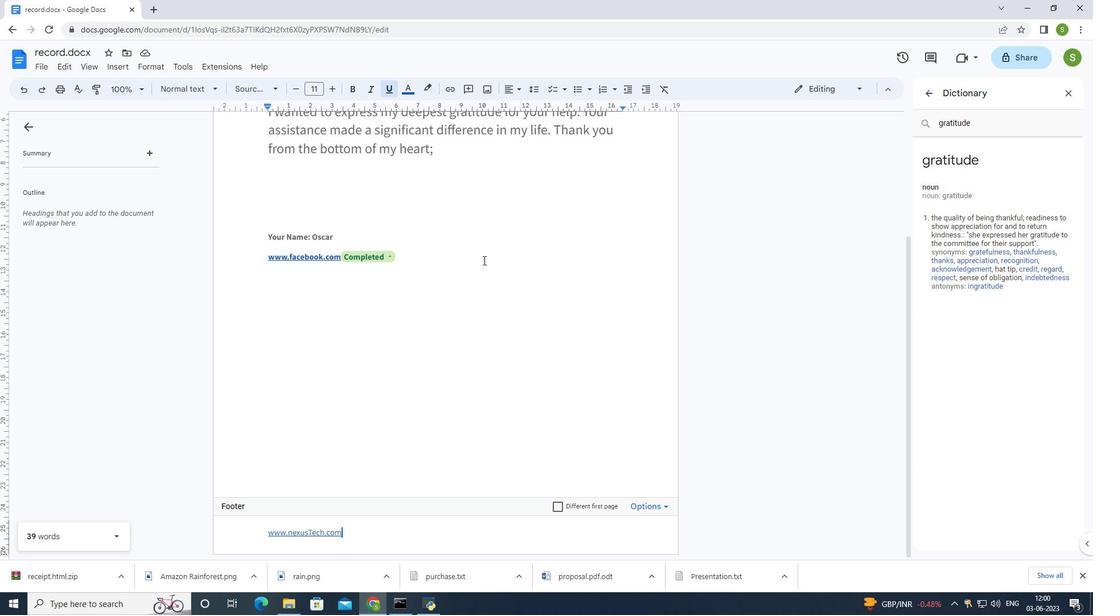 
